 Task: Add Organic Mushroom Nutrition Brain Fuel+ Mocha Mushroom Superfood Drink Stick to the cart.
Action: Mouse moved to (268, 116)
Screenshot: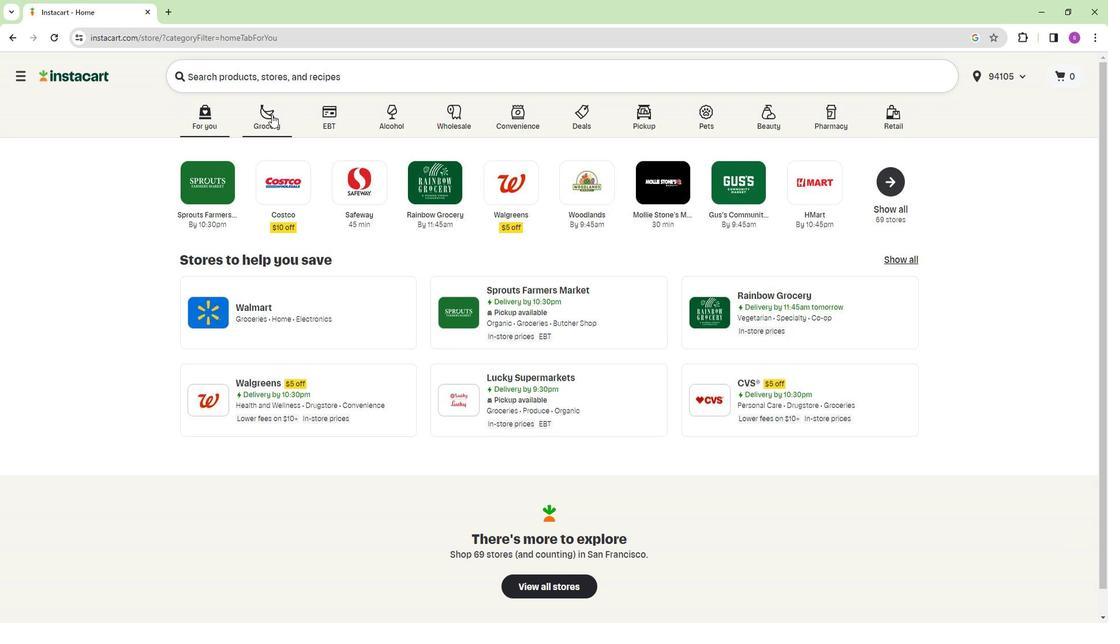 
Action: Mouse pressed left at (268, 116)
Screenshot: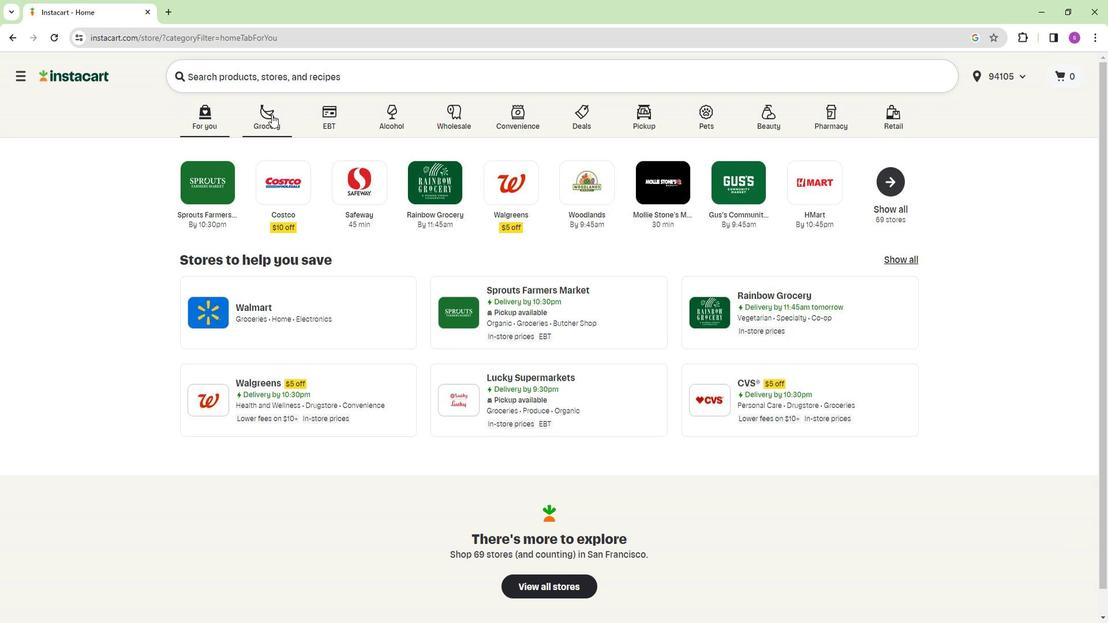 
Action: Mouse moved to (712, 185)
Screenshot: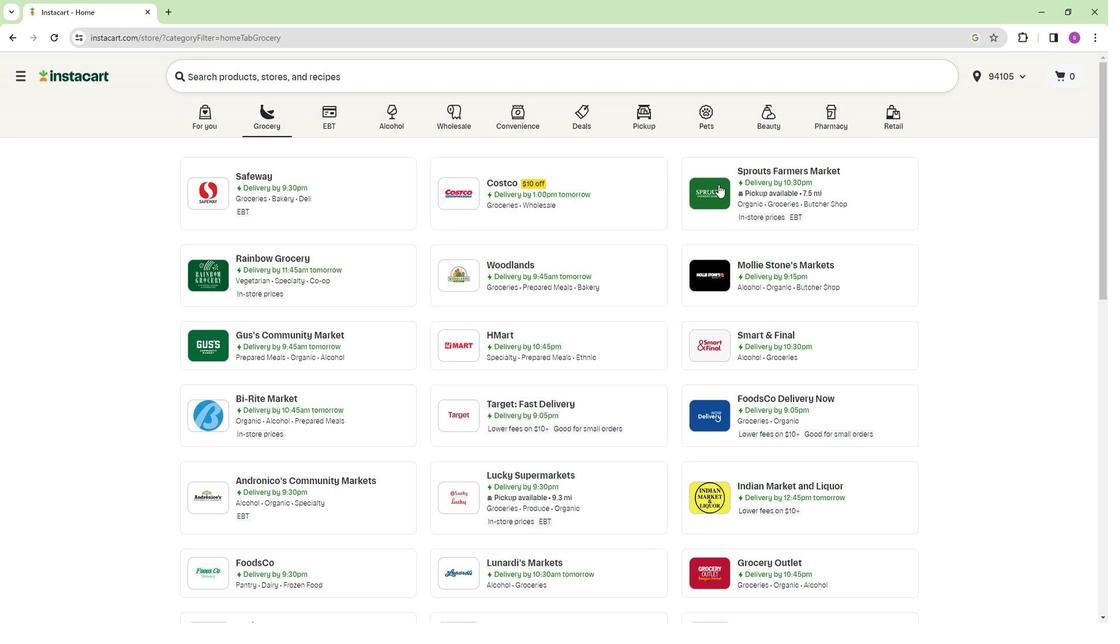 
Action: Mouse pressed left at (712, 185)
Screenshot: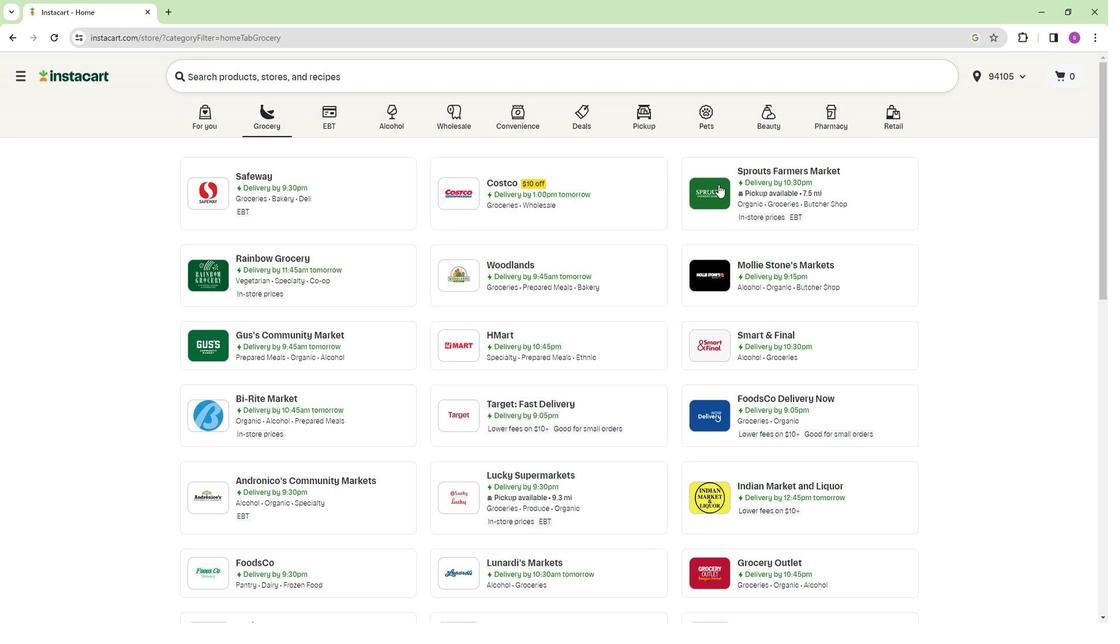 
Action: Mouse moved to (98, 405)
Screenshot: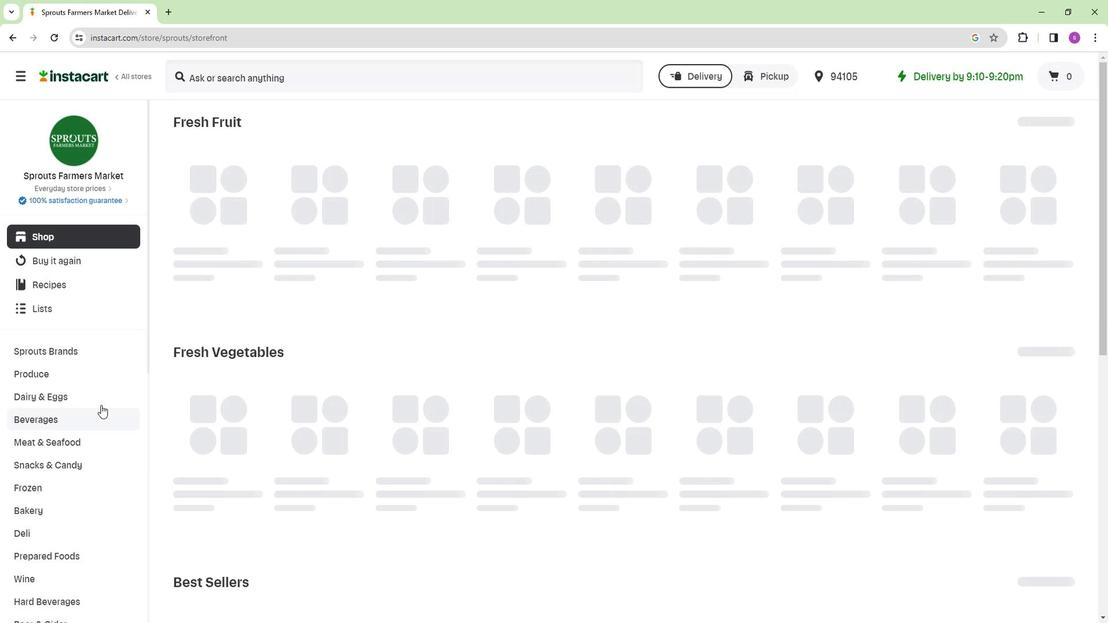 
Action: Mouse scrolled (98, 405) with delta (0, 0)
Screenshot: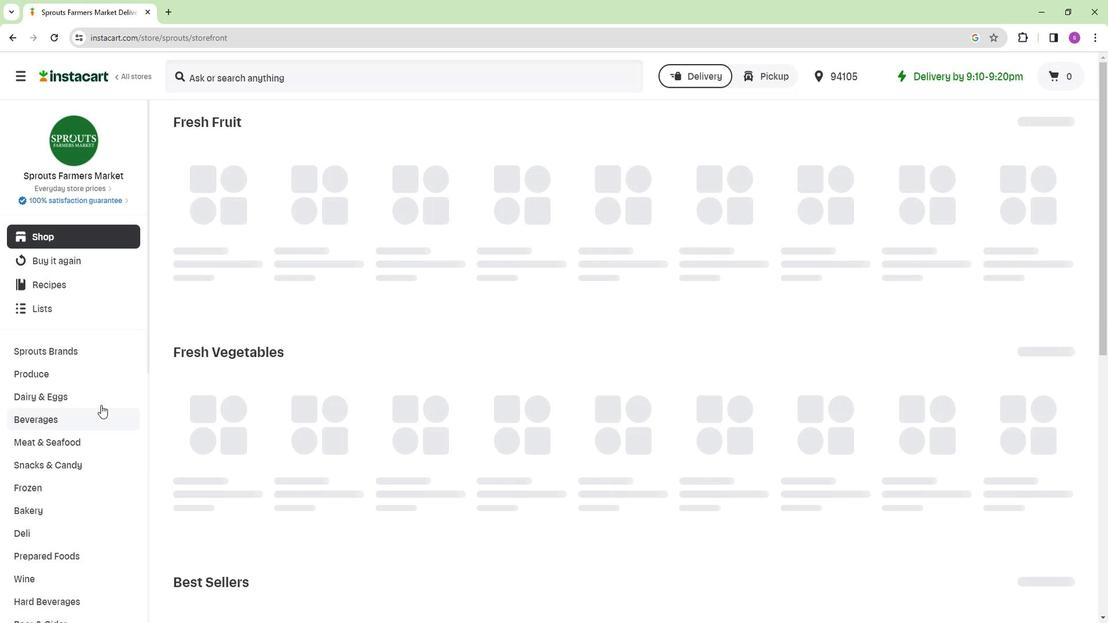 
Action: Mouse moved to (98, 404)
Screenshot: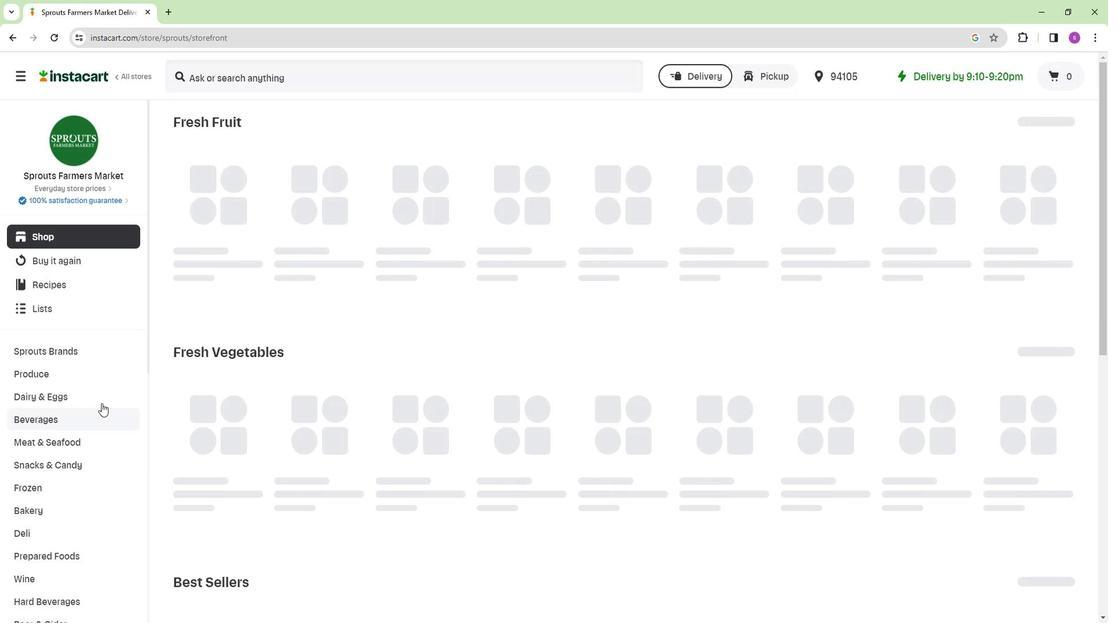 
Action: Mouse scrolled (98, 403) with delta (0, 0)
Screenshot: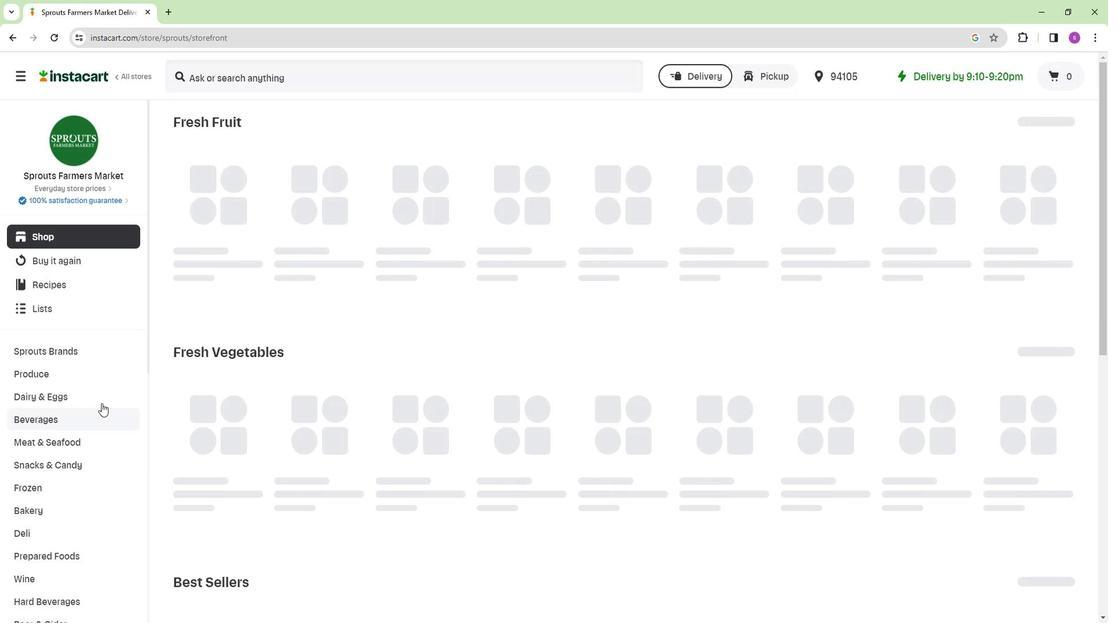 
Action: Mouse moved to (99, 397)
Screenshot: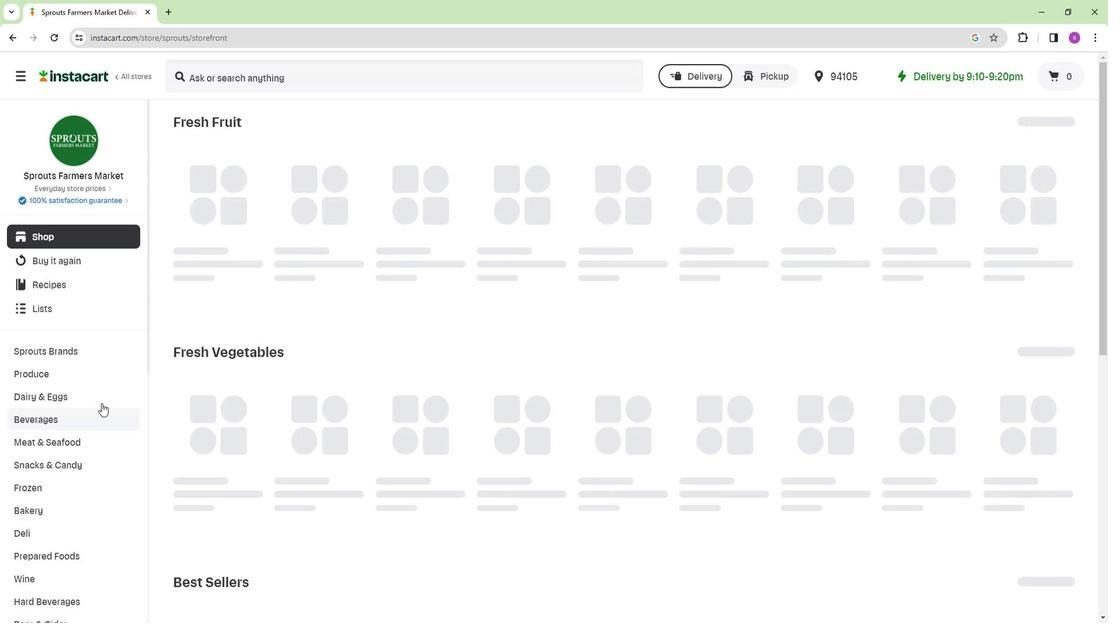 
Action: Mouse scrolled (99, 397) with delta (0, 0)
Screenshot: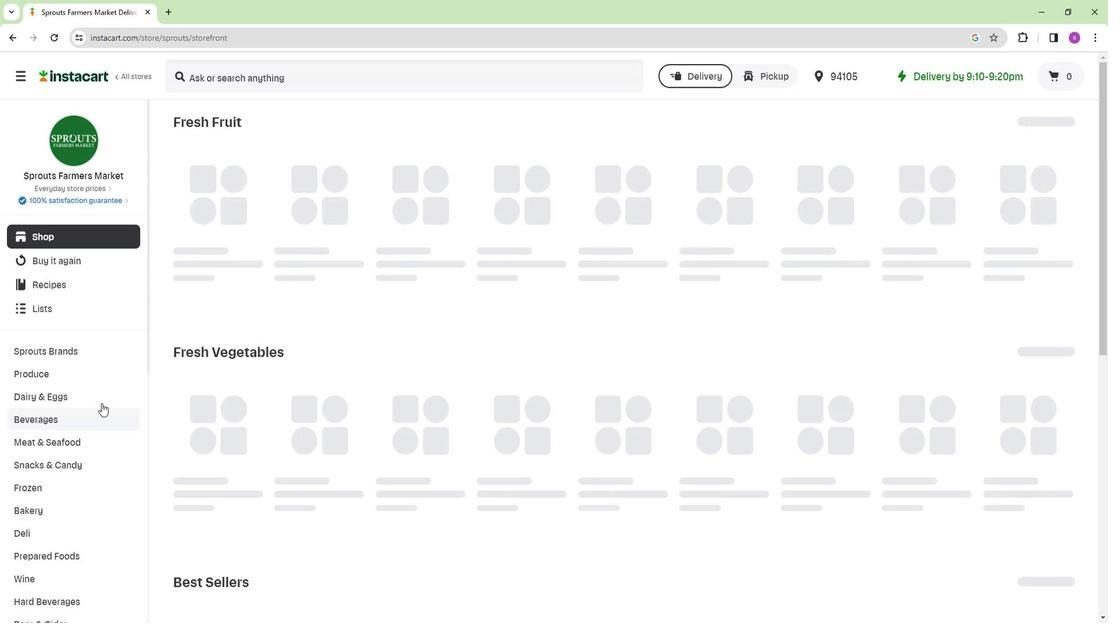 
Action: Mouse moved to (99, 388)
Screenshot: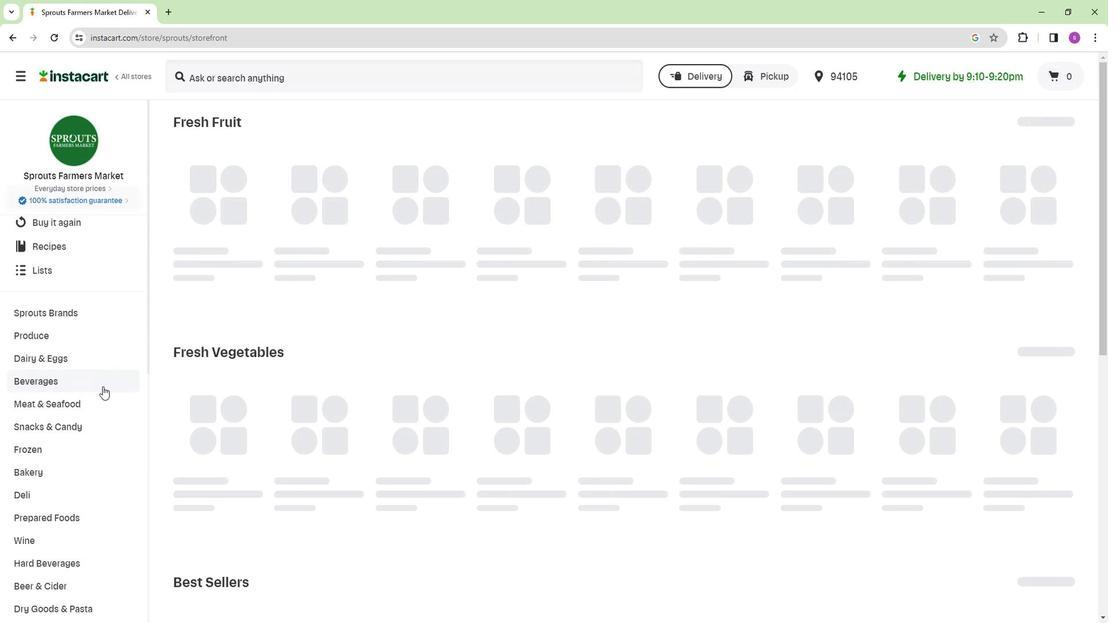 
Action: Mouse scrolled (99, 387) with delta (0, 0)
Screenshot: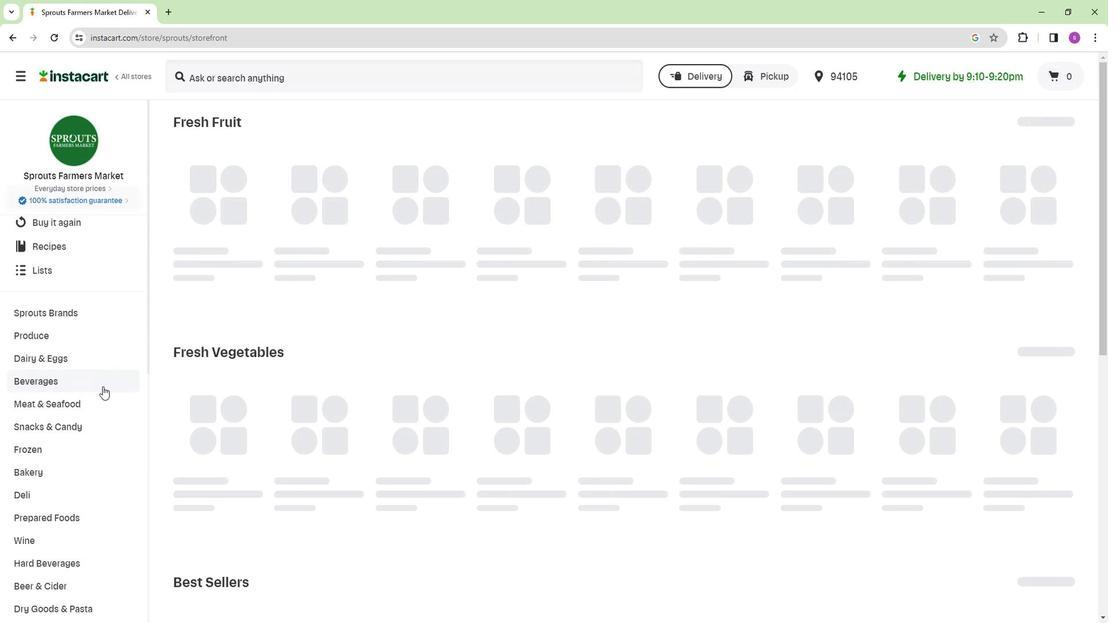
Action: Mouse moved to (105, 377)
Screenshot: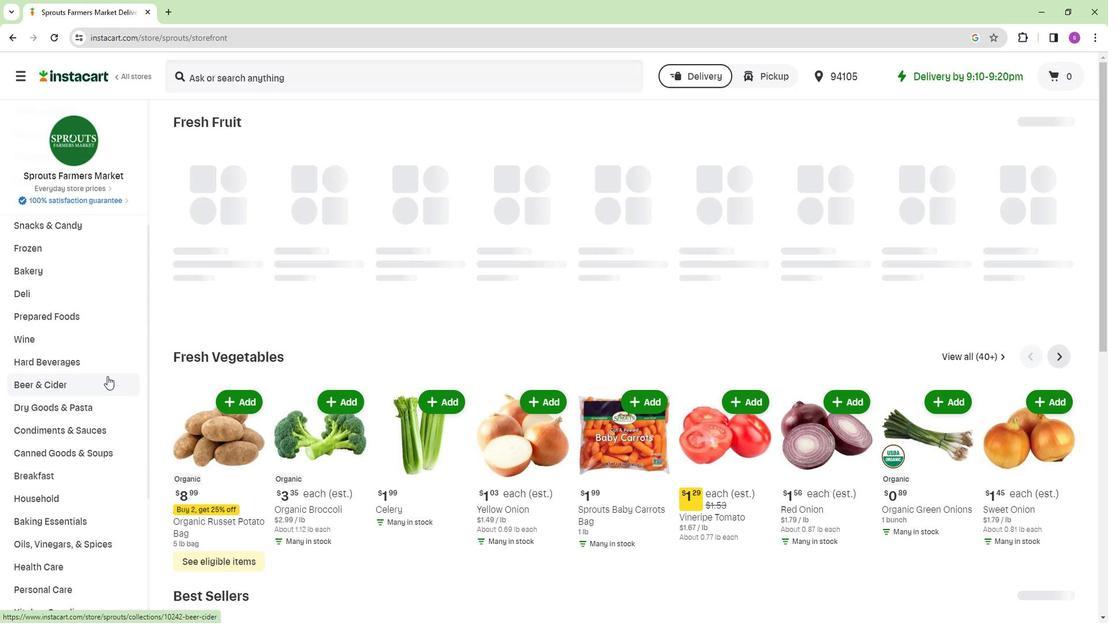 
Action: Mouse scrolled (105, 376) with delta (0, 0)
Screenshot: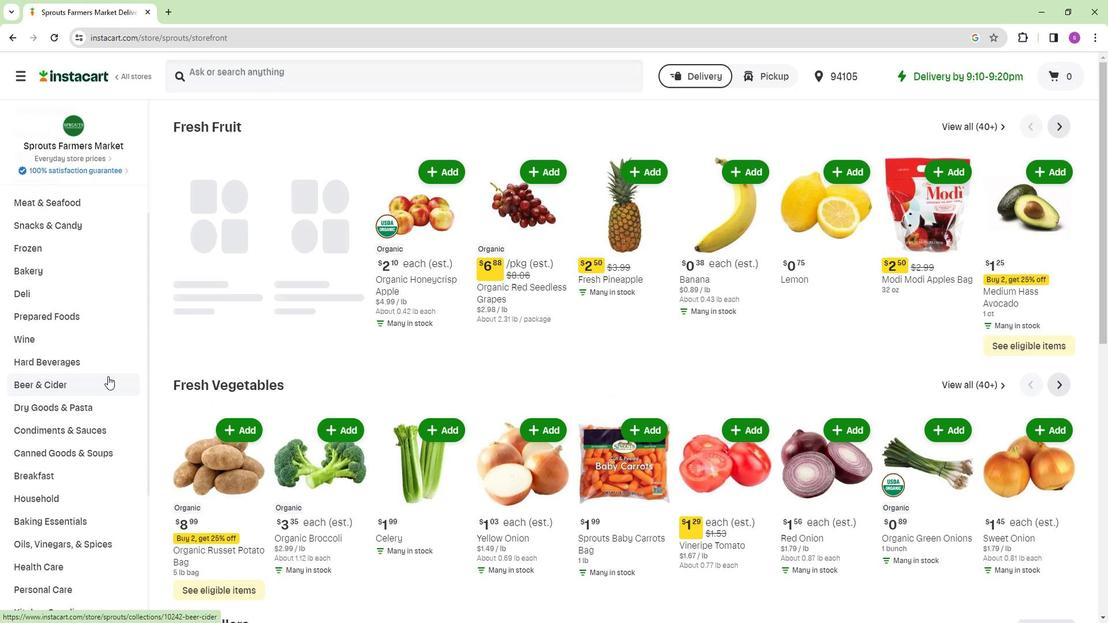 
Action: Mouse moved to (84, 510)
Screenshot: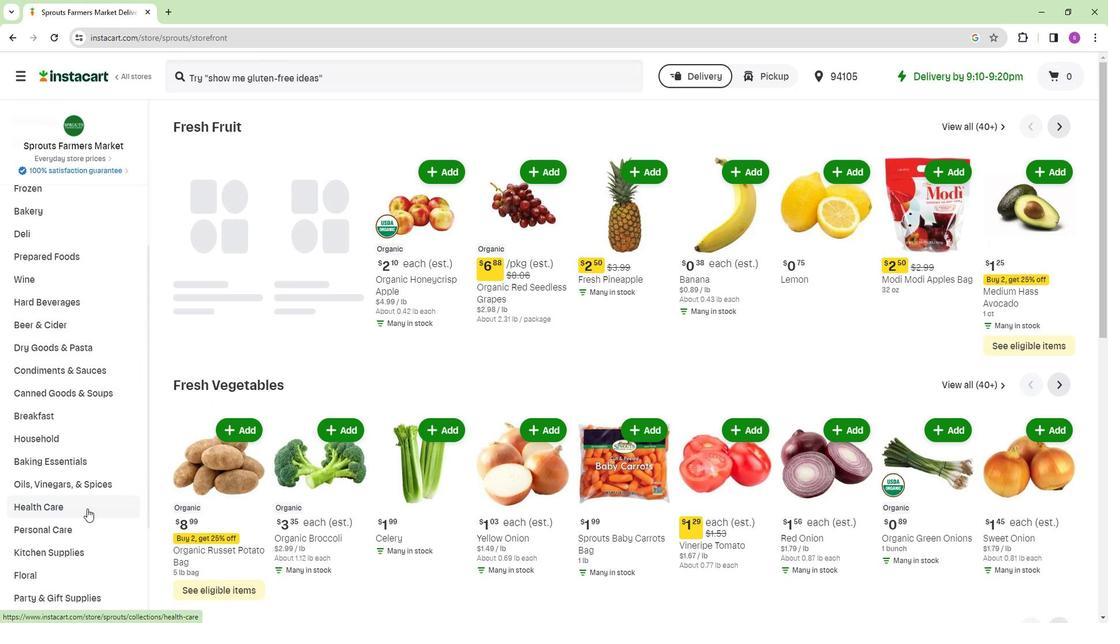 
Action: Mouse pressed left at (84, 510)
Screenshot: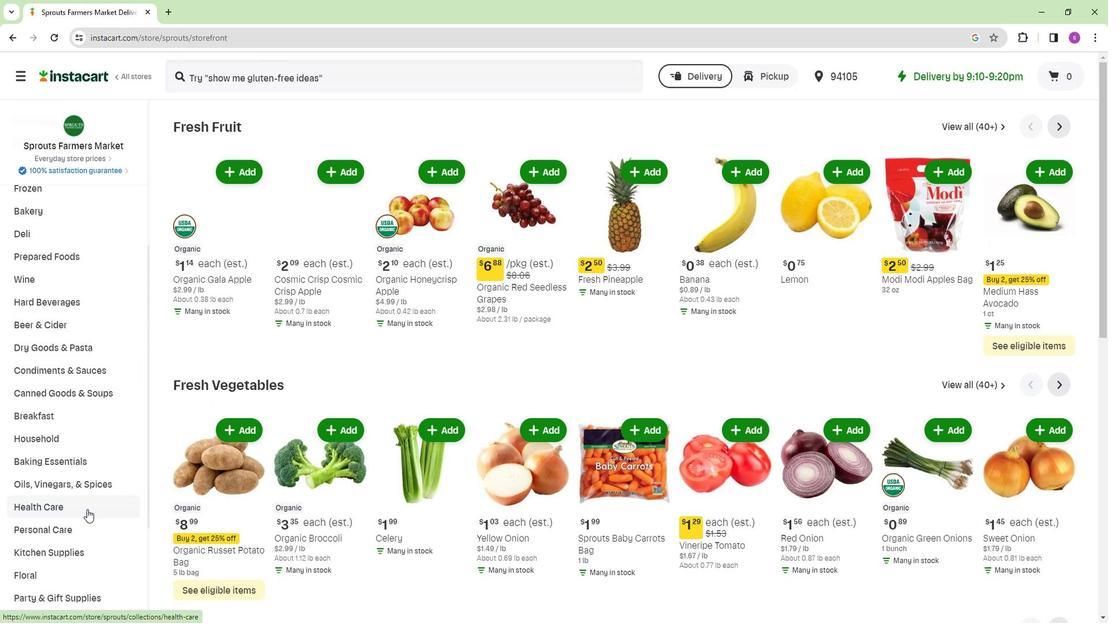 
Action: Mouse moved to (402, 153)
Screenshot: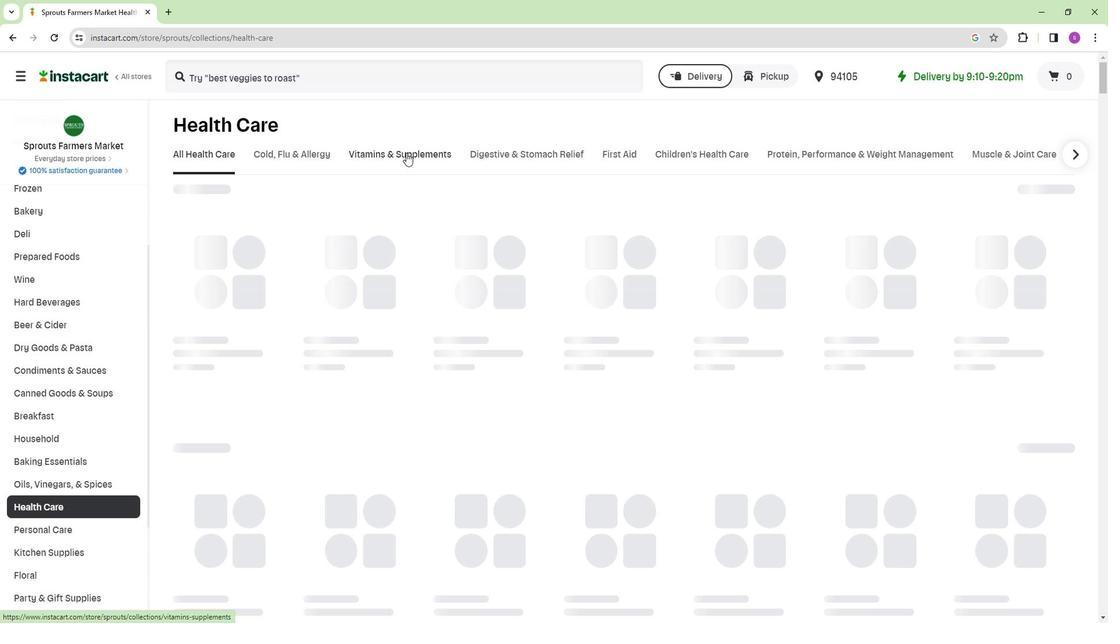 
Action: Mouse pressed left at (402, 153)
Screenshot: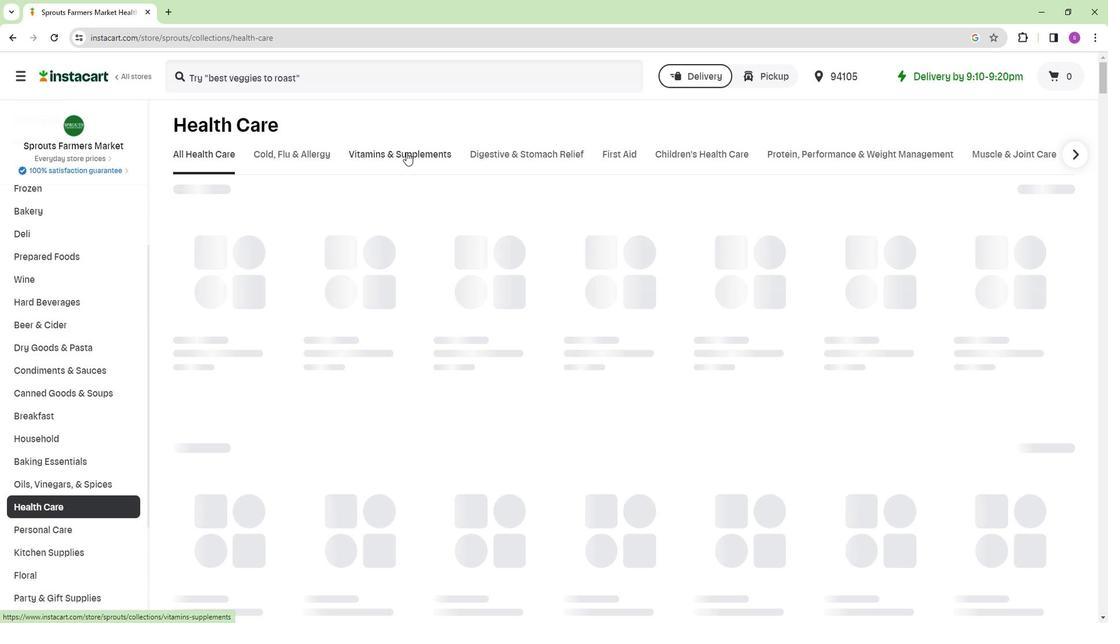 
Action: Mouse moved to (363, 206)
Screenshot: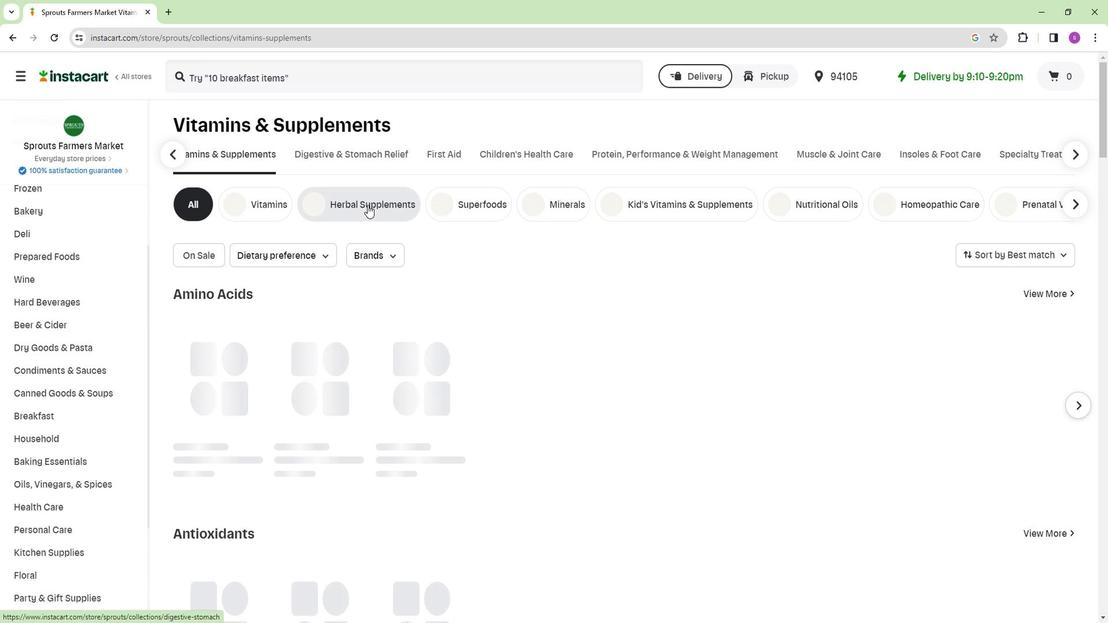 
Action: Mouse pressed left at (363, 206)
Screenshot: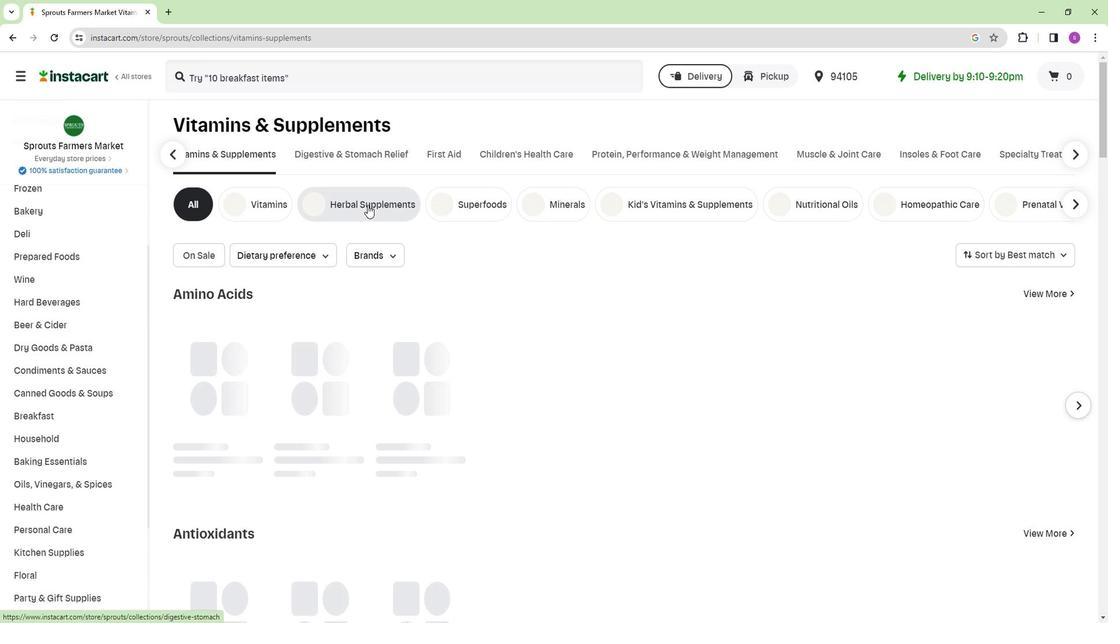 
Action: Mouse moved to (325, 76)
Screenshot: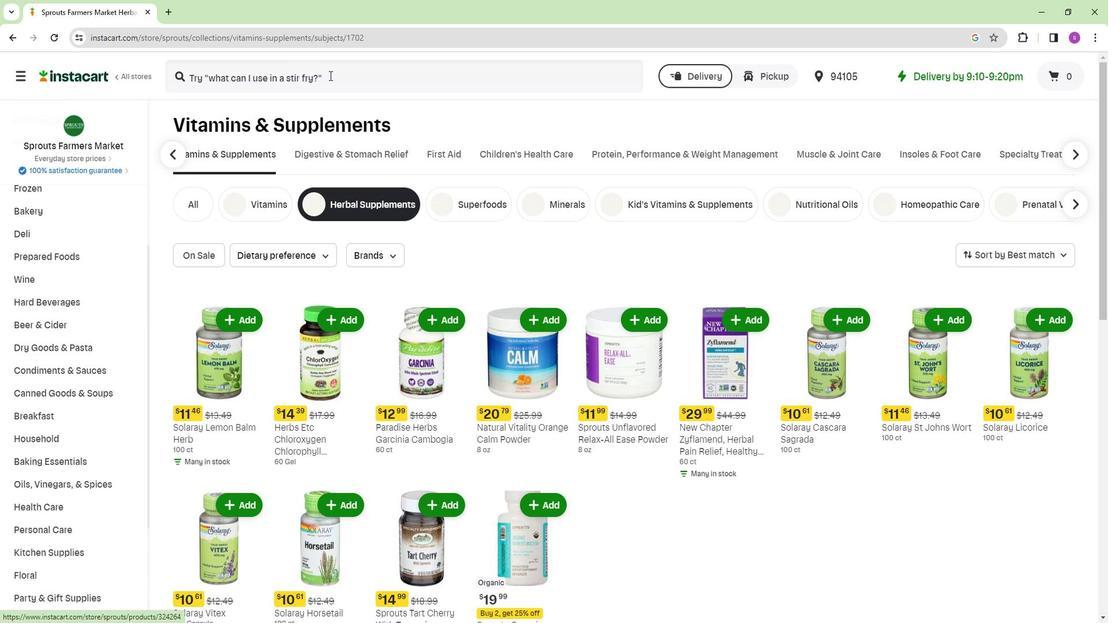 
Action: Mouse pressed left at (325, 76)
Screenshot: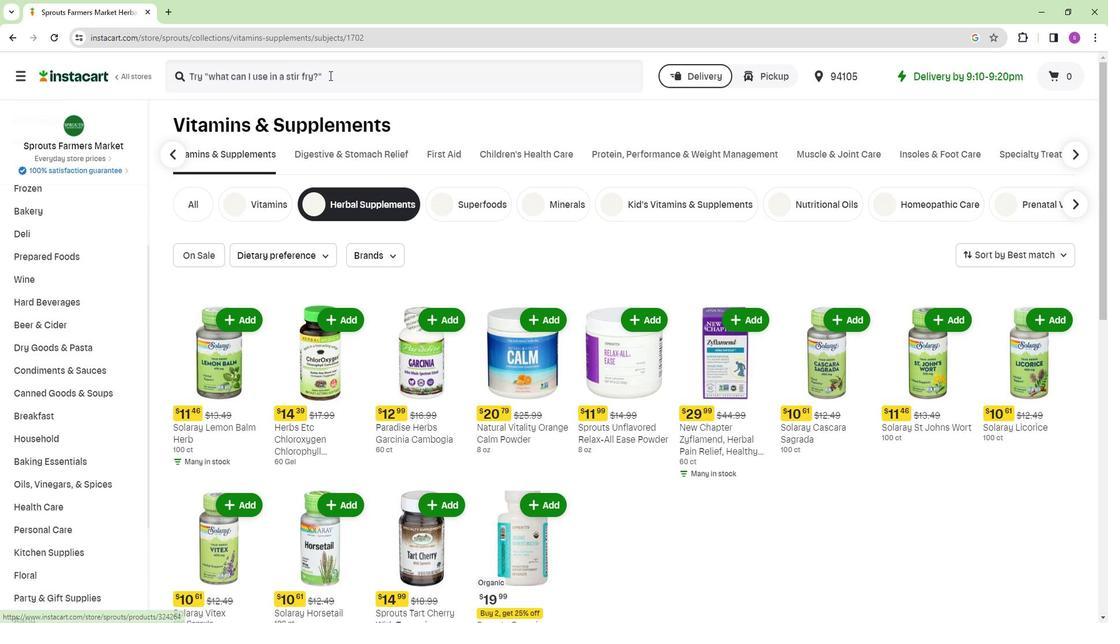 
Action: Key pressed <Key.shift>Organic<Key.space><Key.shift>Mushroom<Key.space><Key.shift>Nutrition<Key.space><Key.shift>Brain<Key.space><Key.shift>Fuel+<Key.backspace><Key.space>+<Key.space><Key.shift>Mocha<Key.space><Key.shift>Mushroom<Key.space><Key.shift>Superfood<Key.space><Key.shift>Drink<Key.space><Key.shift>Stick<Key.enter>
Screenshot: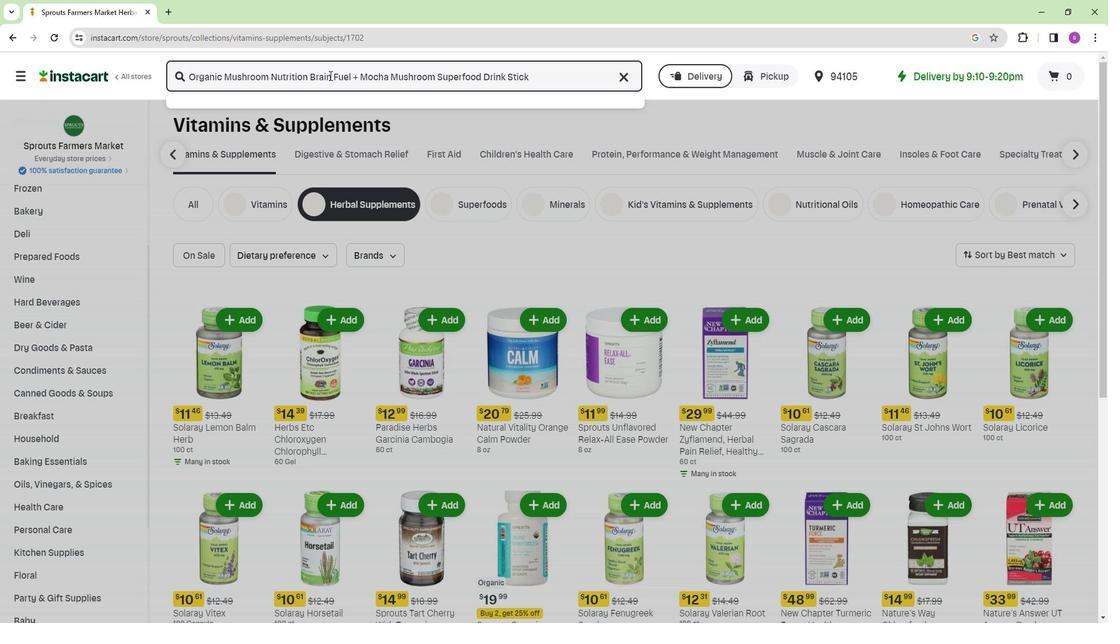 
Action: Mouse moved to (442, 265)
Screenshot: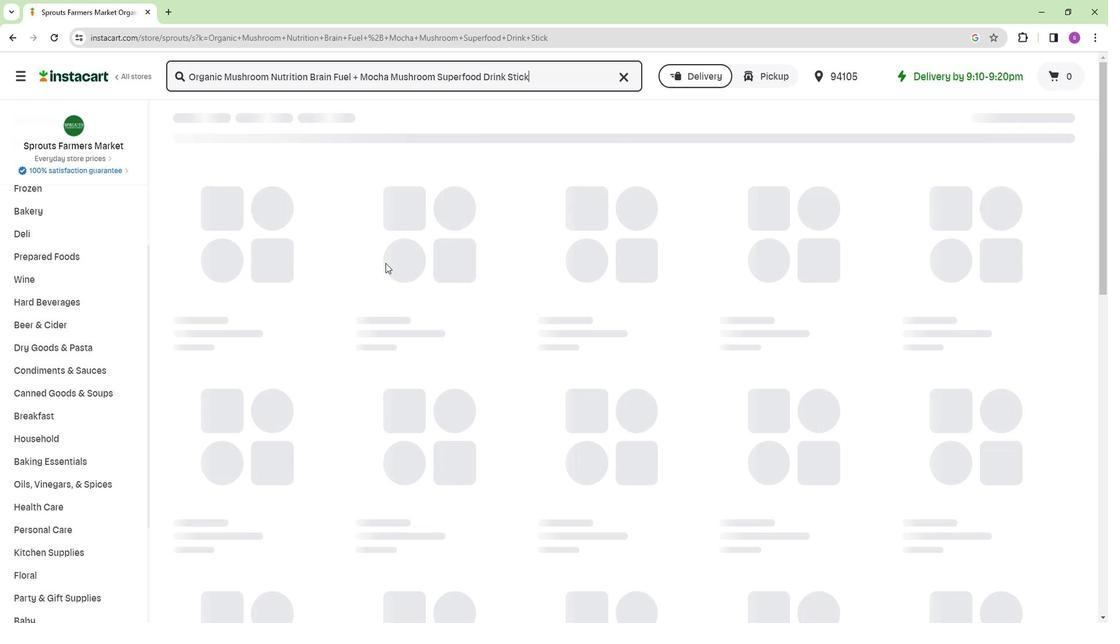 
Action: Mouse scrolled (442, 264) with delta (0, 0)
Screenshot: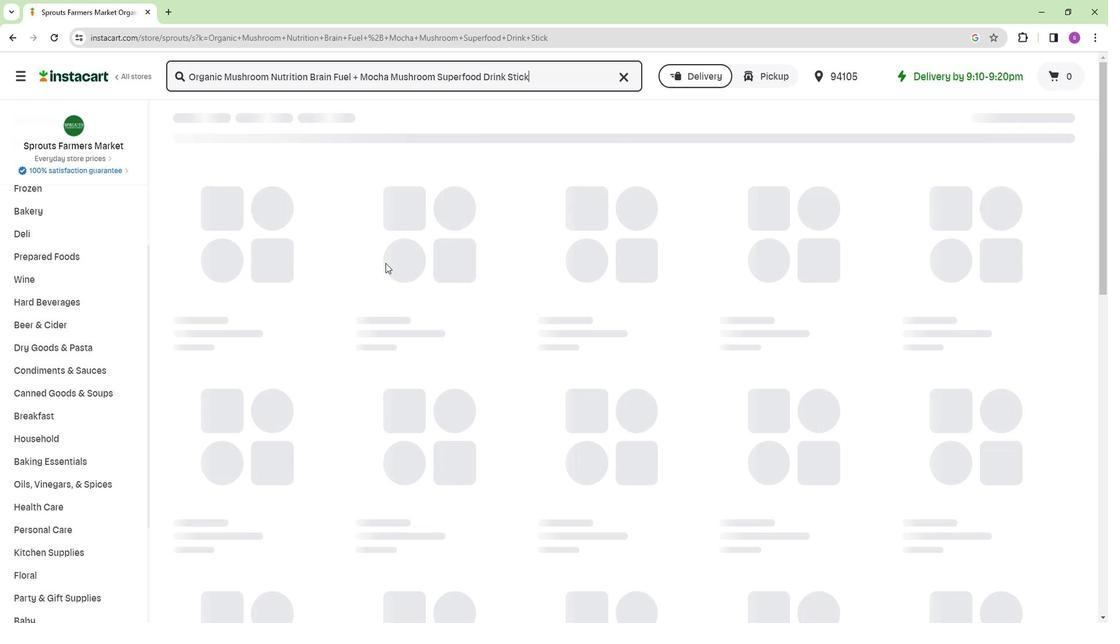 
Action: Mouse moved to (445, 260)
Screenshot: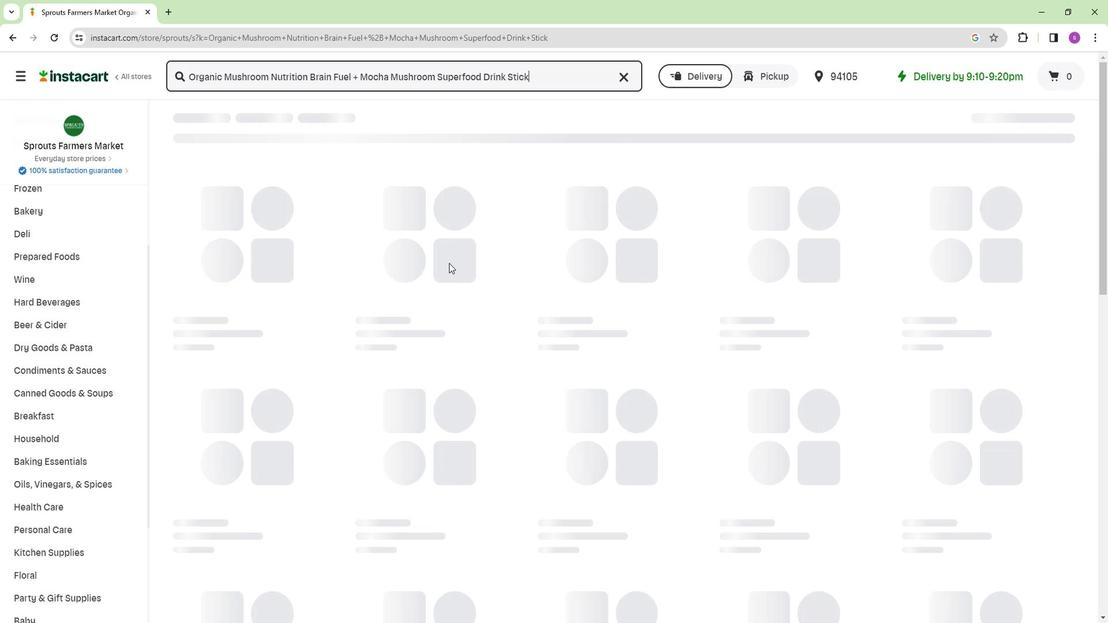 
Action: Mouse scrolled (445, 260) with delta (0, 0)
Screenshot: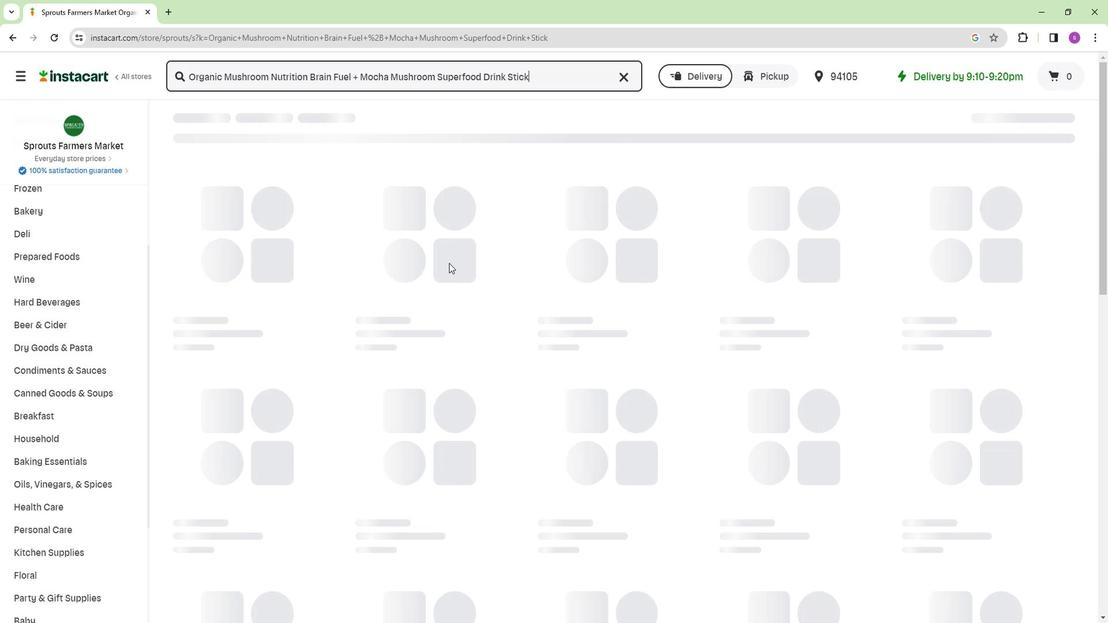 
Action: Mouse moved to (447, 255)
Screenshot: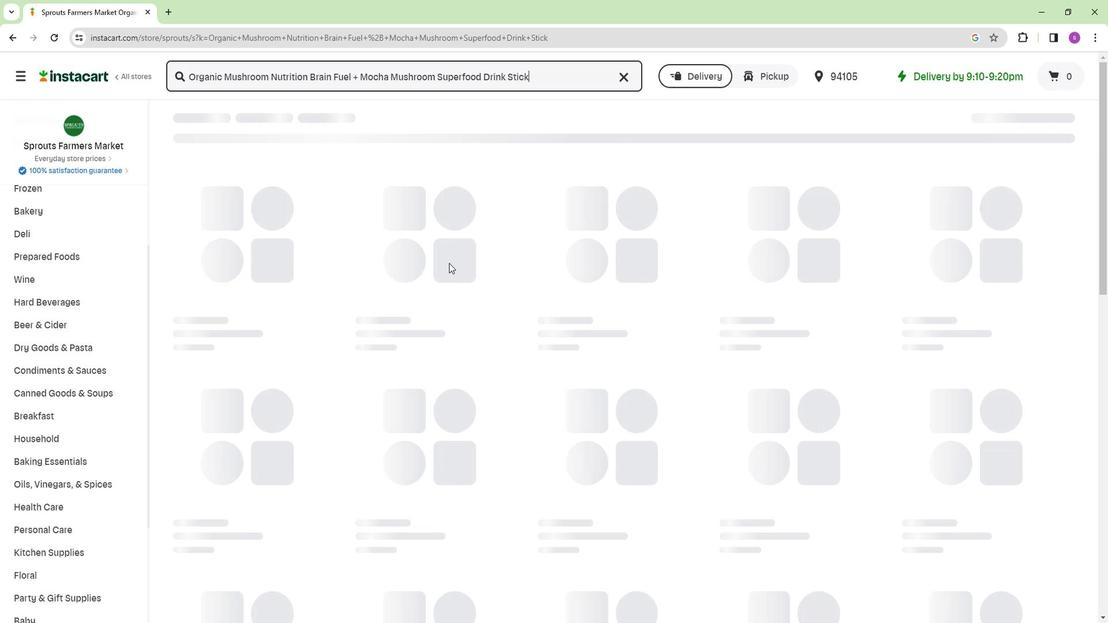 
Action: Mouse scrolled (447, 254) with delta (0, 0)
Screenshot: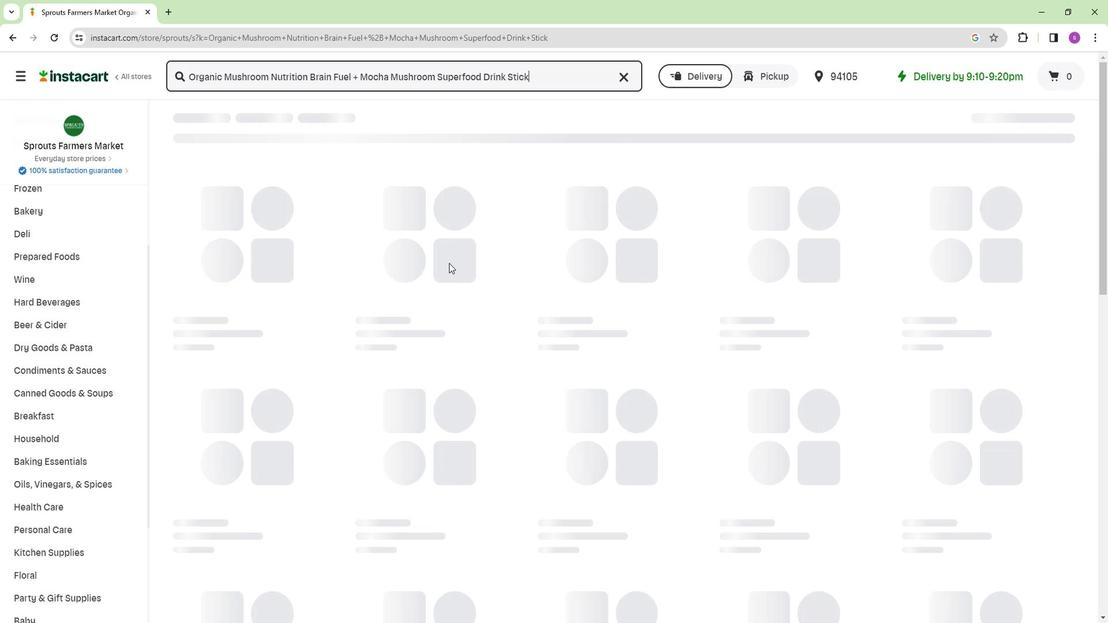 
Action: Mouse moved to (449, 249)
Screenshot: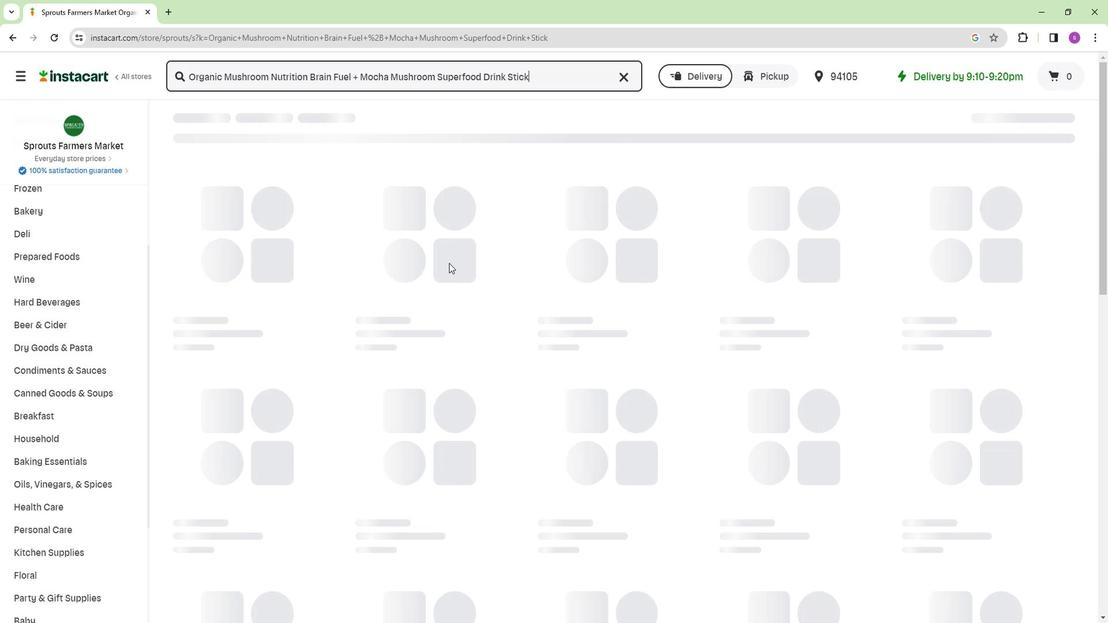 
Action: Mouse scrolled (449, 249) with delta (0, 0)
Screenshot: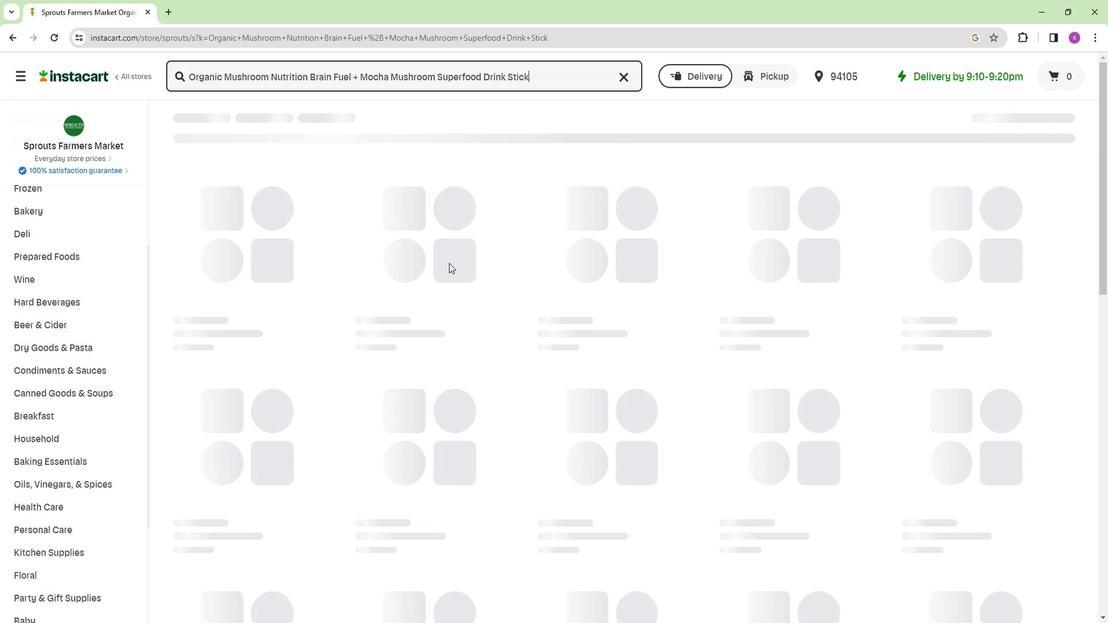 
Action: Mouse moved to (451, 241)
Screenshot: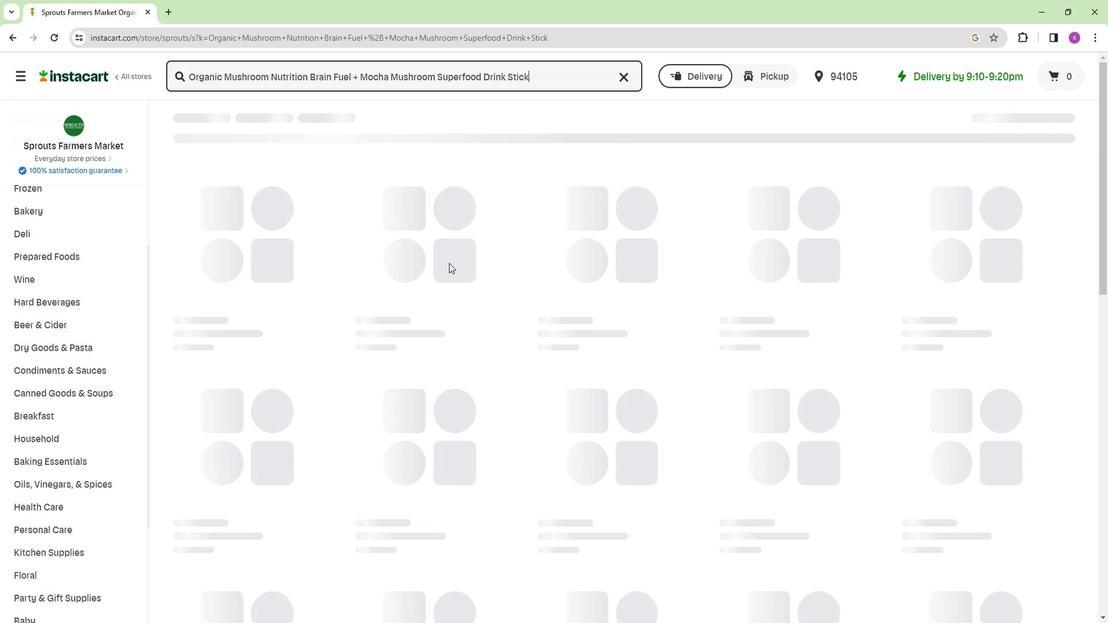 
Action: Mouse scrolled (451, 240) with delta (0, 0)
Screenshot: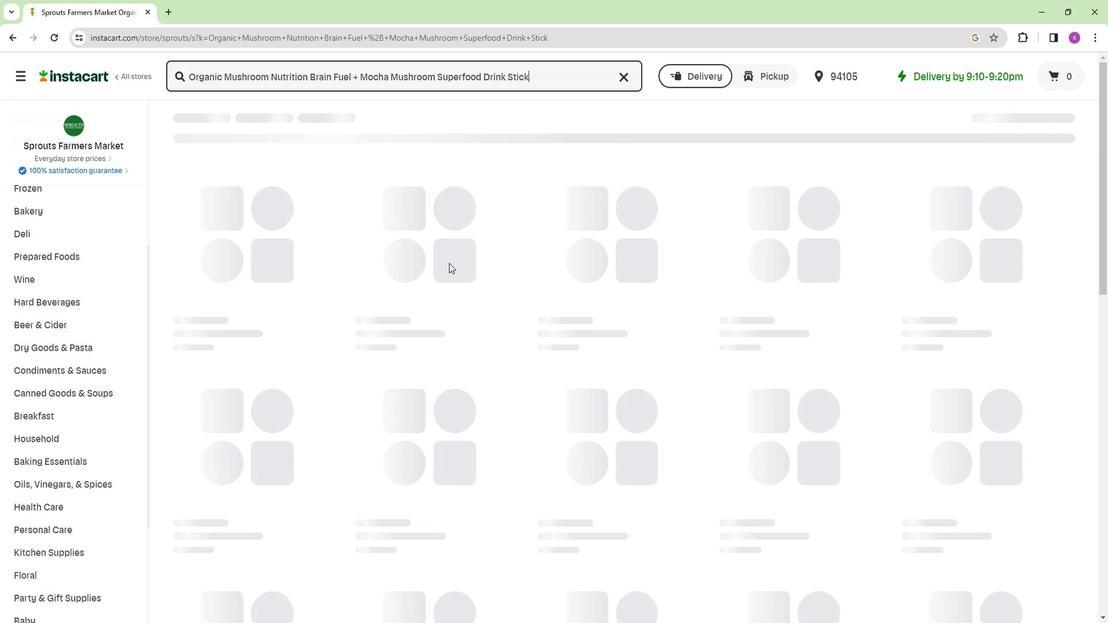
Action: Mouse moved to (453, 233)
Screenshot: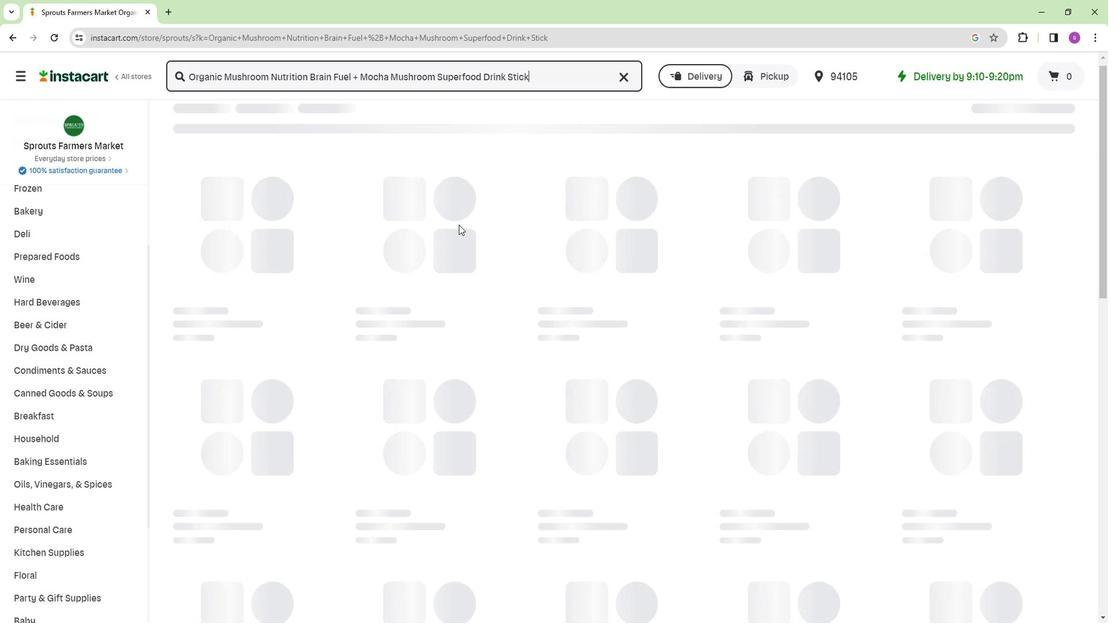 
Action: Mouse scrolled (453, 232) with delta (0, 0)
Screenshot: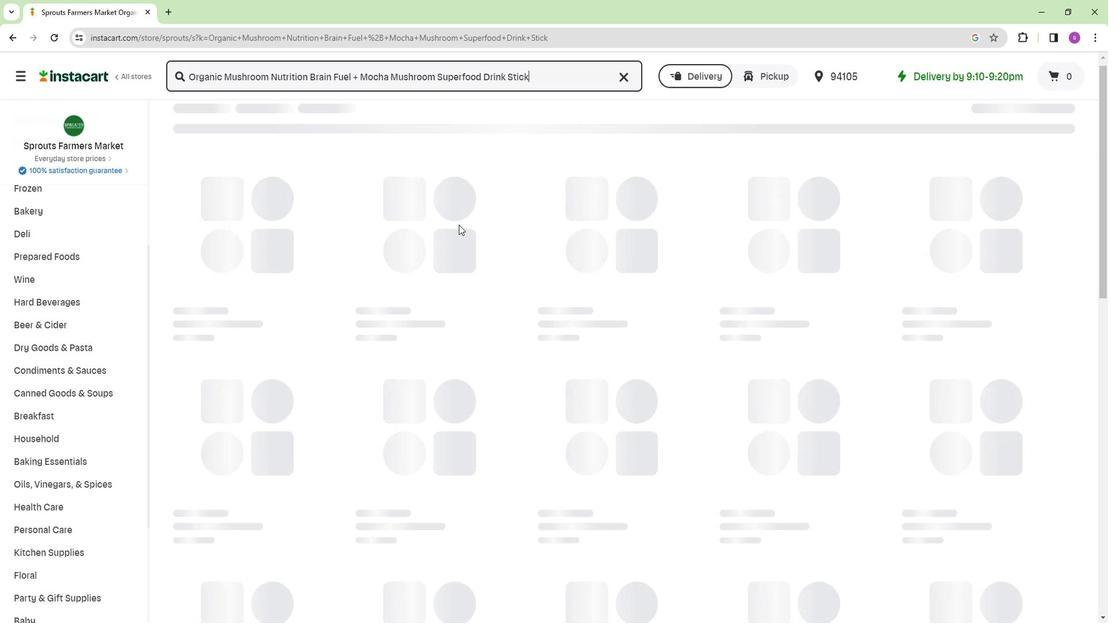 
Action: Mouse moved to (461, 225)
Screenshot: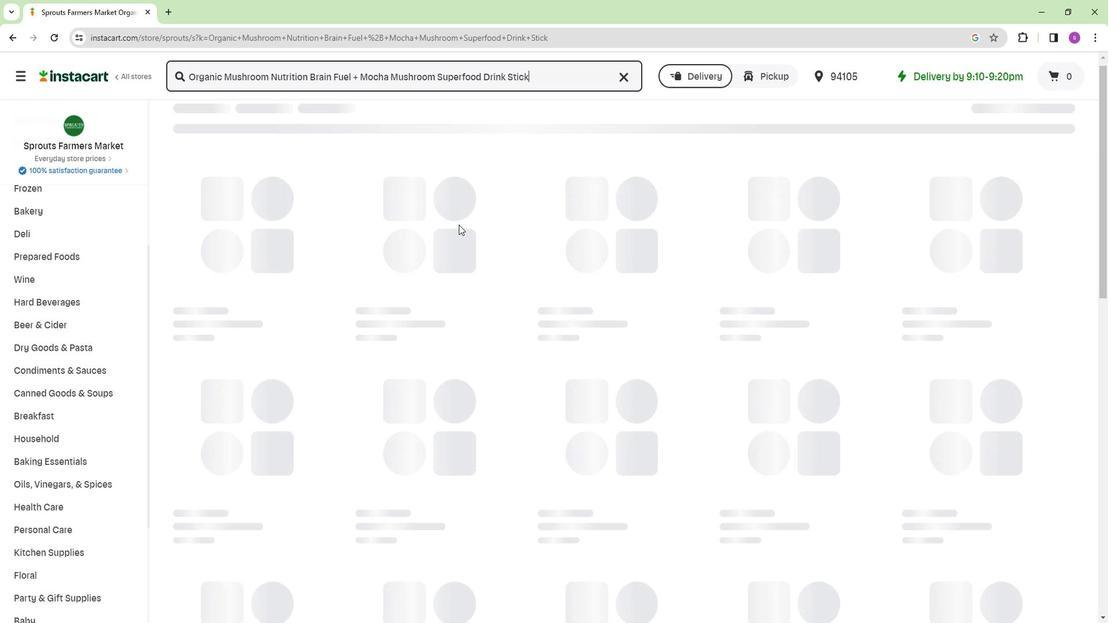 
Action: Mouse scrolled (461, 225) with delta (0, 0)
Screenshot: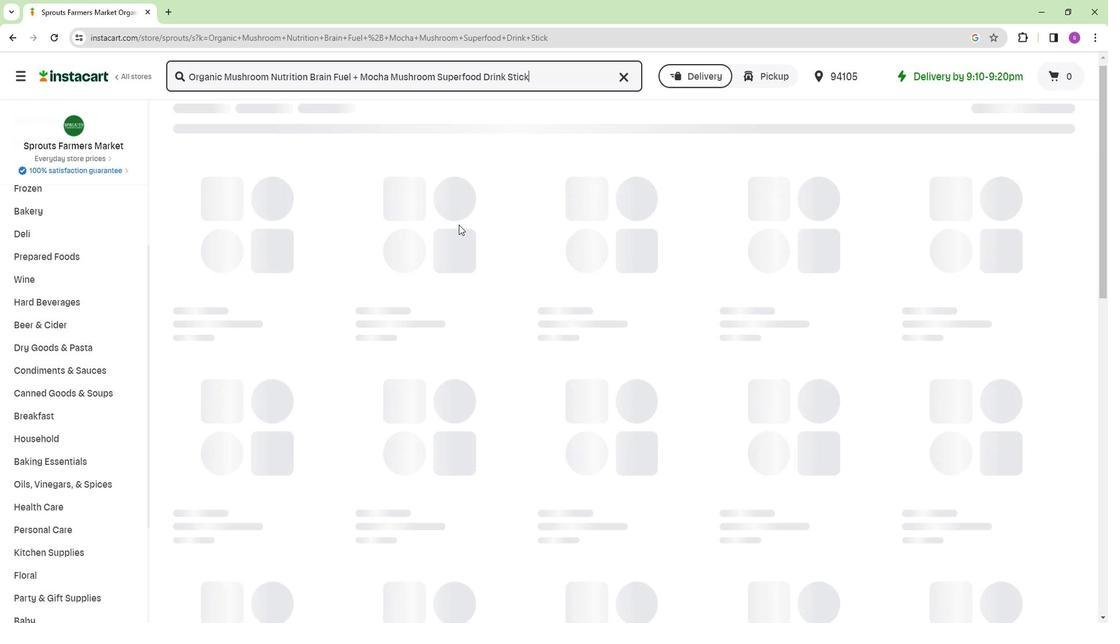 
Action: Mouse moved to (470, 234)
Screenshot: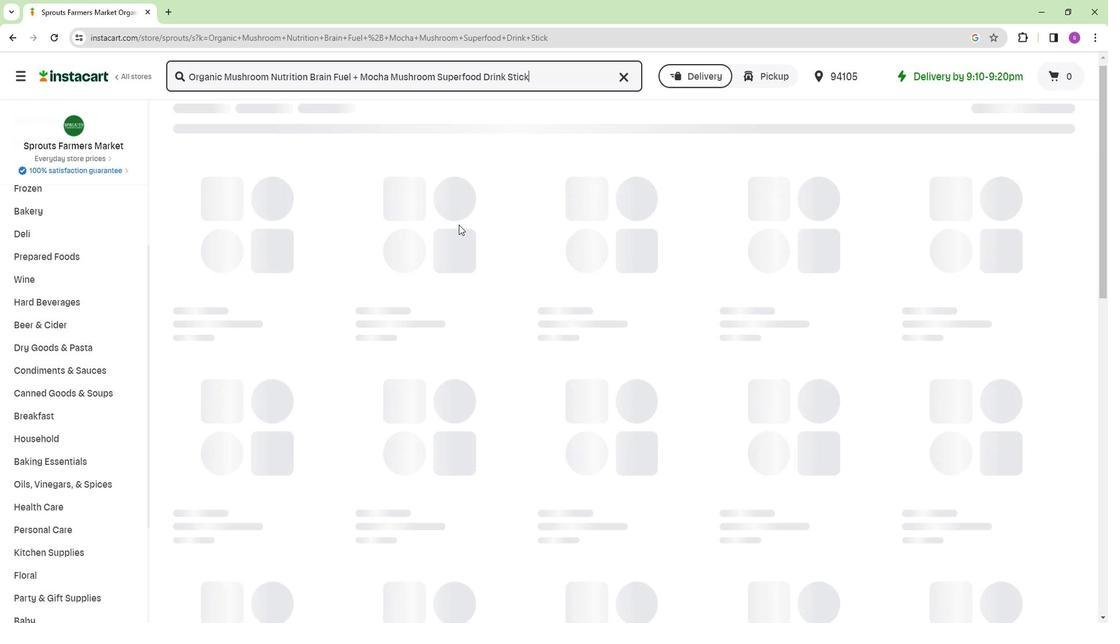 
Action: Mouse scrolled (470, 234) with delta (0, 0)
Screenshot: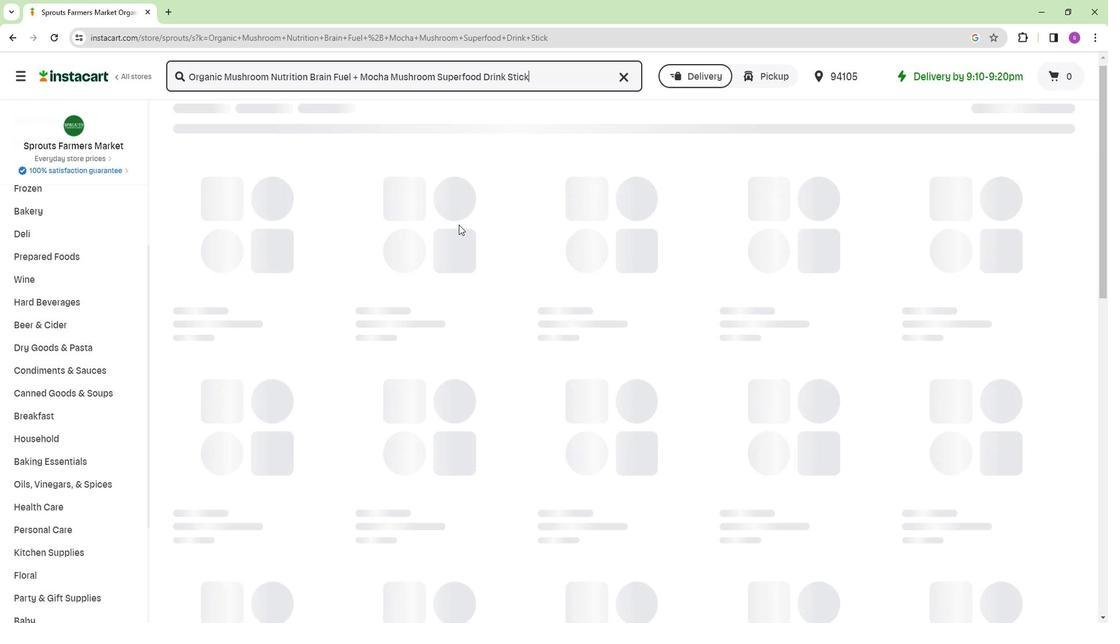 
Action: Mouse moved to (479, 246)
Screenshot: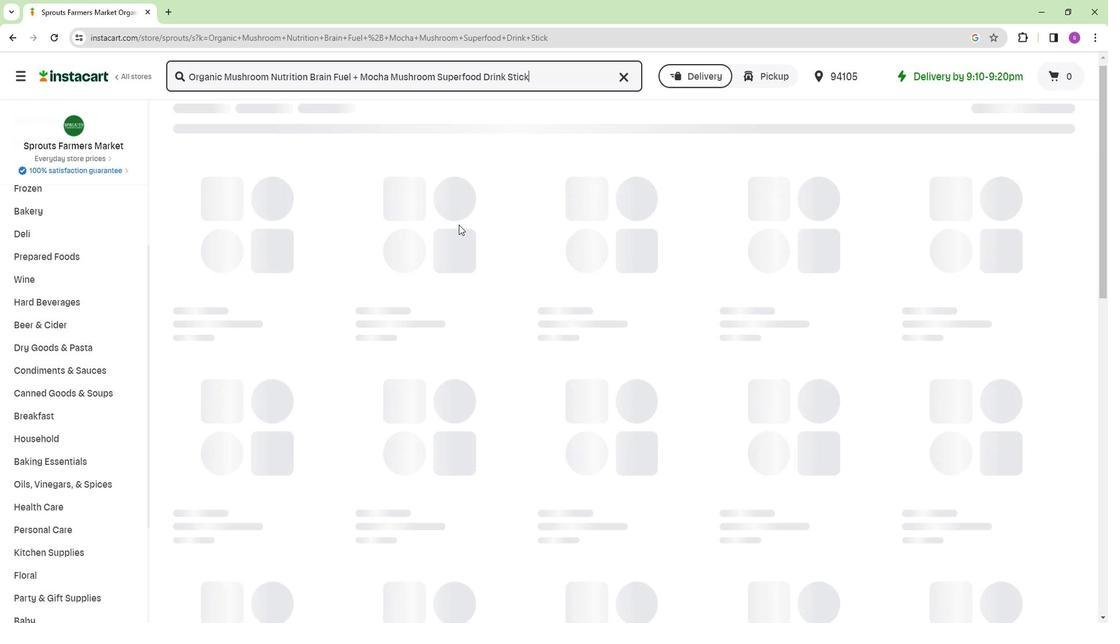 
Action: Mouse scrolled (479, 247) with delta (0, 0)
Screenshot: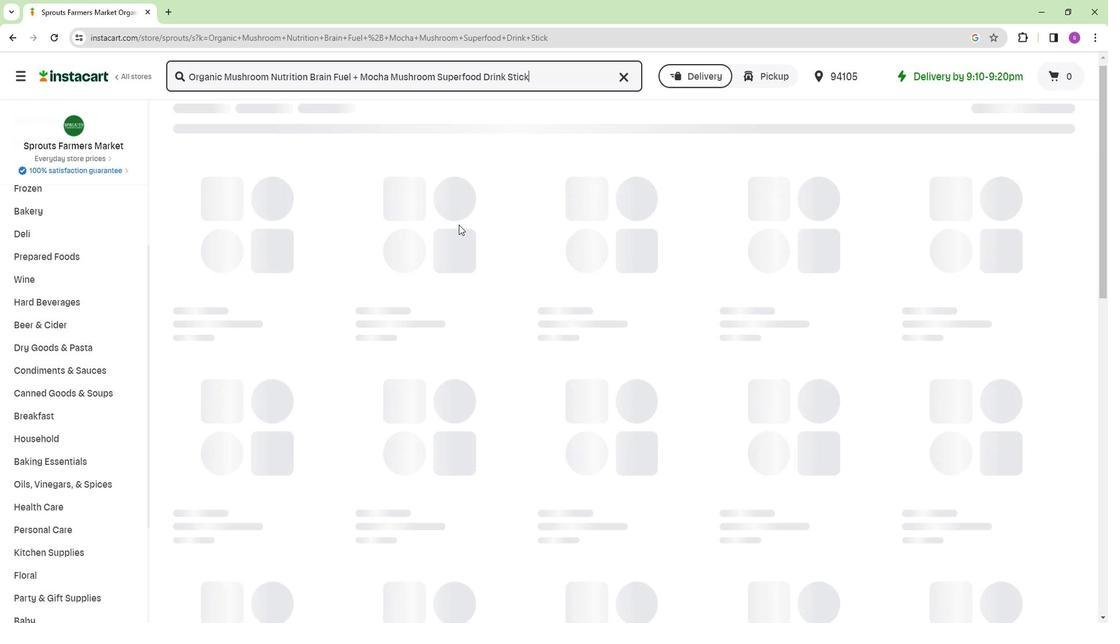 
Action: Mouse moved to (491, 262)
Screenshot: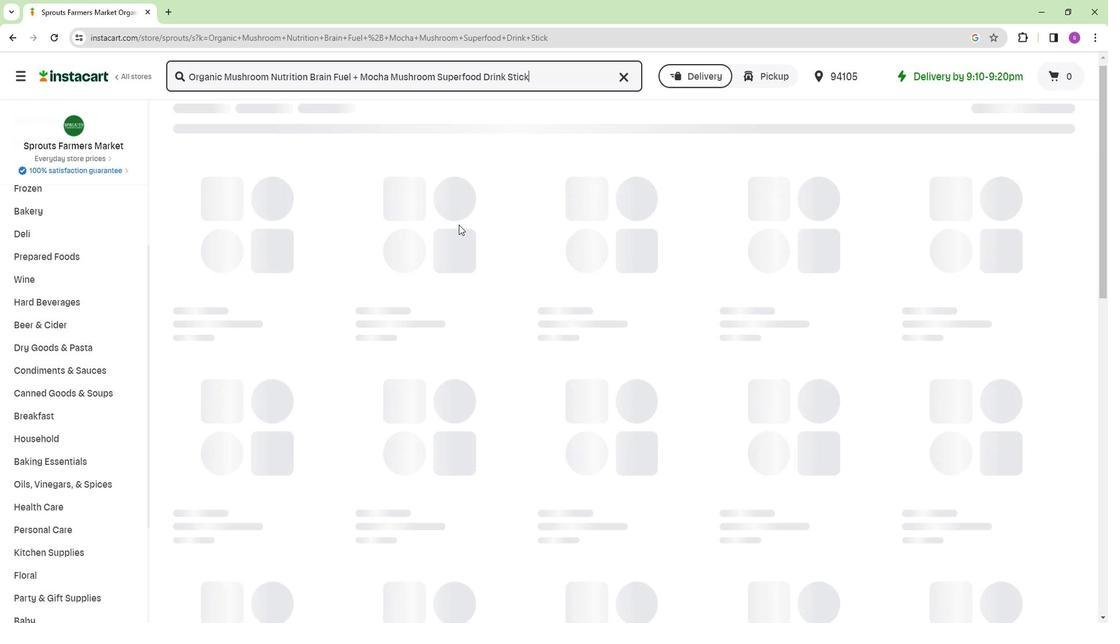 
Action: Mouse scrolled (491, 263) with delta (0, 0)
Screenshot: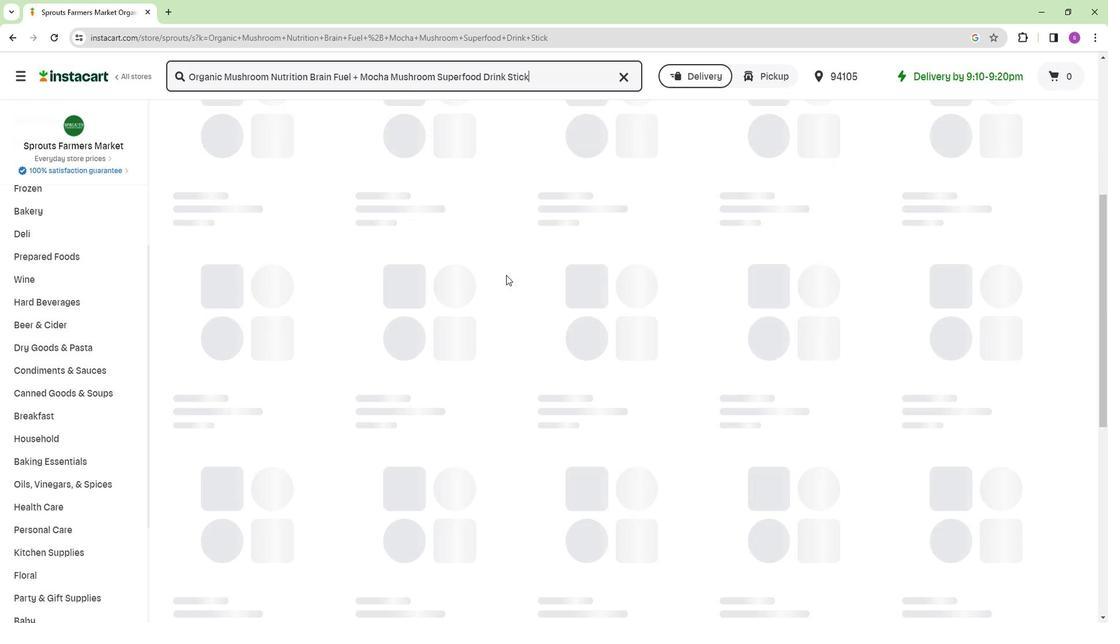 
Action: Mouse moved to (512, 289)
Screenshot: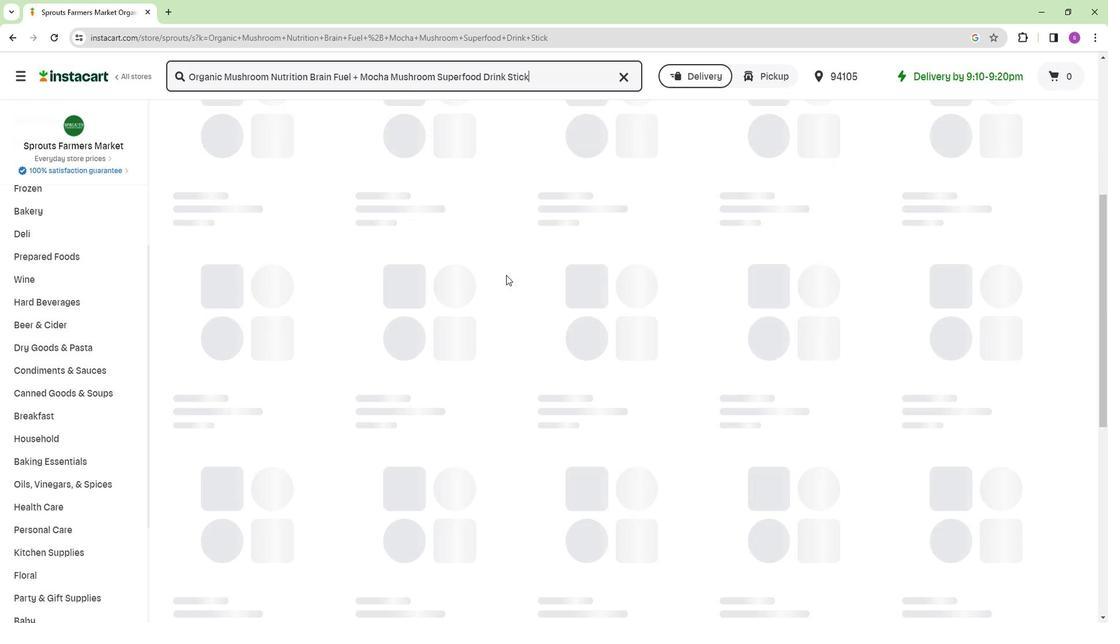 
Action: Mouse scrolled (512, 290) with delta (0, 0)
Screenshot: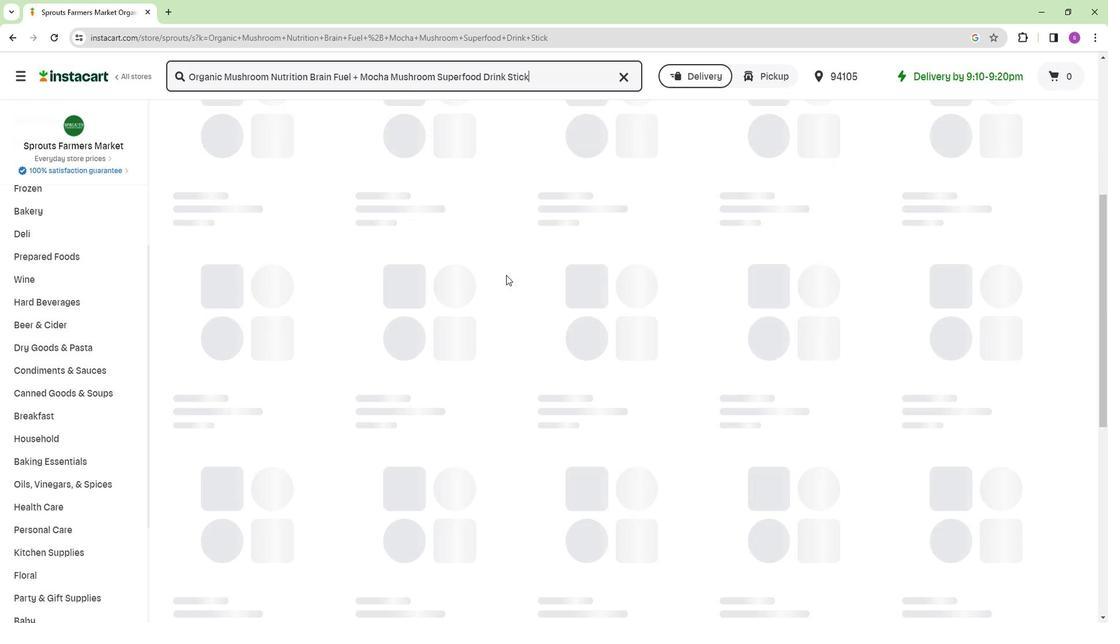
Action: Mouse moved to (519, 297)
Screenshot: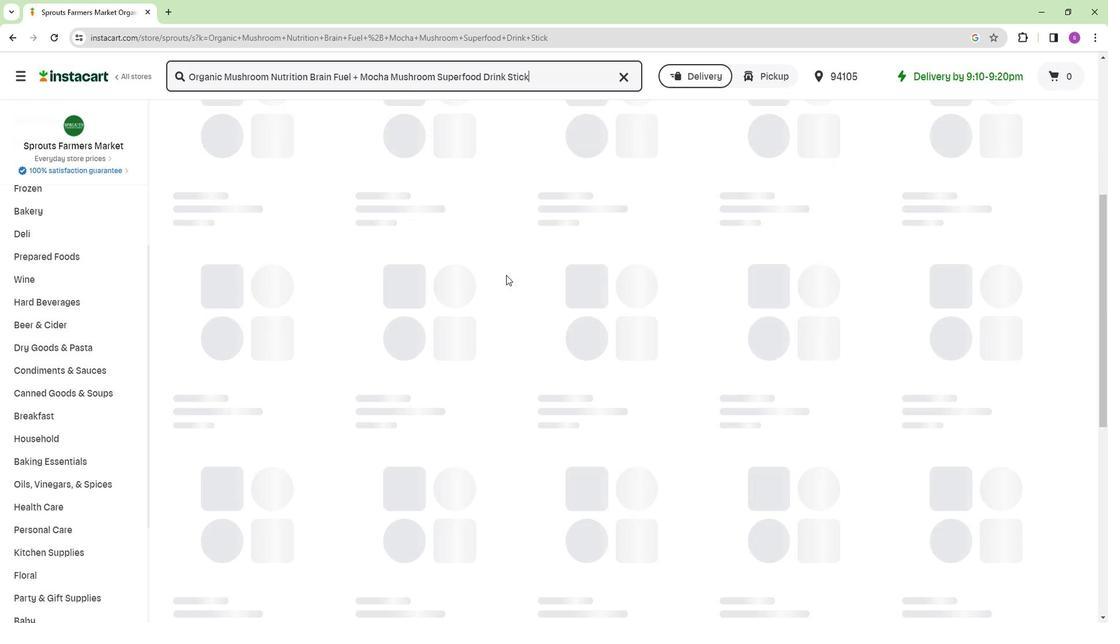 
Action: Mouse scrolled (519, 298) with delta (0, 0)
Screenshot: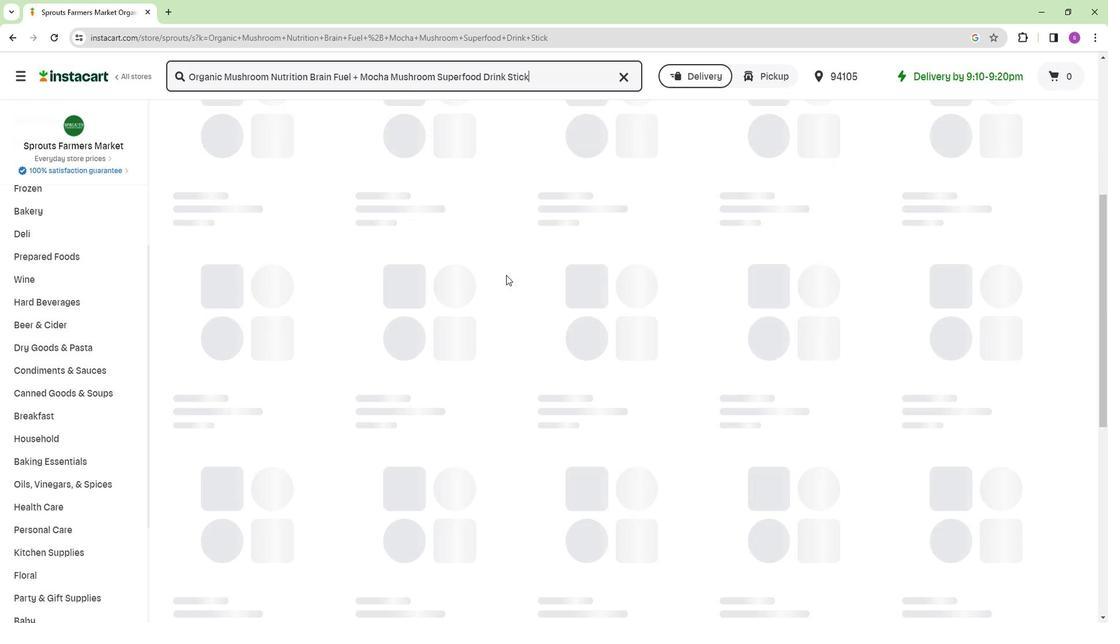 
Action: Mouse moved to (532, 308)
Screenshot: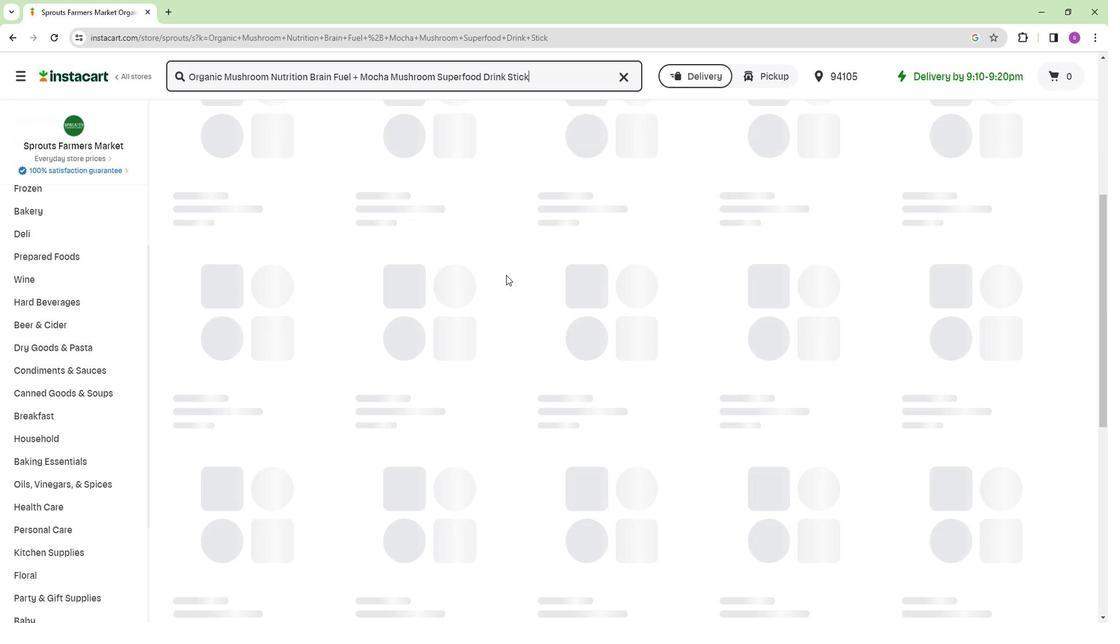 
Action: Mouse scrolled (532, 309) with delta (0, 0)
Screenshot: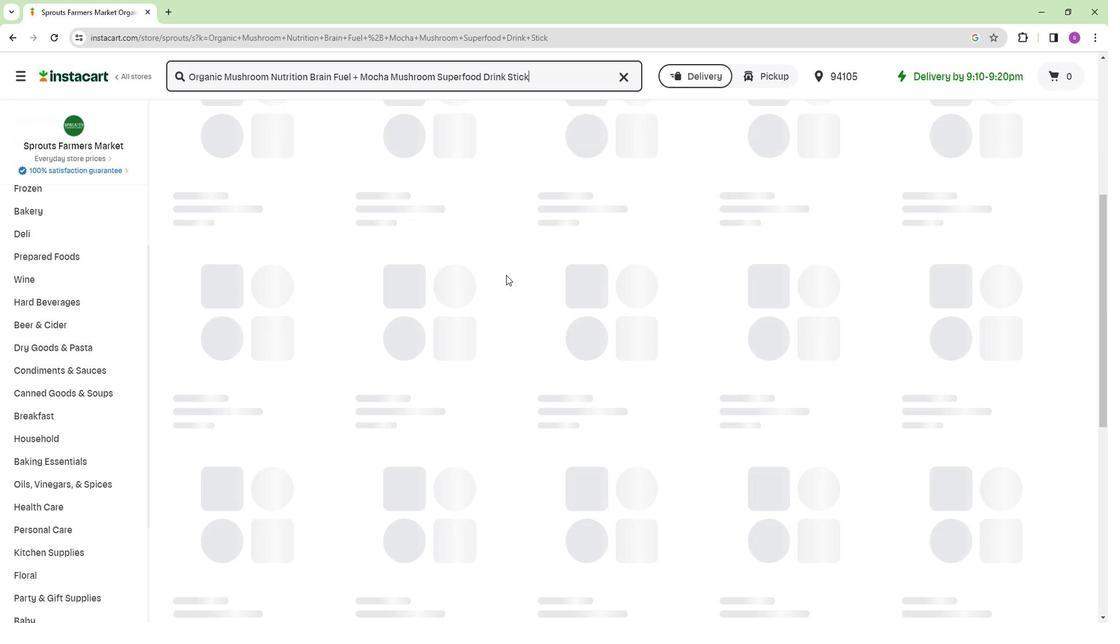 
Action: Mouse moved to (551, 321)
Screenshot: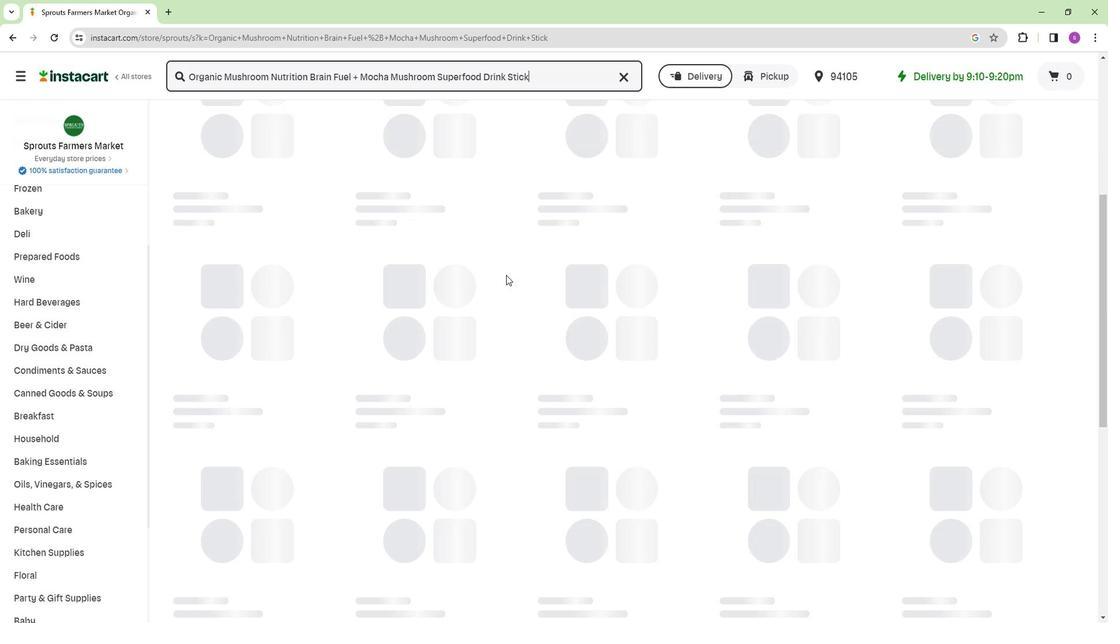 
Action: Mouse scrolled (551, 322) with delta (0, 0)
Screenshot: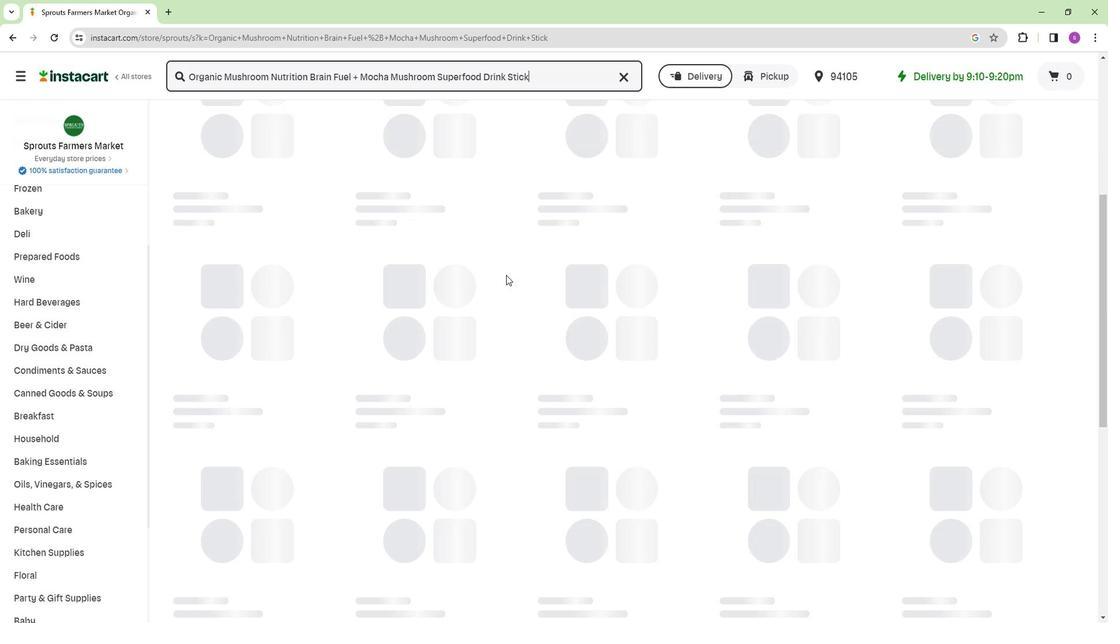 
Action: Mouse moved to (304, 223)
Screenshot: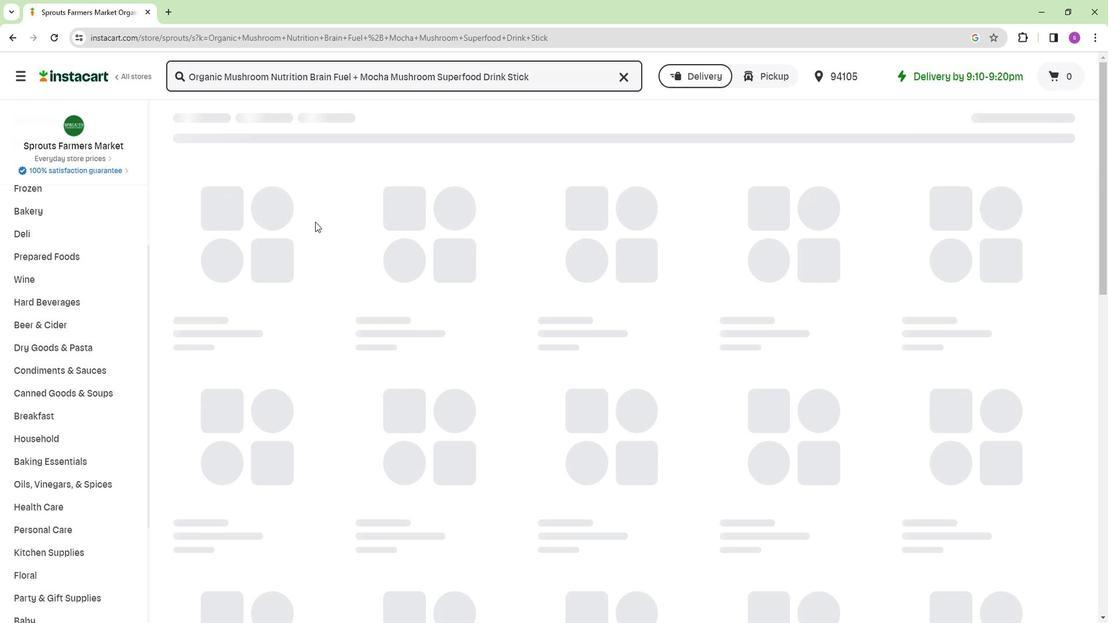 
Action: Mouse scrolled (304, 223) with delta (0, 0)
Screenshot: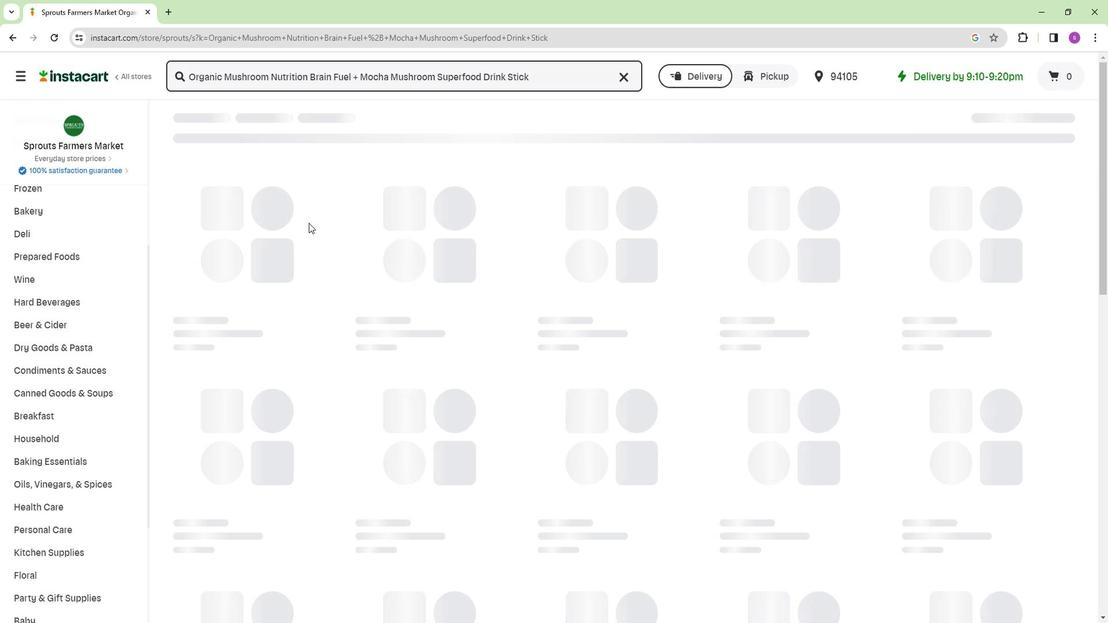 
Action: Mouse moved to (304, 223)
Screenshot: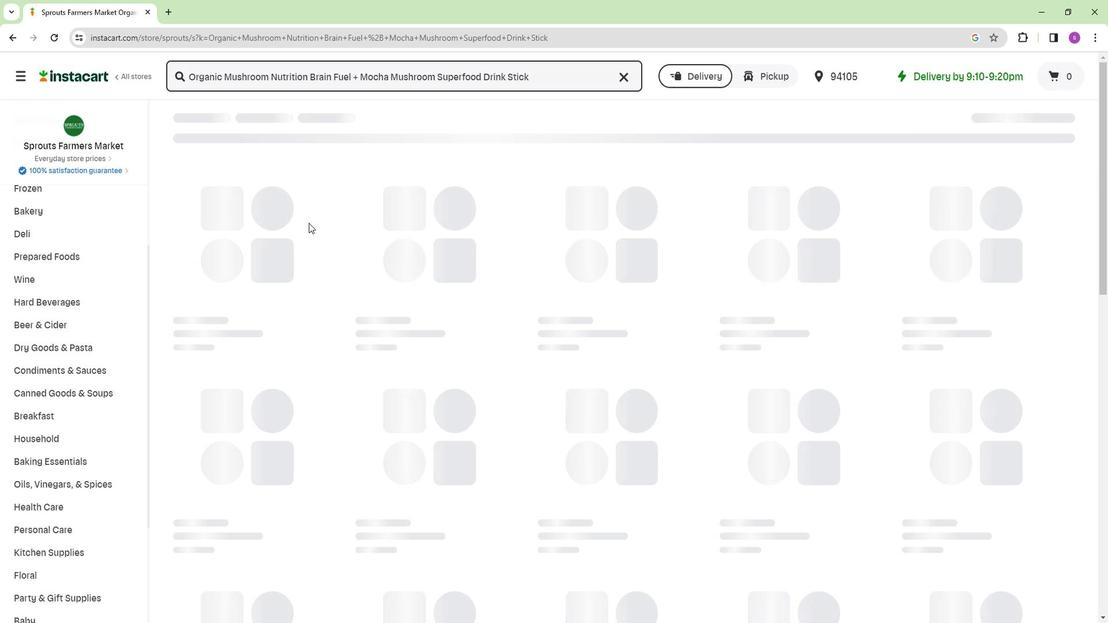 
Action: Mouse scrolled (304, 223) with delta (0, 0)
Screenshot: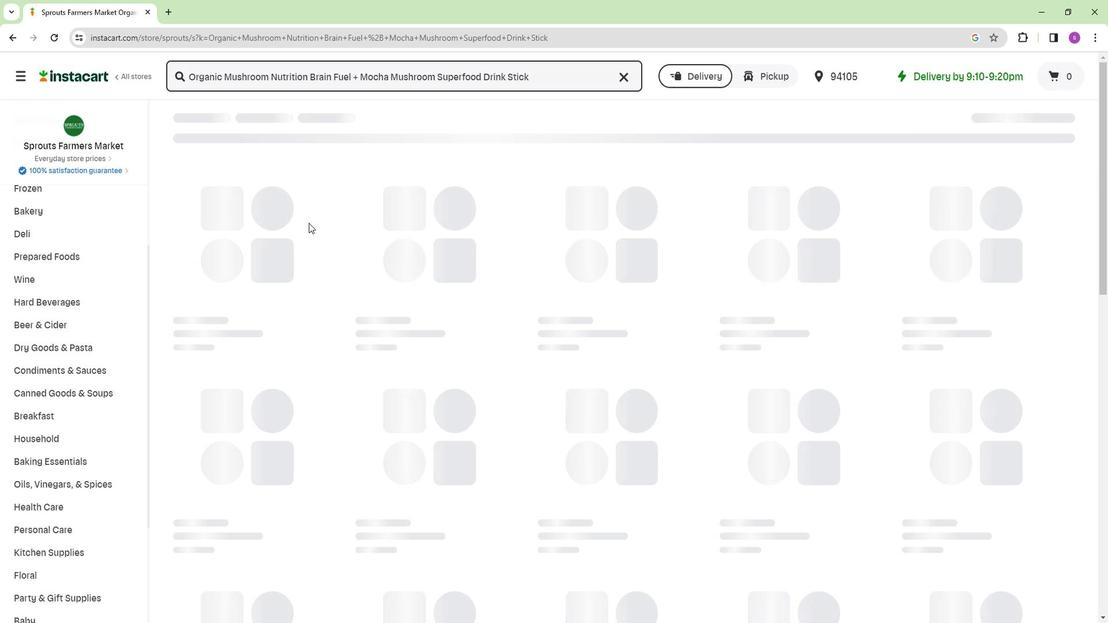 
Action: Mouse moved to (330, 249)
Screenshot: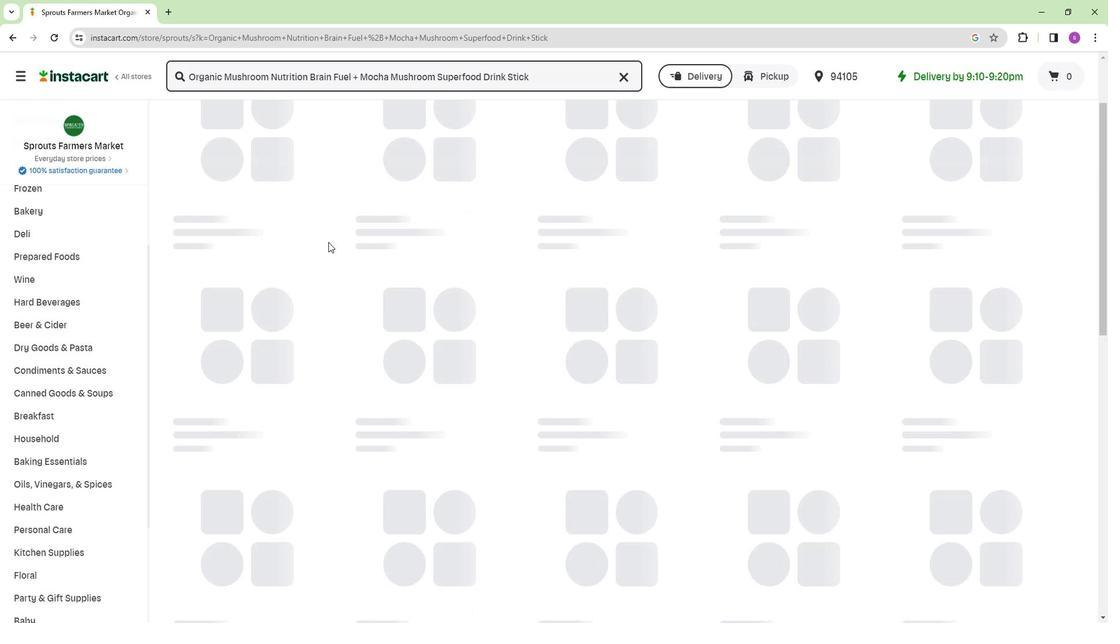 
Action: Mouse scrolled (330, 249) with delta (0, 0)
Screenshot: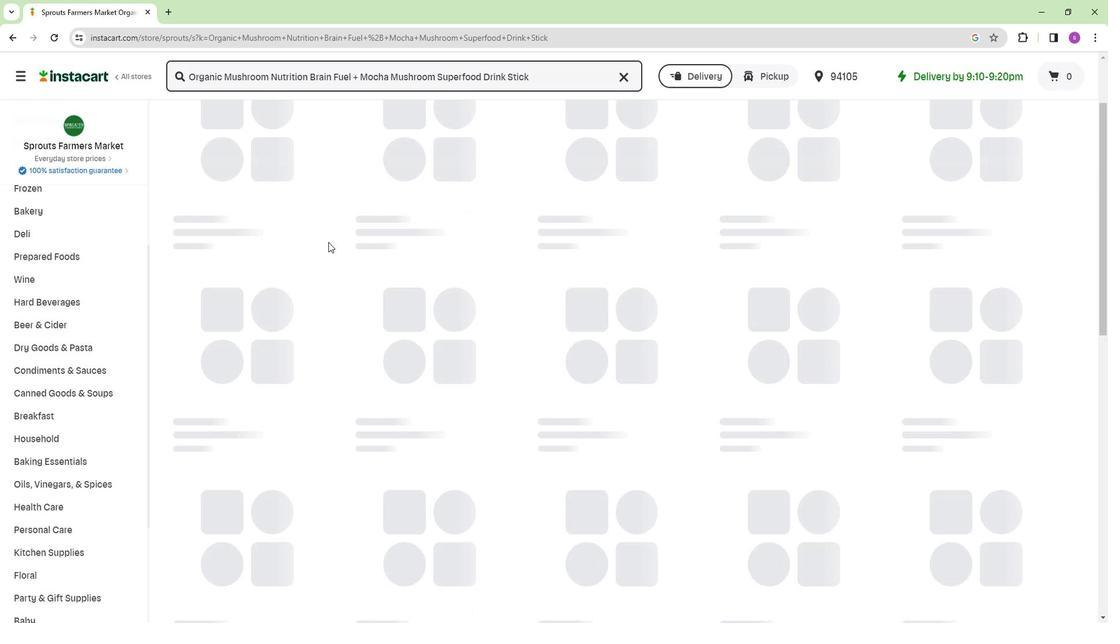 
Action: Mouse moved to (343, 271)
Screenshot: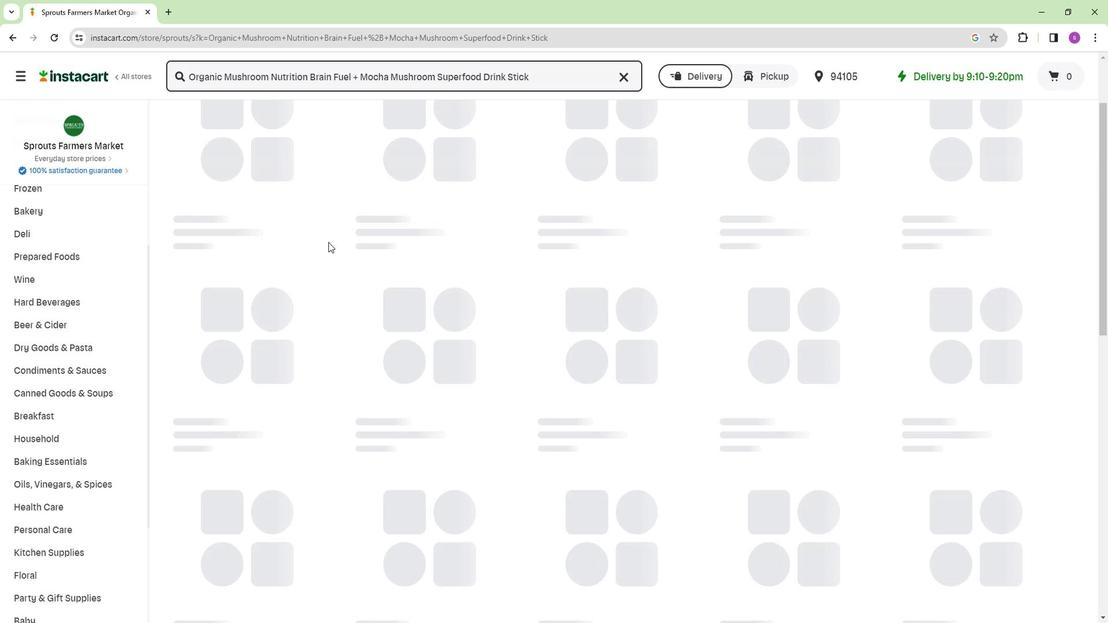 
Action: Mouse scrolled (343, 272) with delta (0, 0)
Screenshot: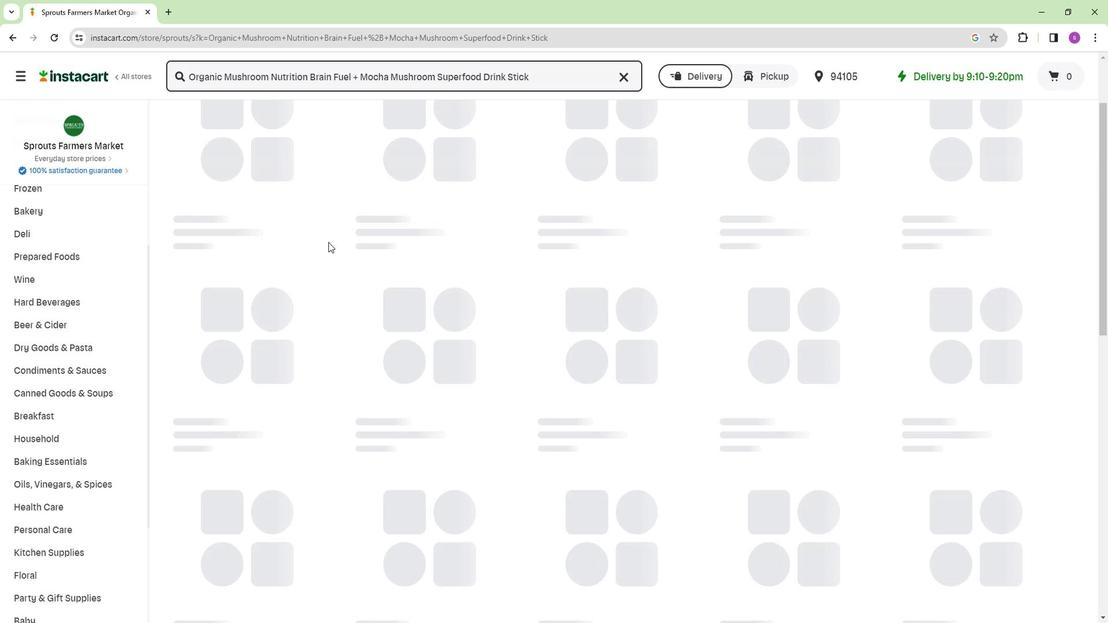 
Action: Mouse moved to (351, 283)
Screenshot: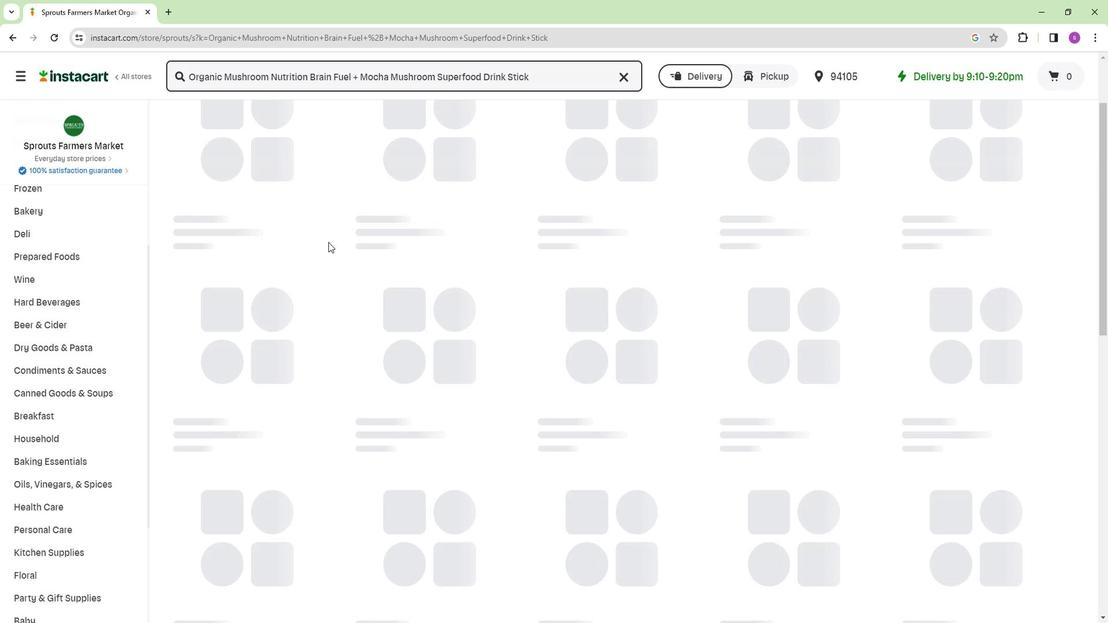 
Action: Mouse scrolled (351, 284) with delta (0, 0)
Screenshot: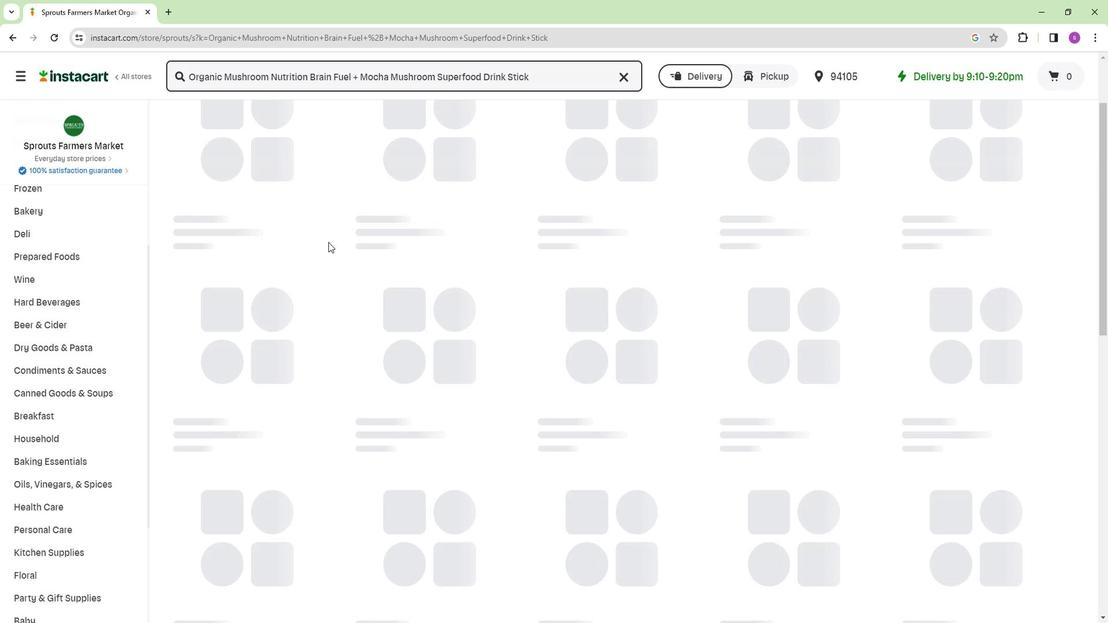 
Action: Mouse moved to (363, 300)
Screenshot: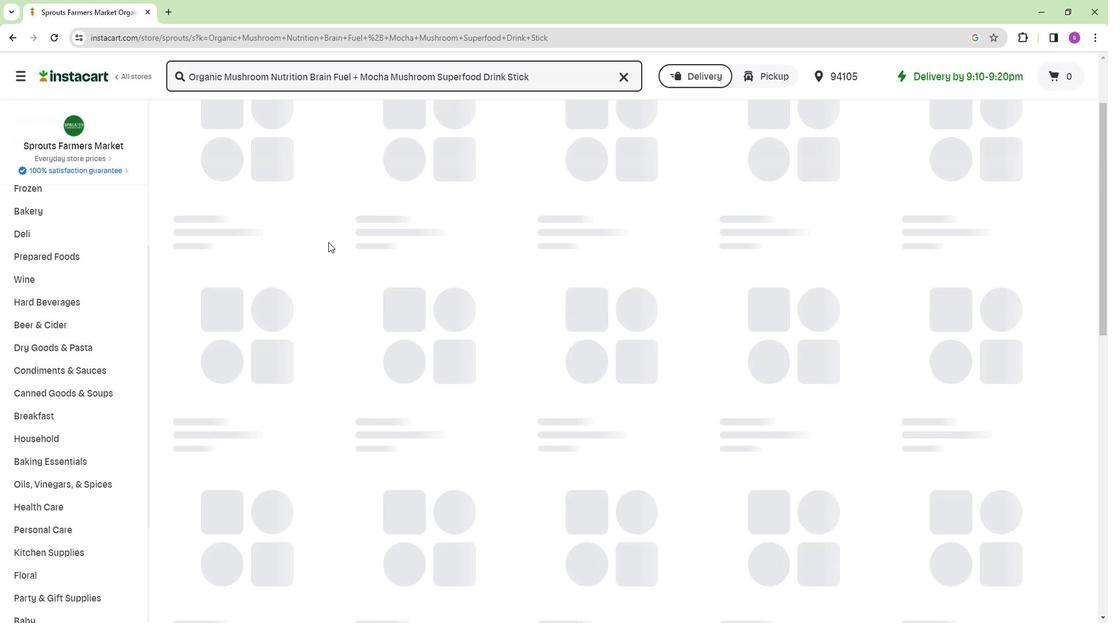 
Action: Mouse scrolled (363, 301) with delta (0, 0)
Screenshot: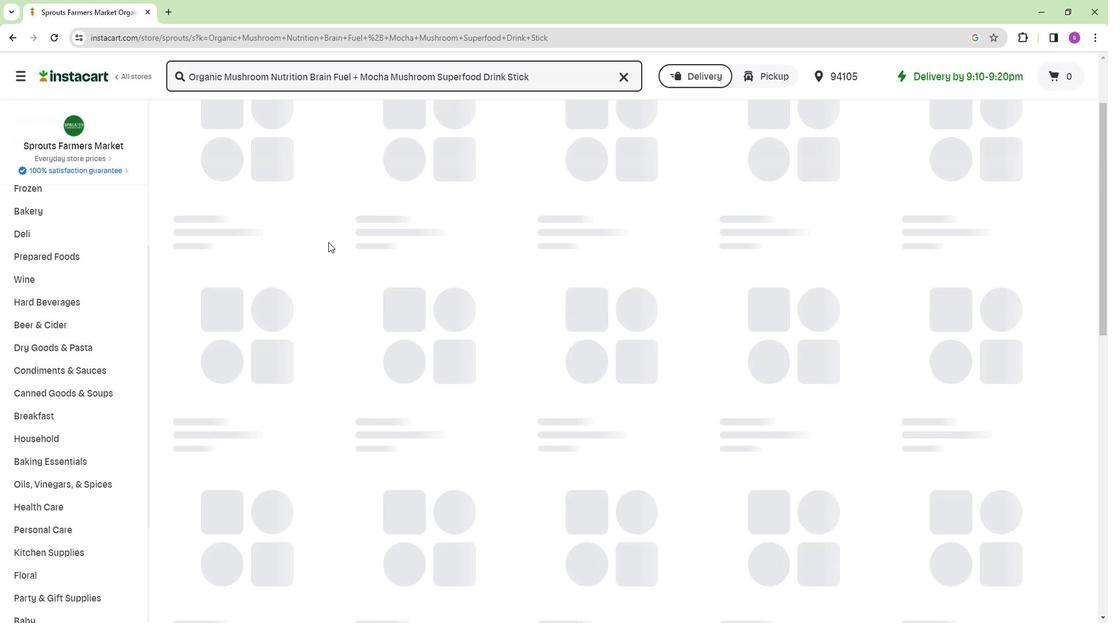 
Action: Mouse moved to (366, 305)
Screenshot: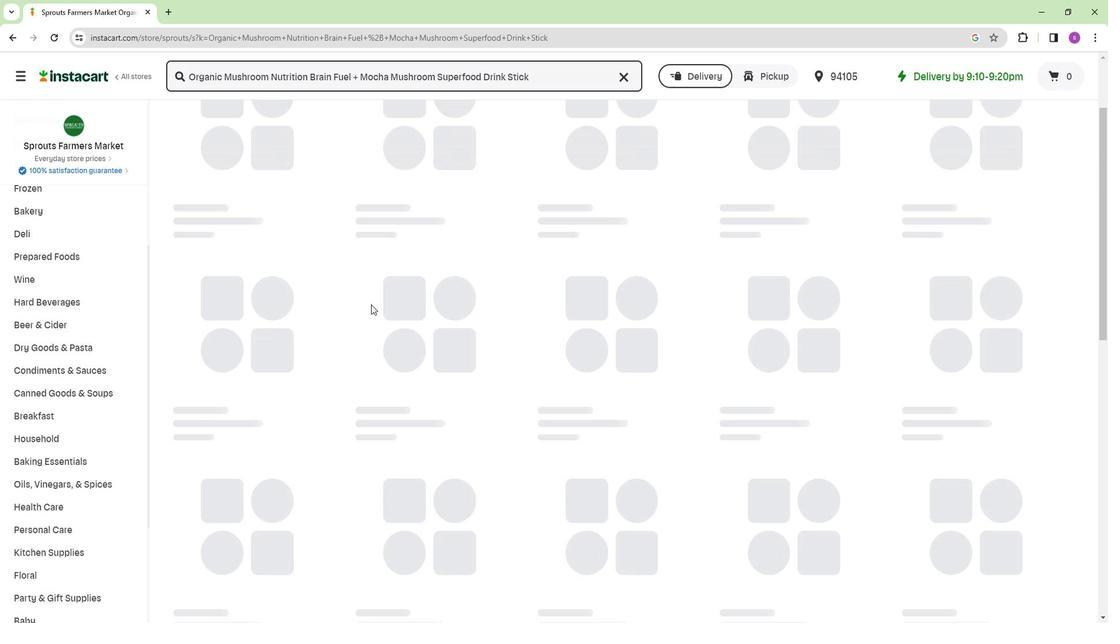 
Action: Mouse scrolled (366, 305) with delta (0, 0)
Screenshot: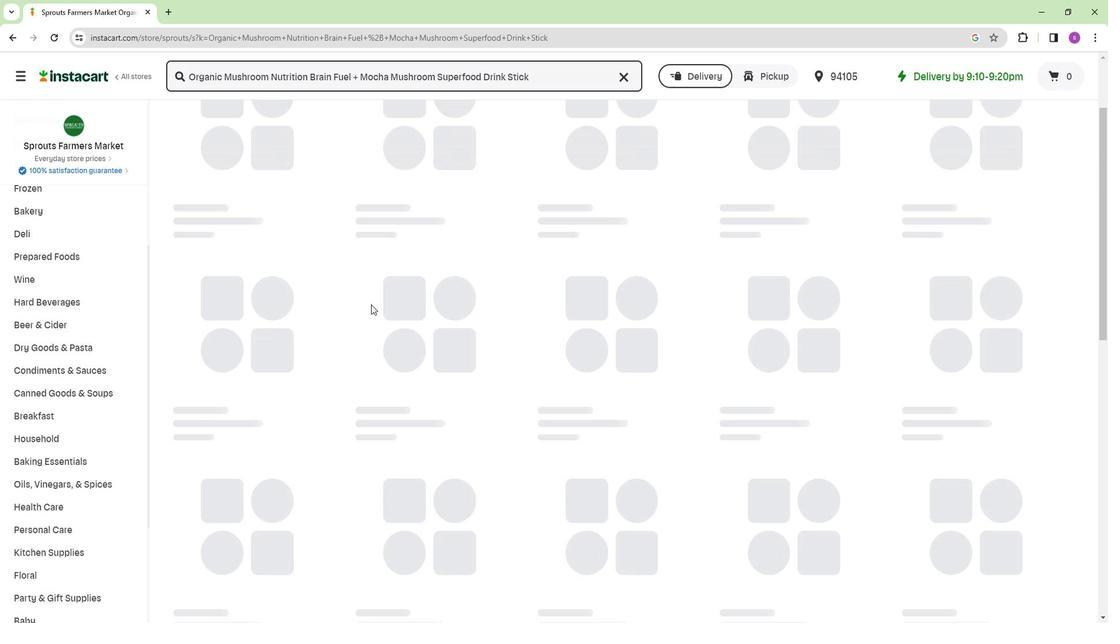 
Action: Mouse moved to (368, 306)
Screenshot: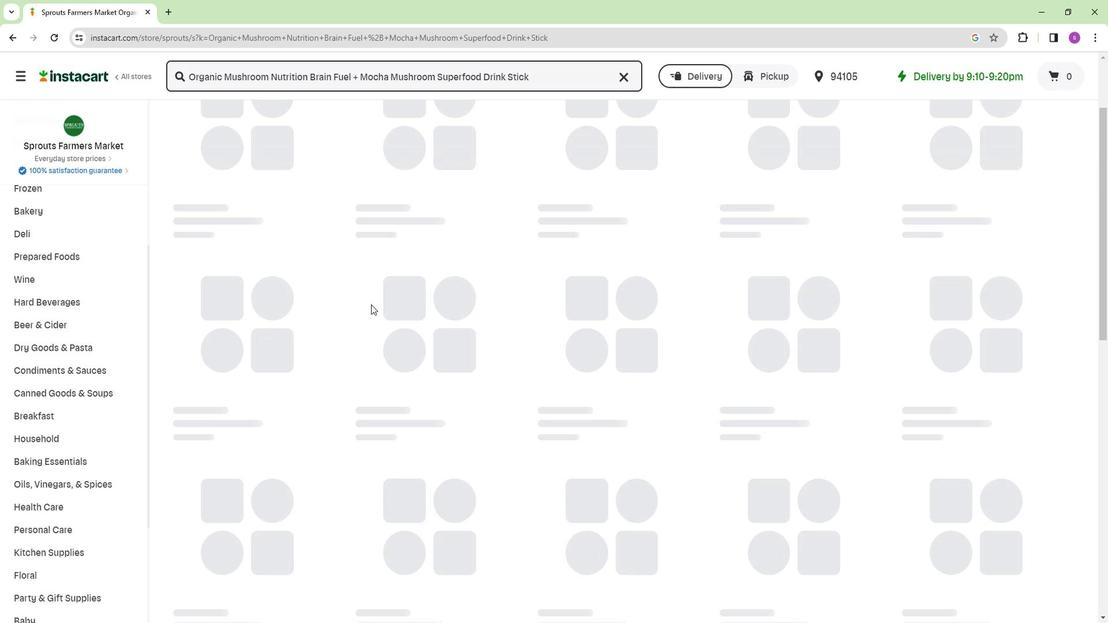 
Action: Mouse scrolled (368, 307) with delta (0, 0)
Screenshot: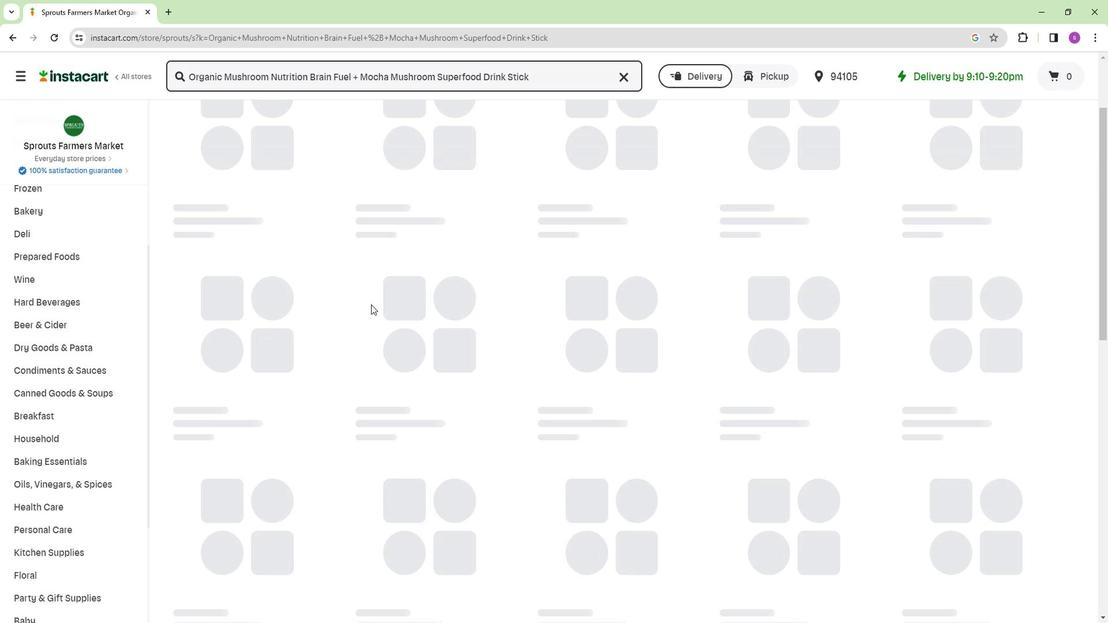 
Action: Mouse moved to (344, 258)
Screenshot: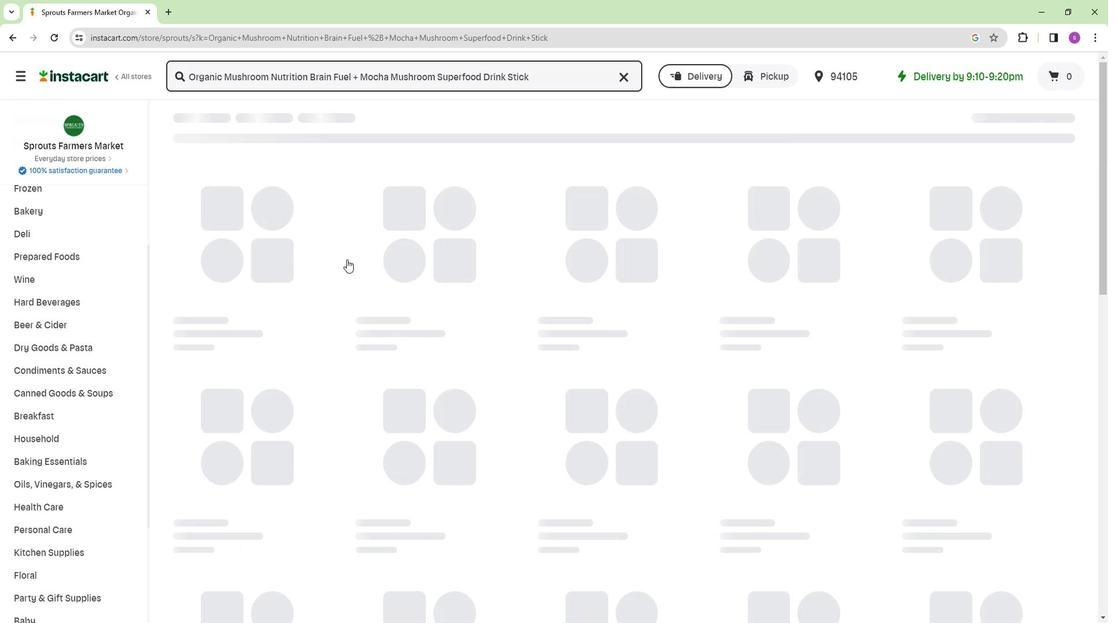 
Action: Mouse scrolled (344, 258) with delta (0, 0)
Screenshot: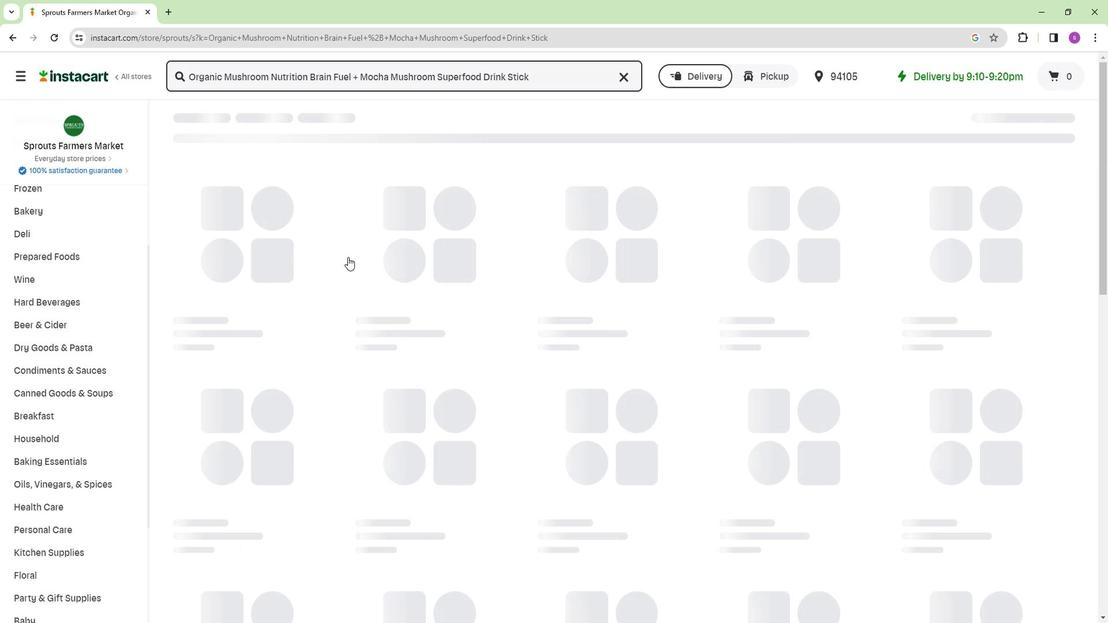 
Action: Mouse moved to (344, 258)
Screenshot: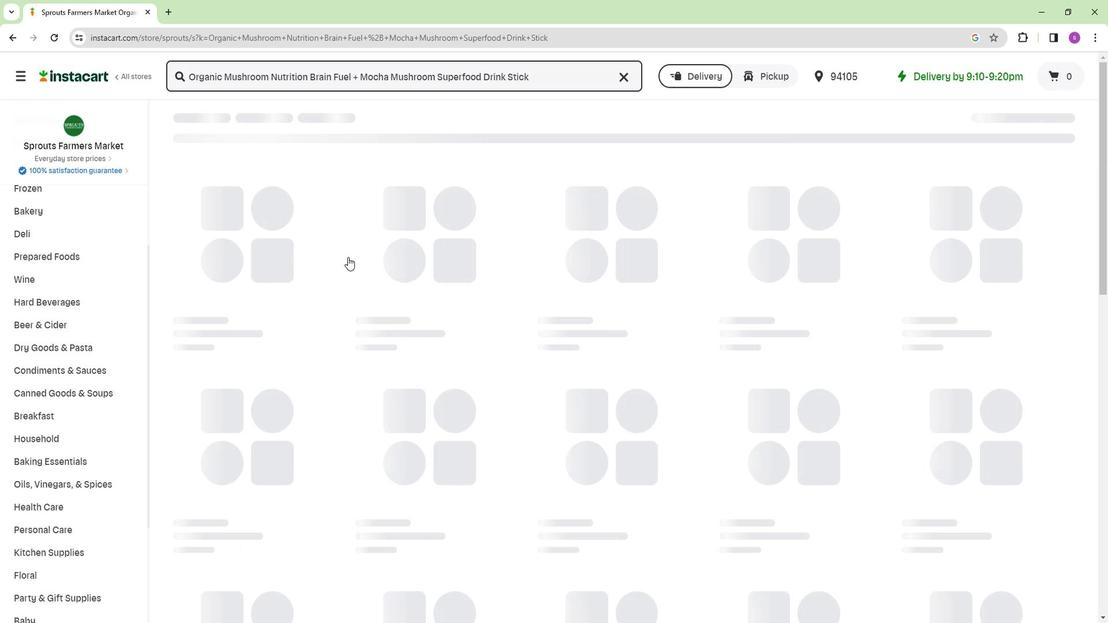 
Action: Mouse scrolled (344, 258) with delta (0, 0)
Screenshot: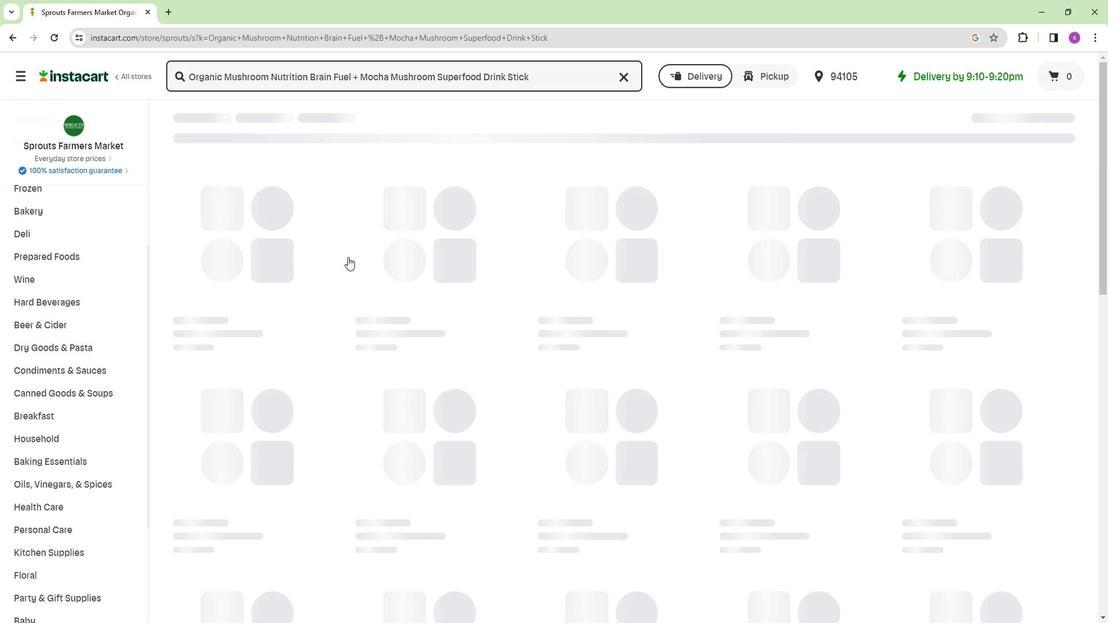 
Action: Mouse scrolled (344, 257) with delta (0, 0)
Screenshot: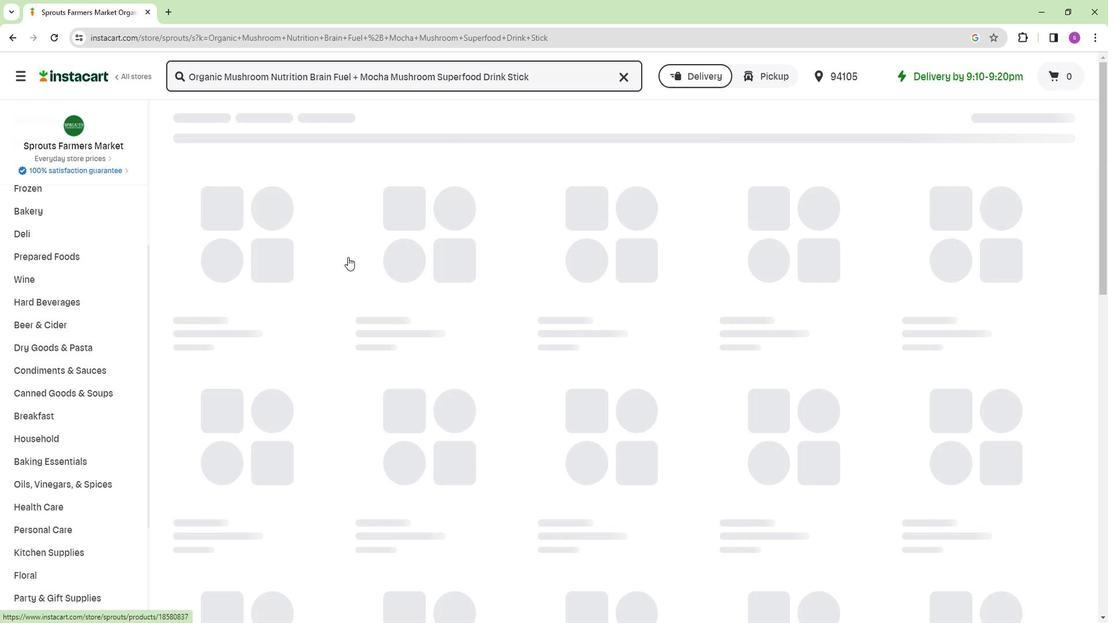 
Action: Mouse scrolled (344, 257) with delta (0, 0)
Screenshot: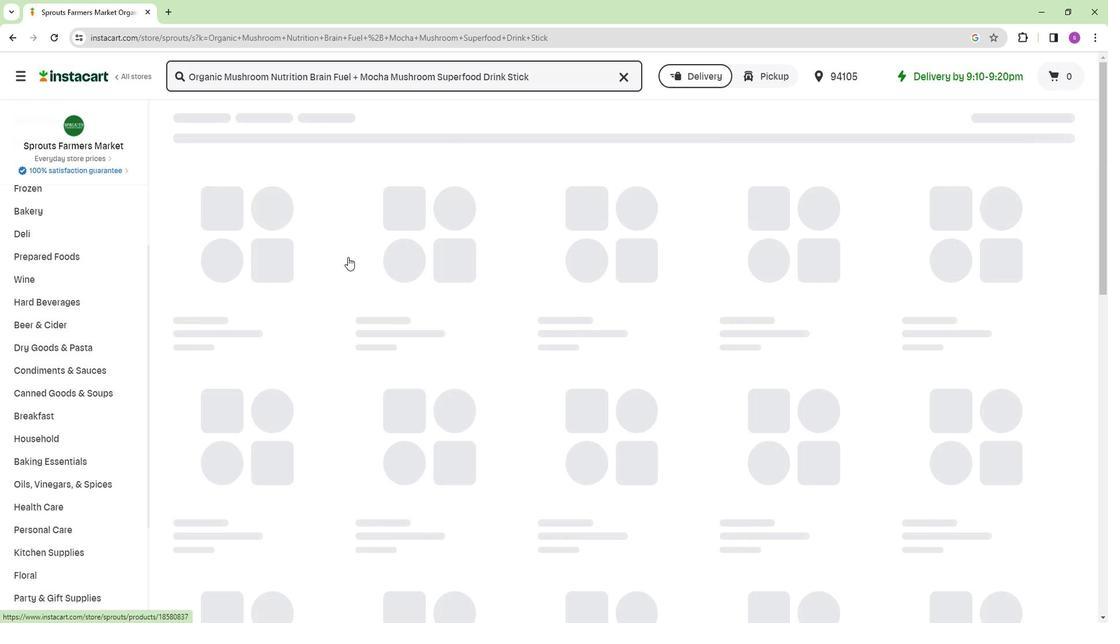 
Action: Mouse scrolled (344, 257) with delta (0, 0)
Screenshot: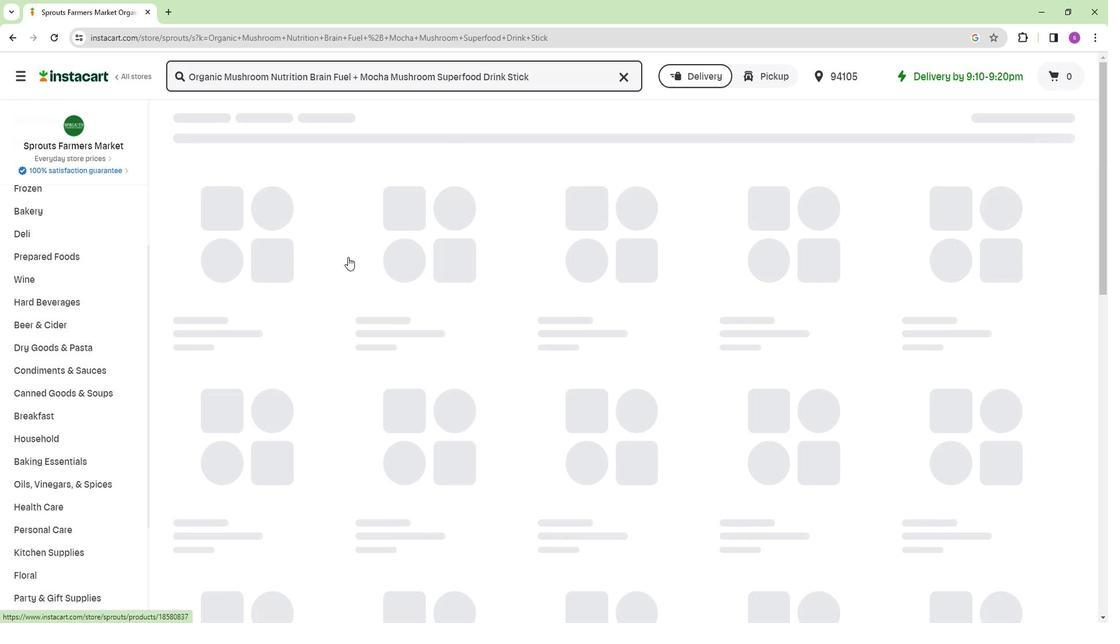 
Action: Mouse moved to (346, 255)
Screenshot: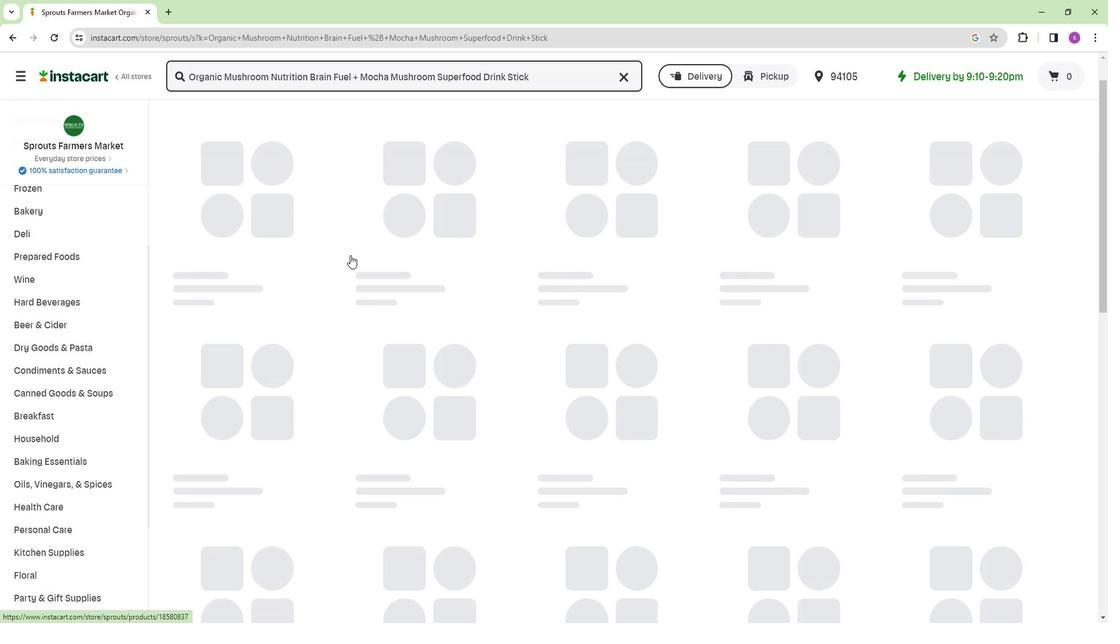 
Action: Mouse scrolled (346, 256) with delta (0, 0)
Screenshot: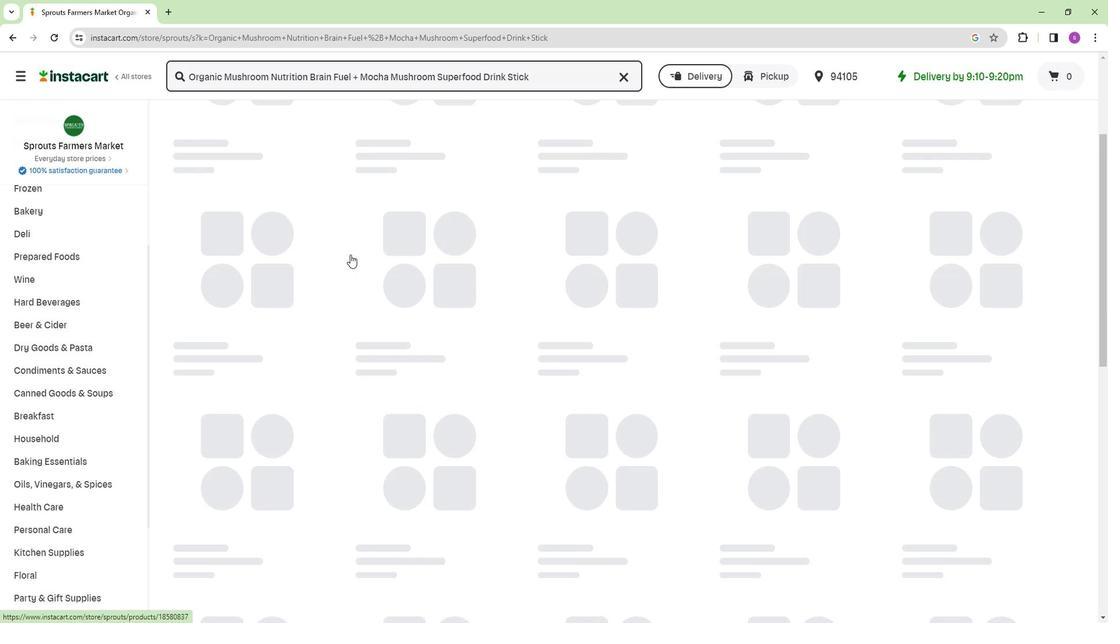 
Action: Mouse moved to (349, 256)
Screenshot: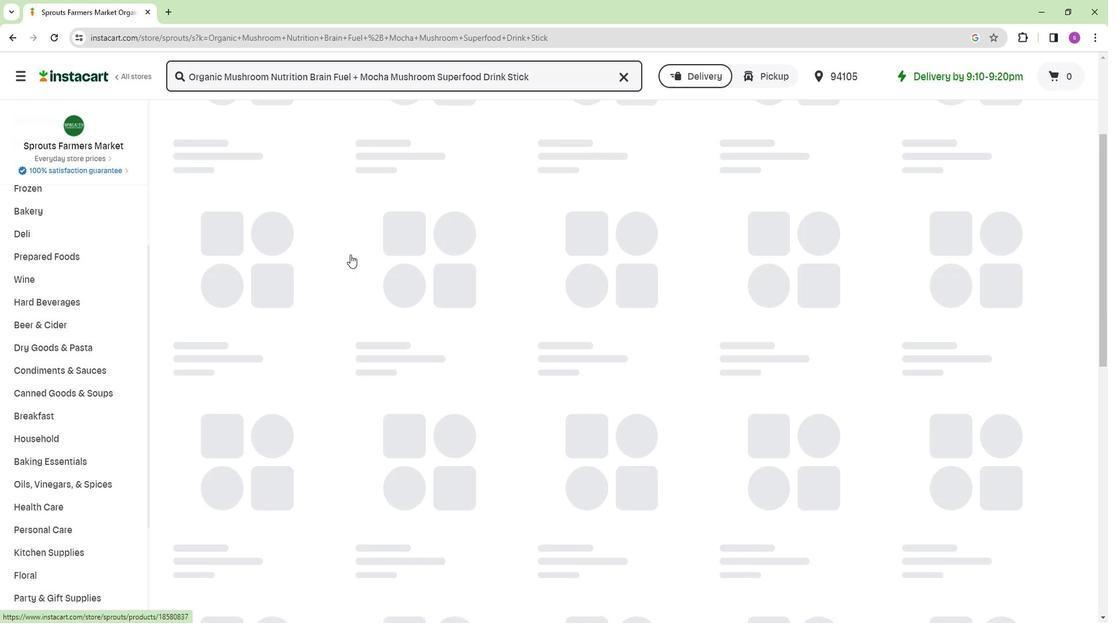 
Action: Mouse scrolled (349, 257) with delta (0, 0)
Screenshot: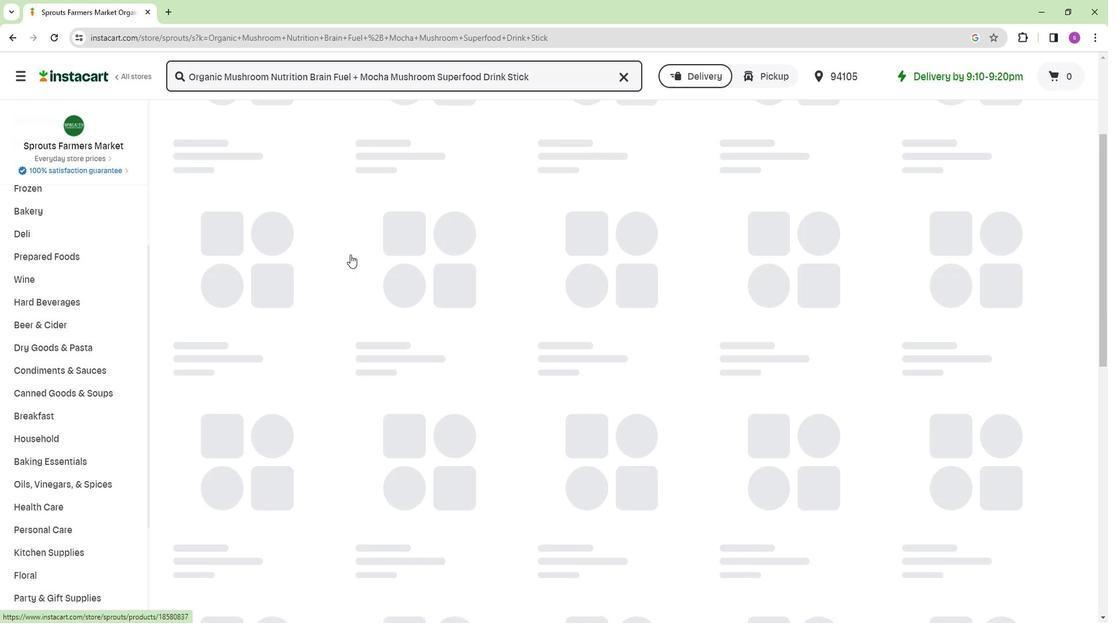 
Action: Mouse moved to (351, 258)
Screenshot: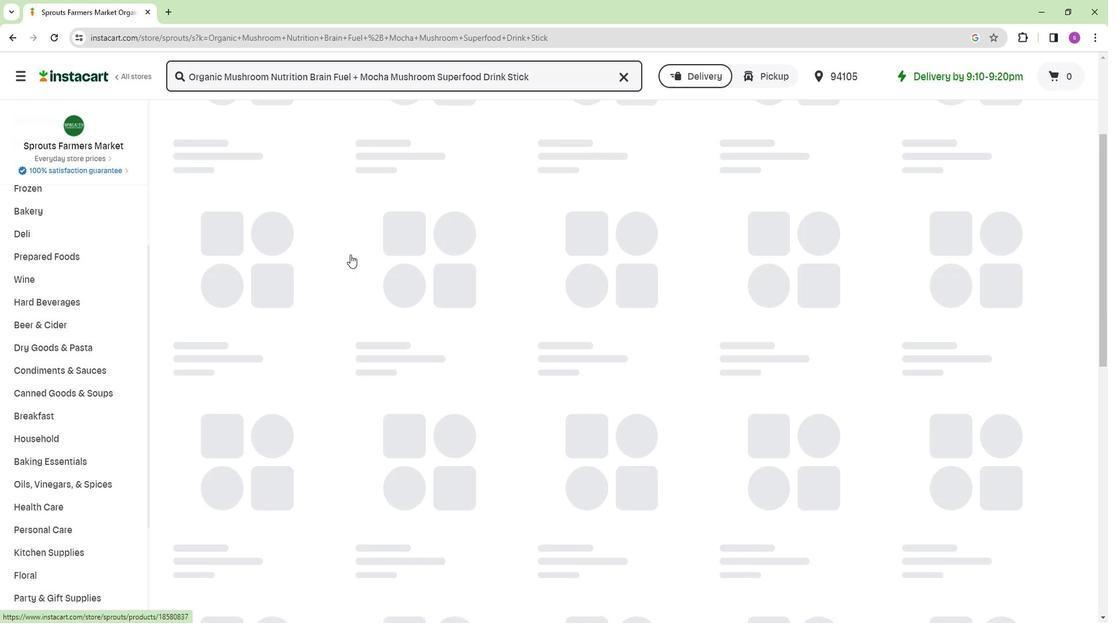 
Action: Mouse scrolled (351, 259) with delta (0, 0)
Screenshot: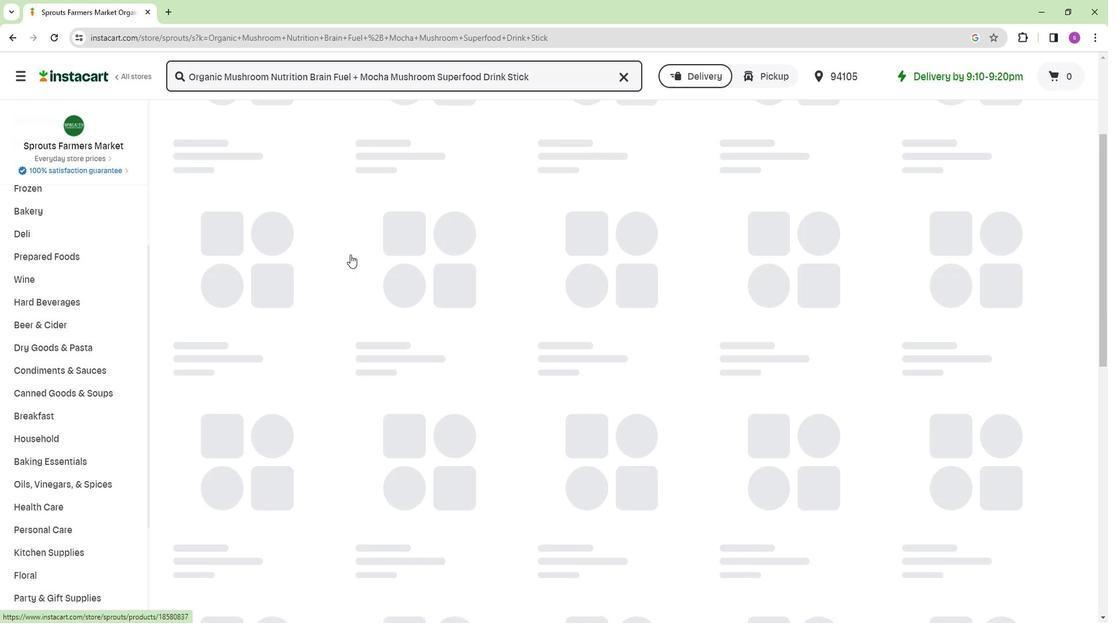 
Action: Mouse moved to (356, 263)
Screenshot: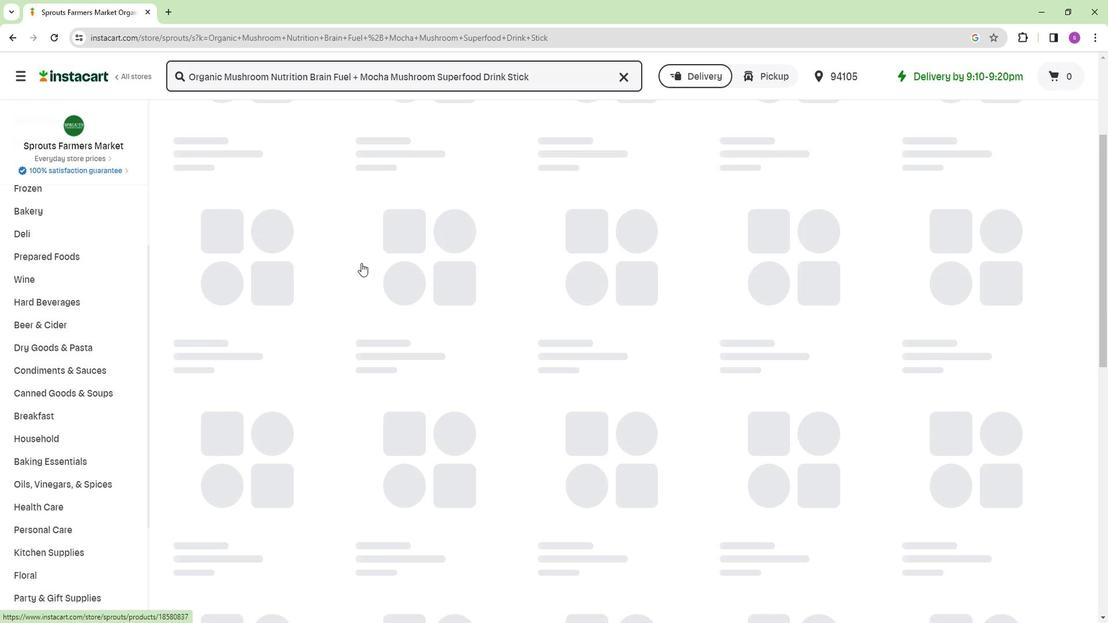 
Action: Mouse scrolled (356, 263) with delta (0, 0)
Screenshot: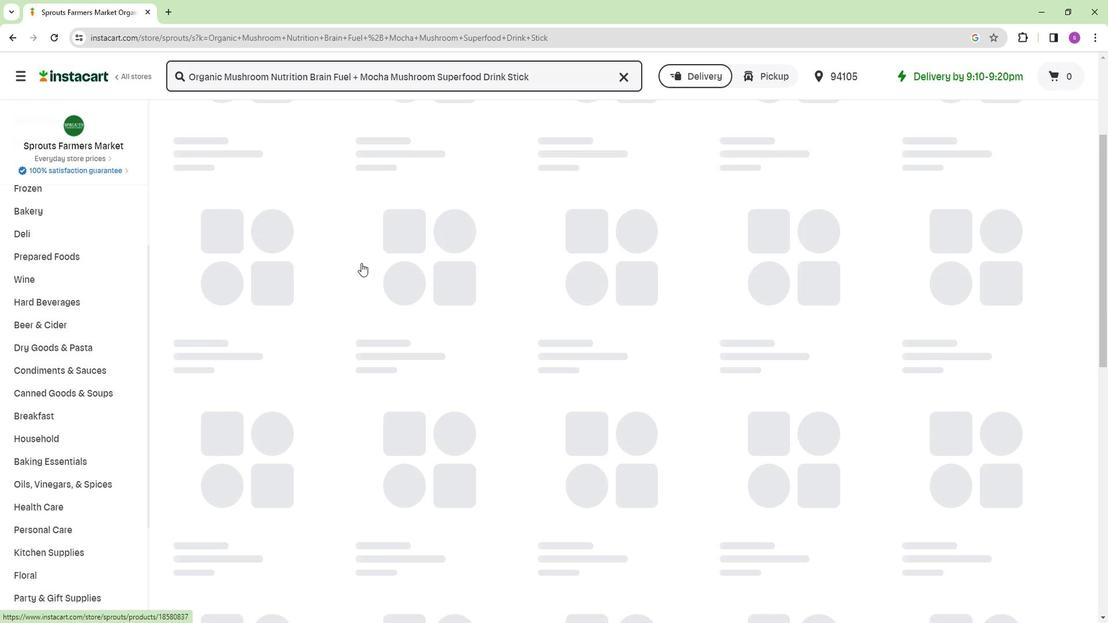 
Action: Mouse moved to (359, 264)
Screenshot: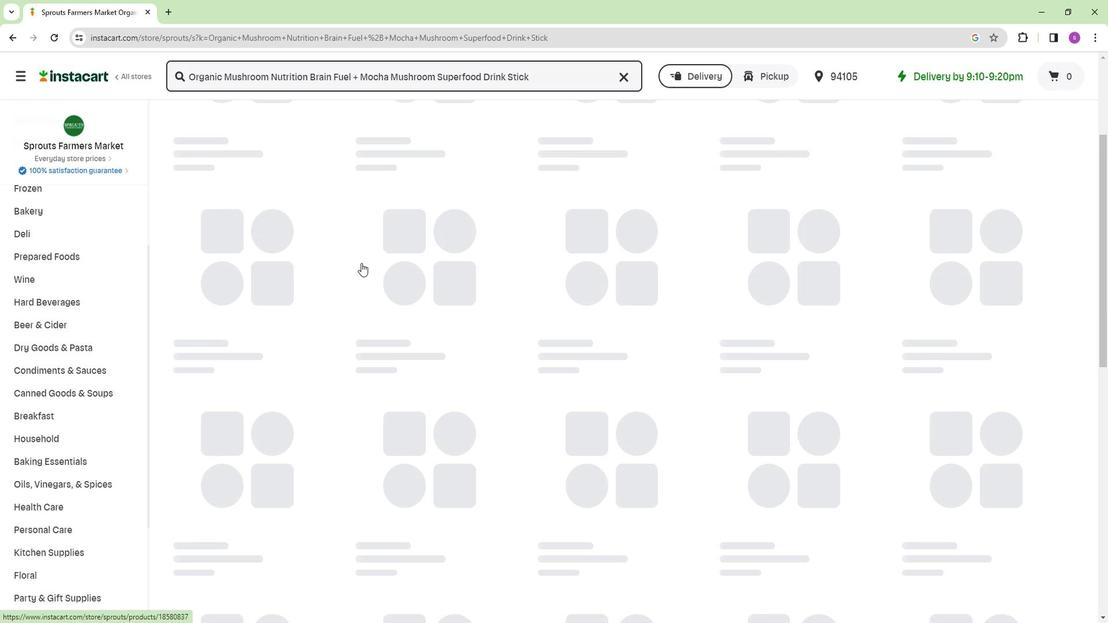 
Action: Mouse scrolled (359, 264) with delta (0, 0)
Screenshot: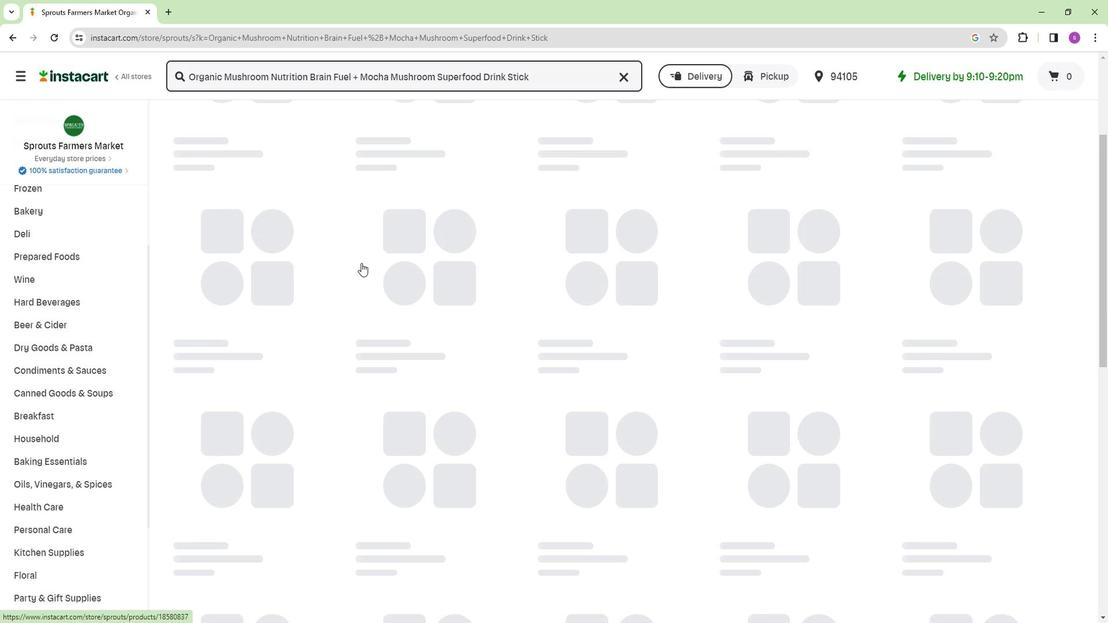 
Action: Mouse moved to (670, 413)
Screenshot: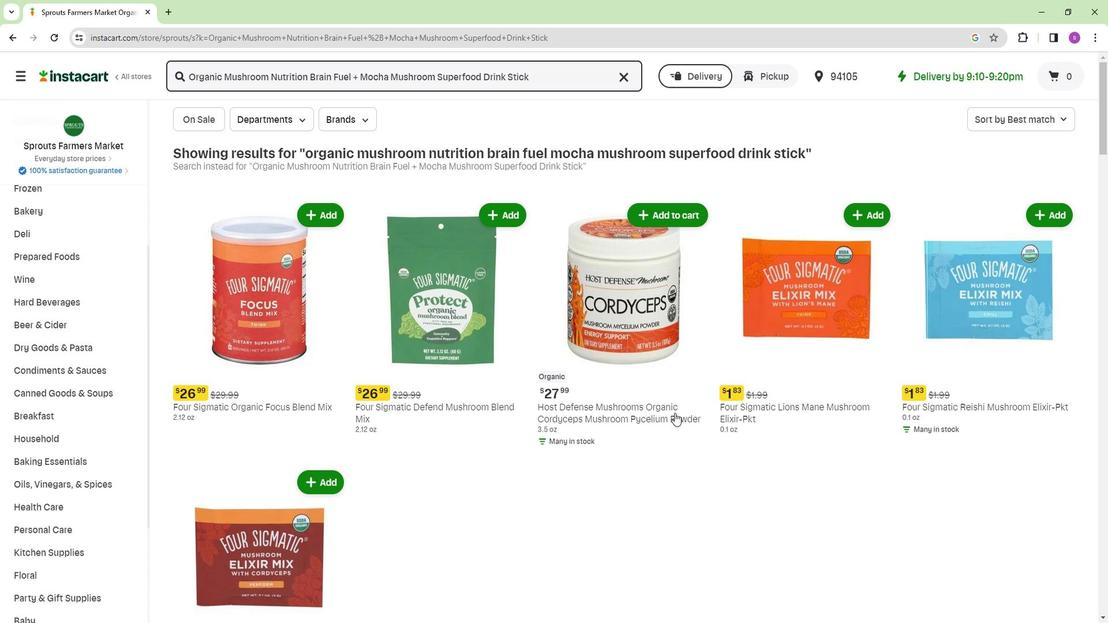 
Action: Mouse scrolled (670, 413) with delta (0, 0)
Screenshot: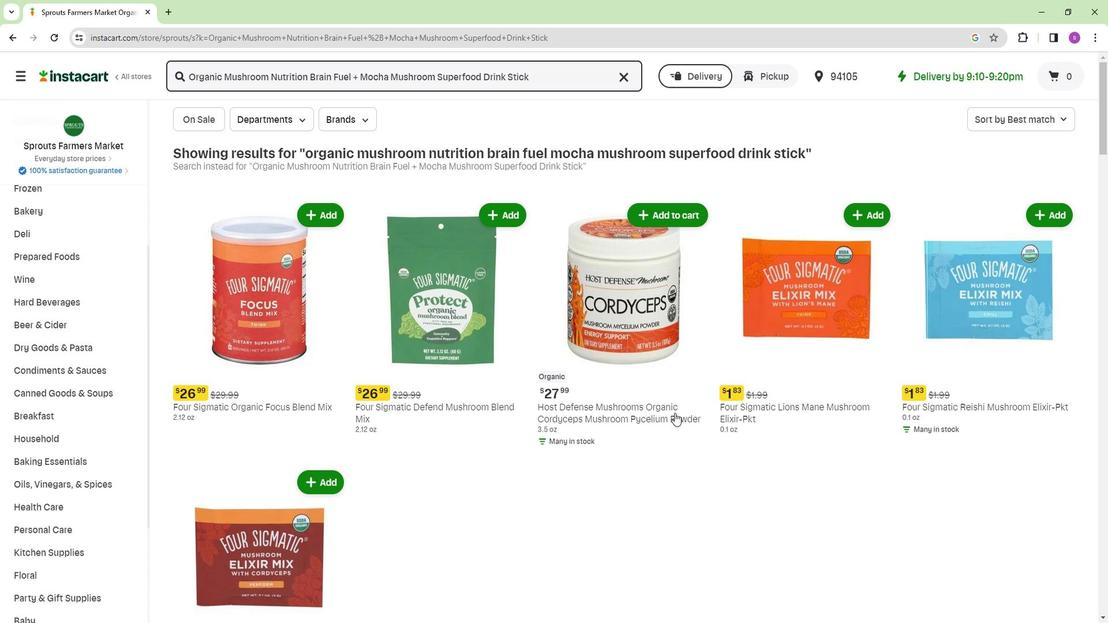 
Action: Mouse scrolled (670, 413) with delta (0, 0)
Screenshot: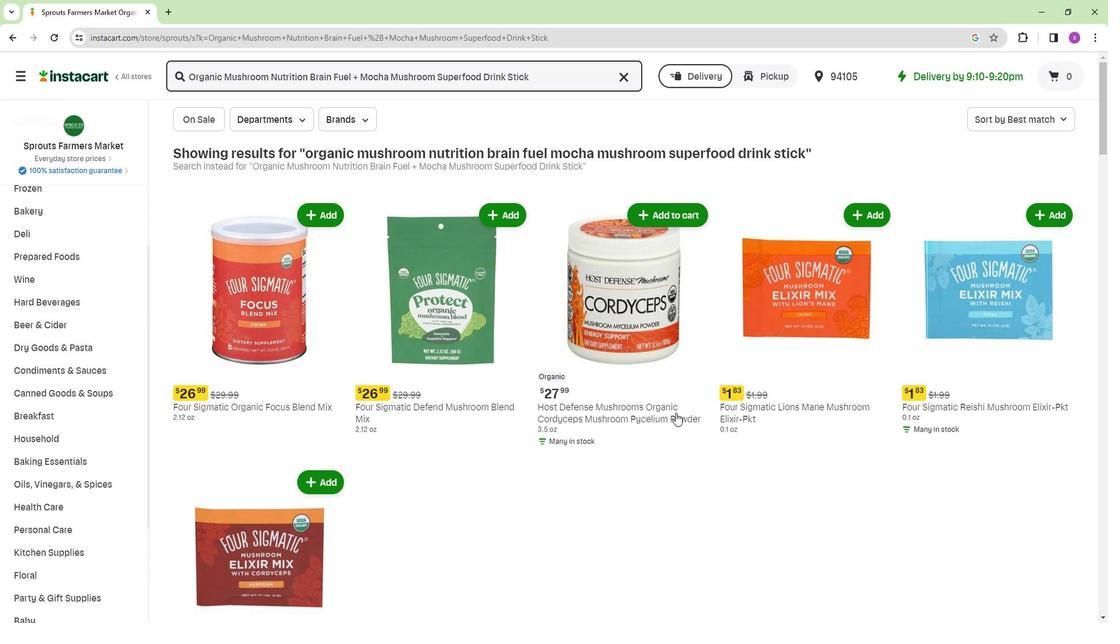 
Action: Mouse moved to (668, 407)
Screenshot: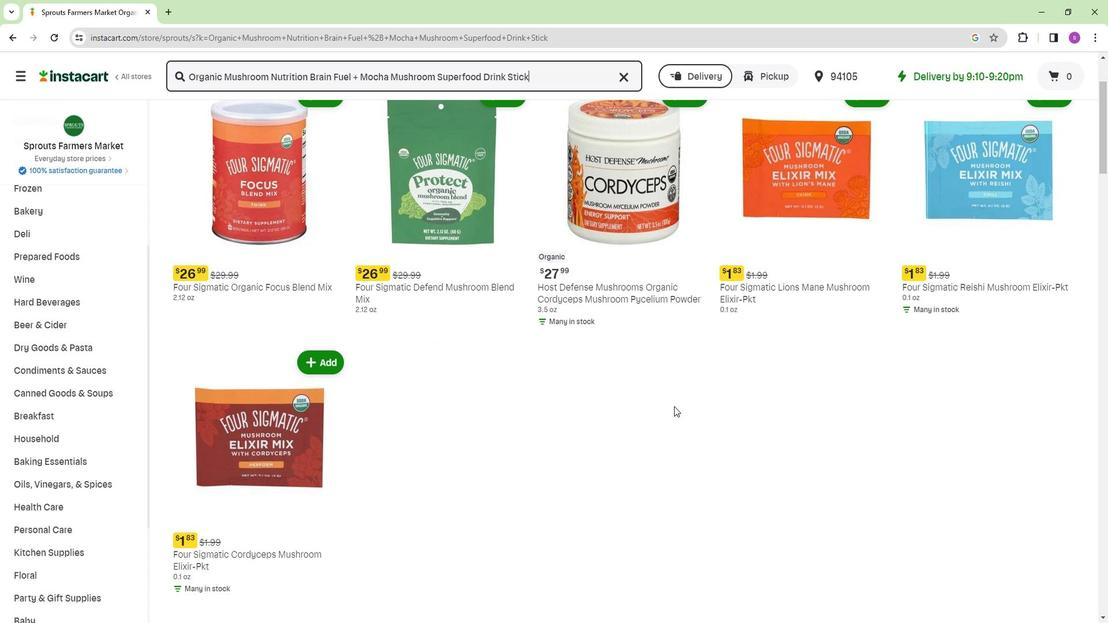 
Action: Mouse scrolled (668, 407) with delta (0, 0)
Screenshot: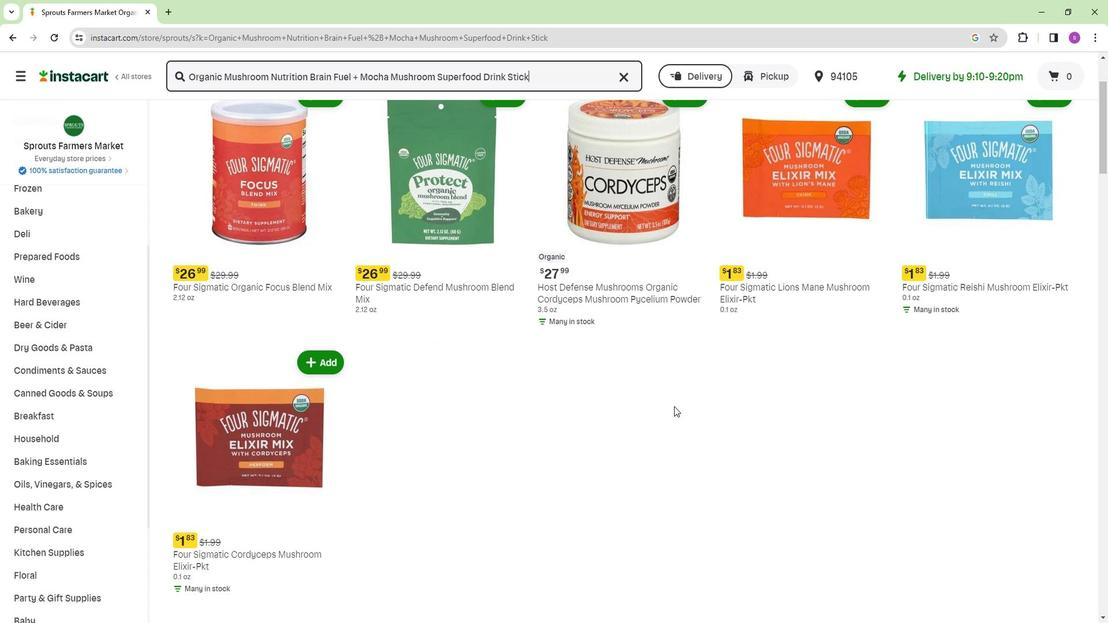 
Action: Mouse scrolled (668, 407) with delta (0, 0)
Screenshot: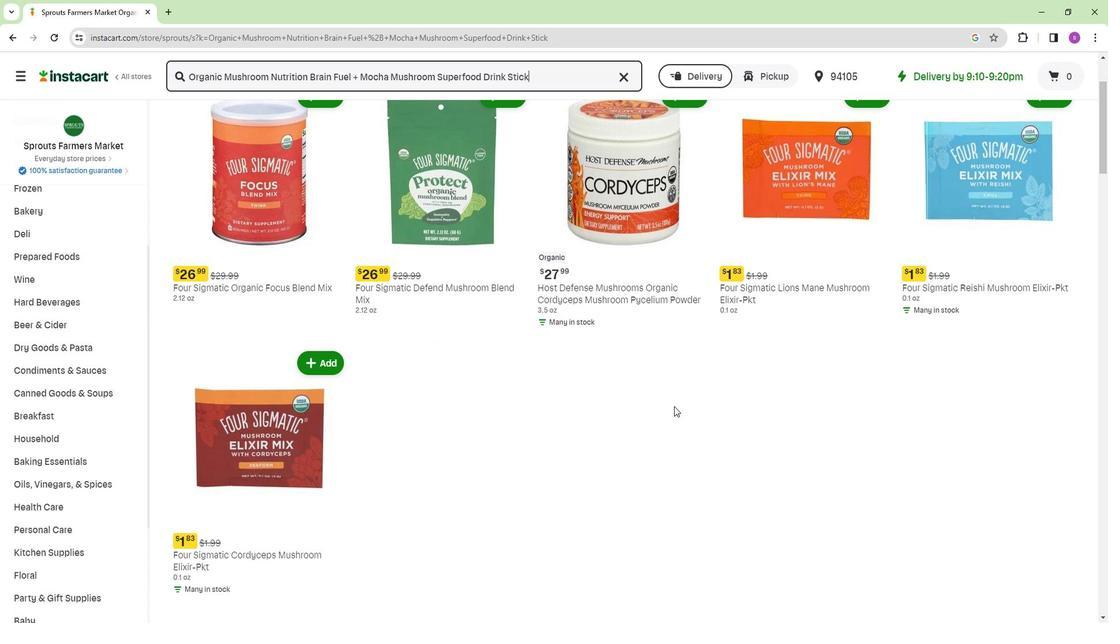 
Action: Mouse moved to (712, 482)
Screenshot: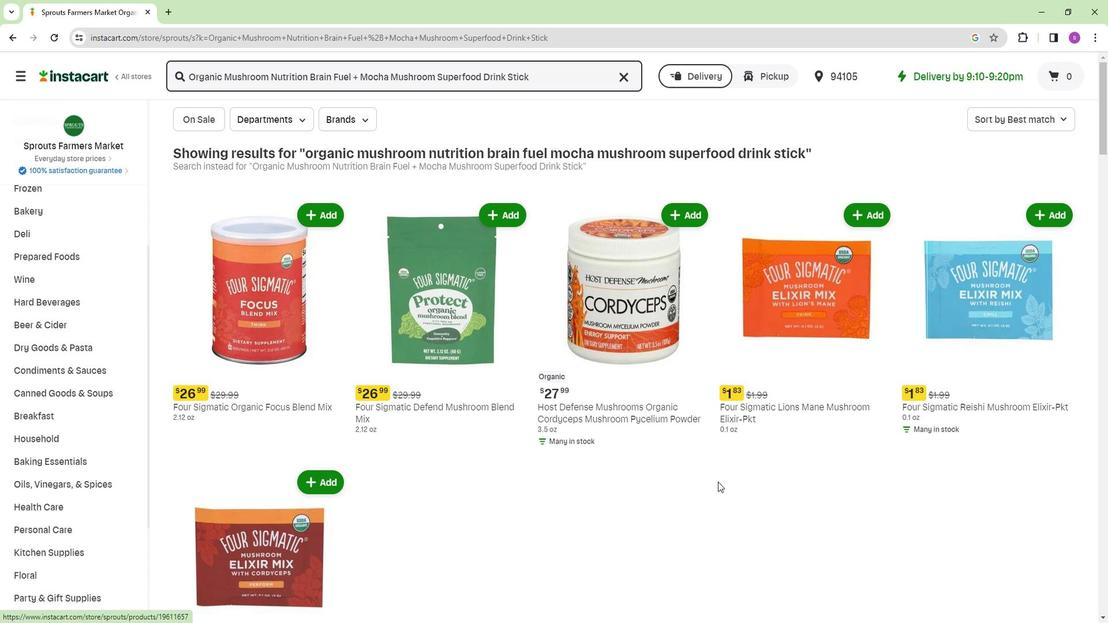 
Action: Mouse scrolled (712, 481) with delta (0, 0)
Screenshot: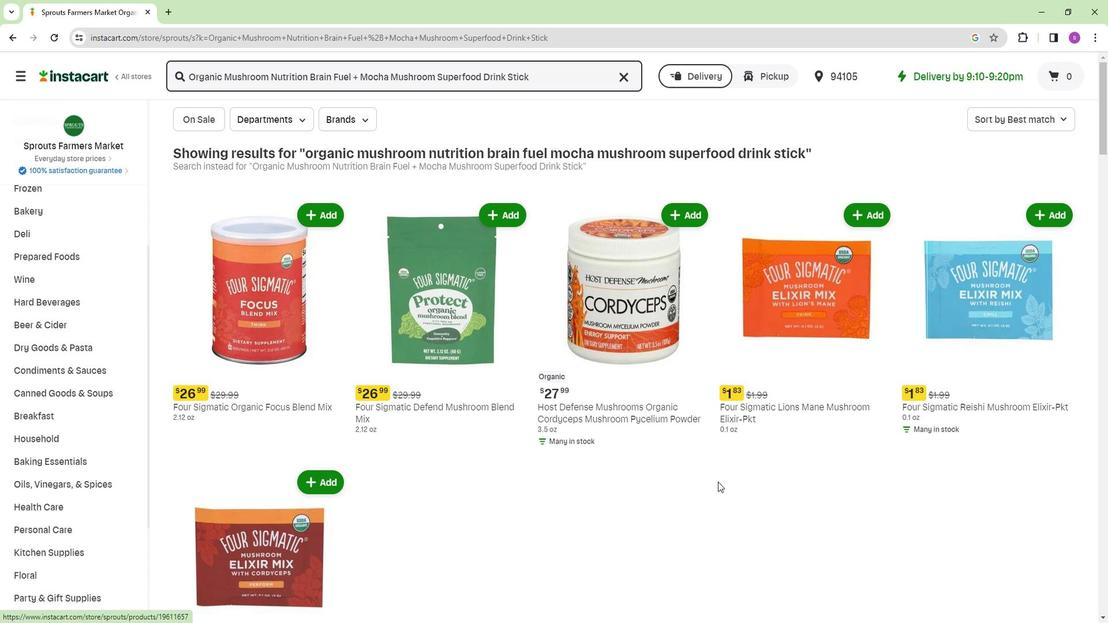 
Action: Mouse moved to (715, 481)
Screenshot: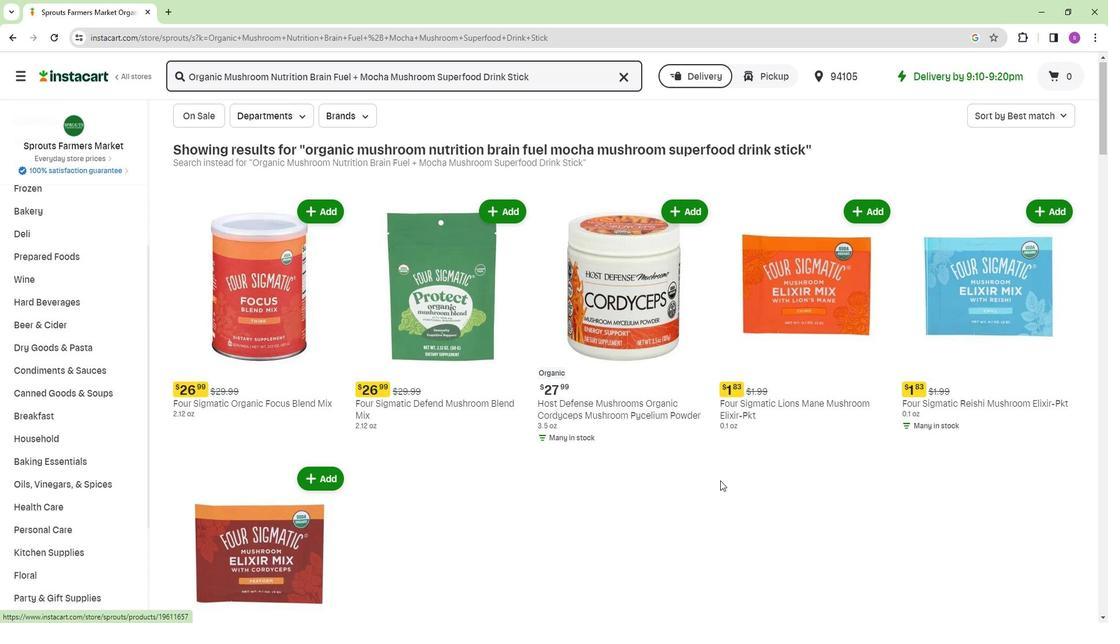
Action: Mouse scrolled (715, 480) with delta (0, 0)
Screenshot: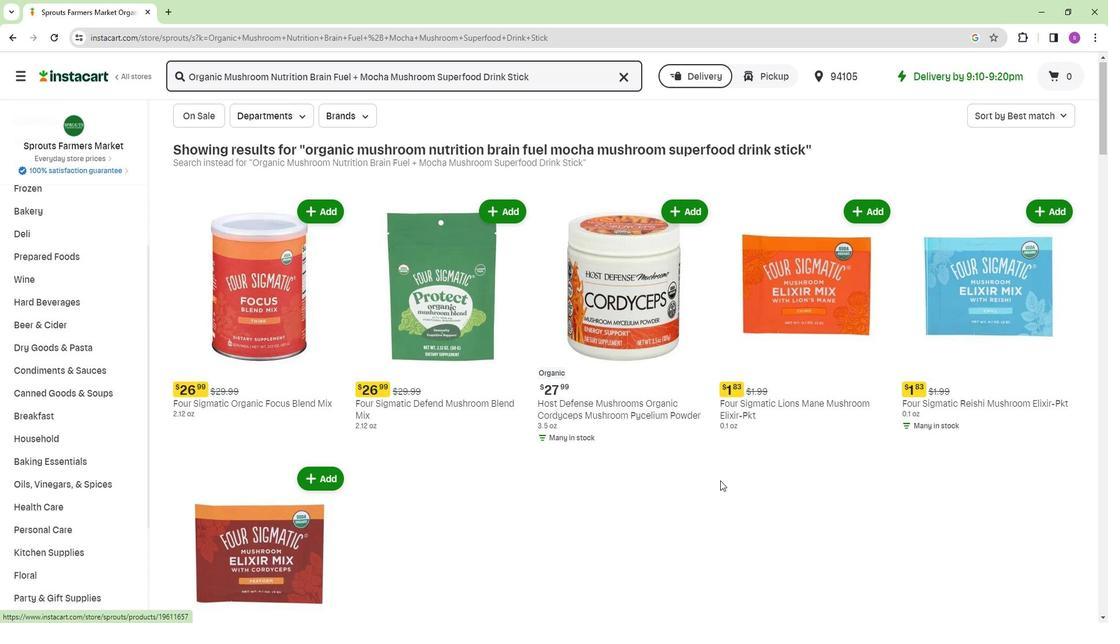 
Action: Mouse moved to (523, 432)
Screenshot: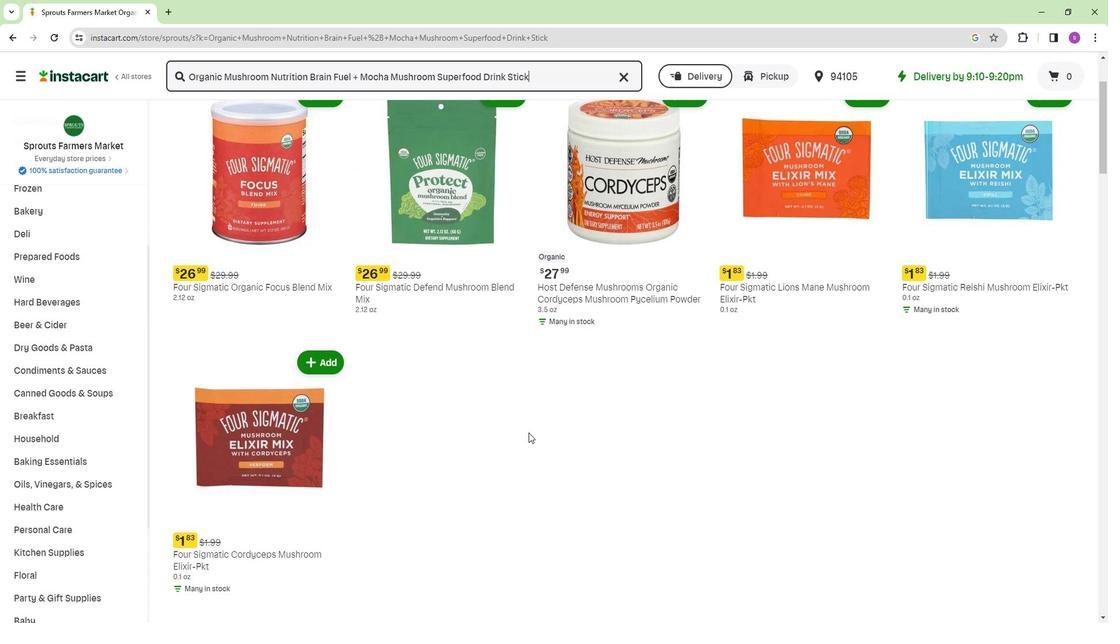 
Action: Mouse scrolled (523, 432) with delta (0, 0)
Screenshot: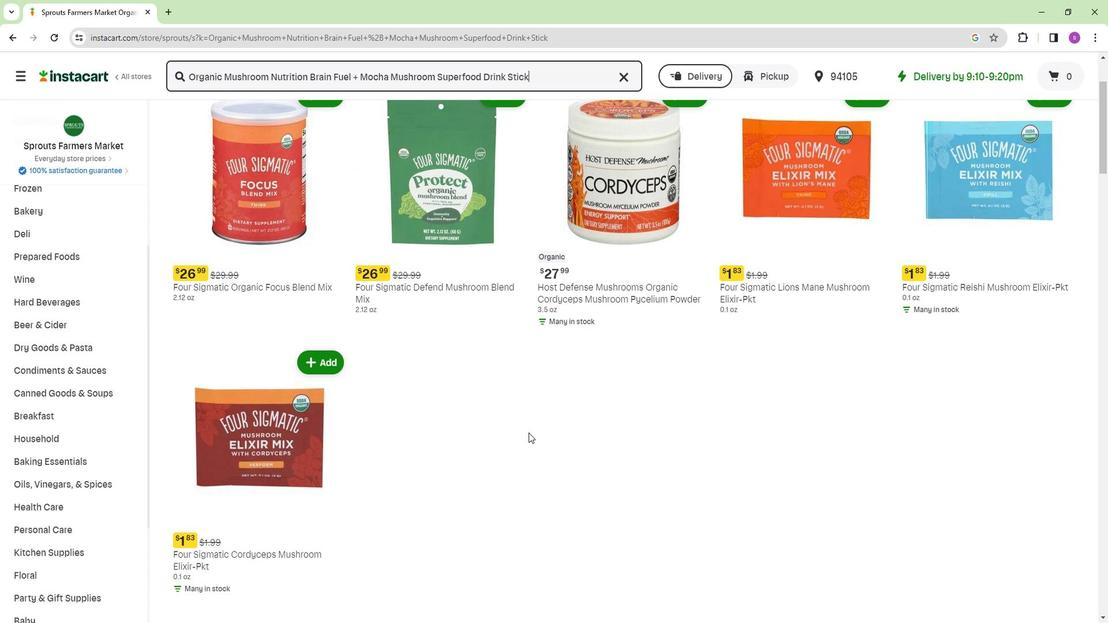 
Action: Mouse moved to (524, 432)
Screenshot: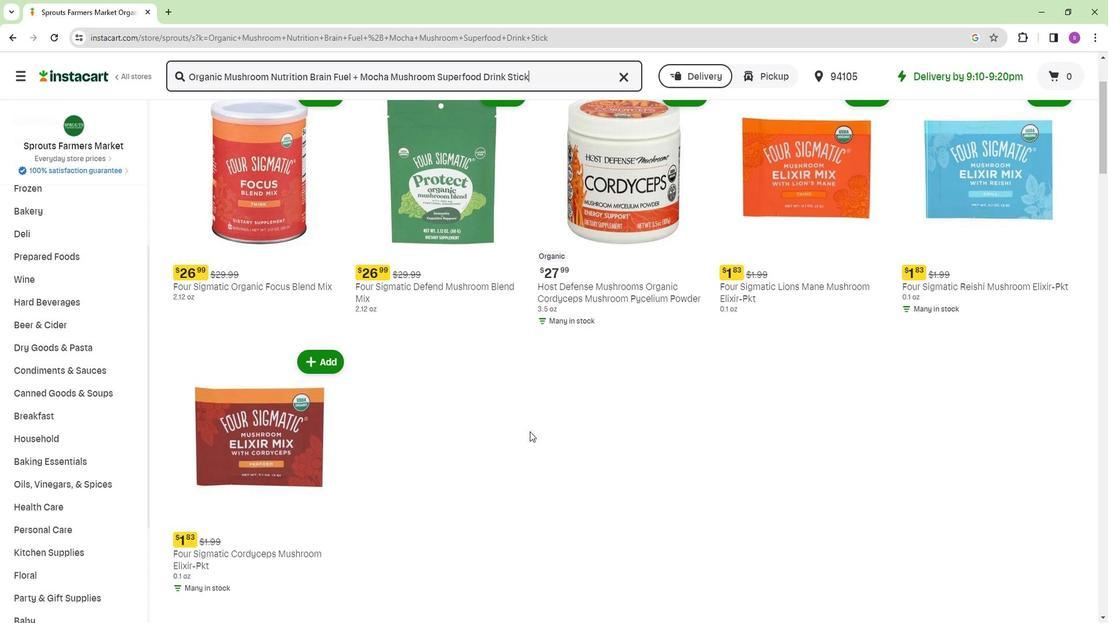 
Action: Mouse scrolled (524, 431) with delta (0, 0)
Screenshot: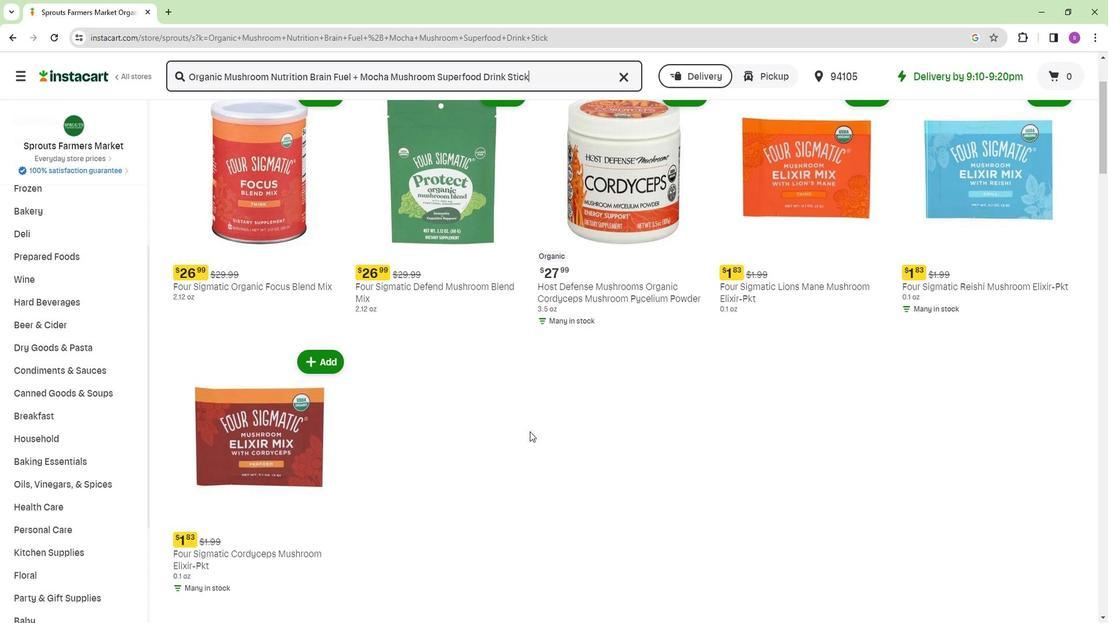 
Action: Mouse moved to (527, 428)
Screenshot: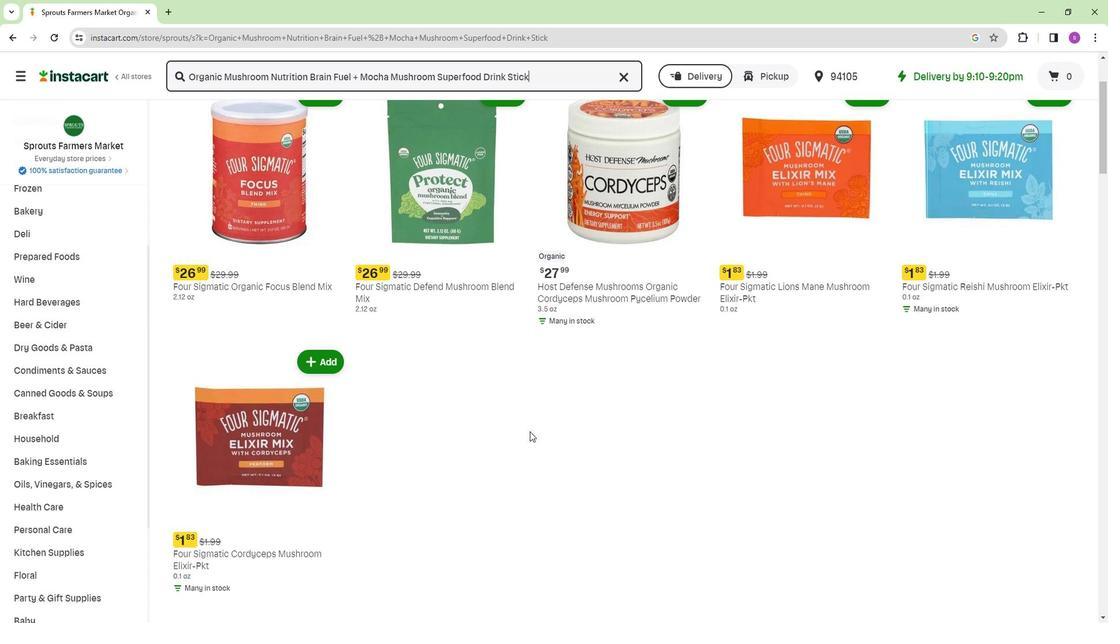 
Action: Mouse scrolled (527, 428) with delta (0, 0)
Screenshot: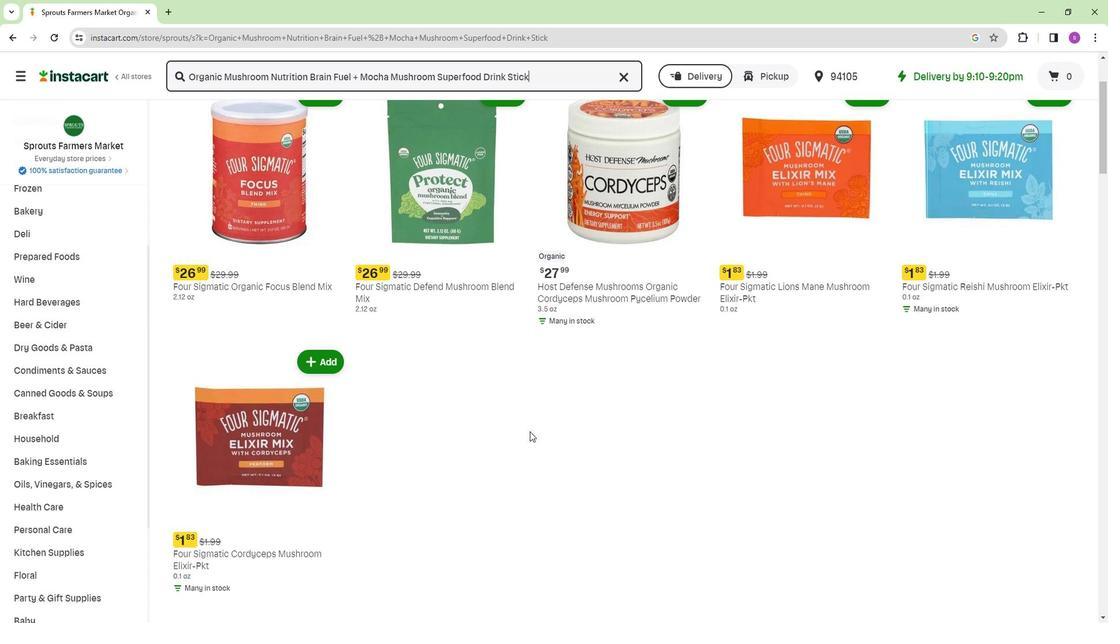 
Action: Mouse moved to (531, 422)
Screenshot: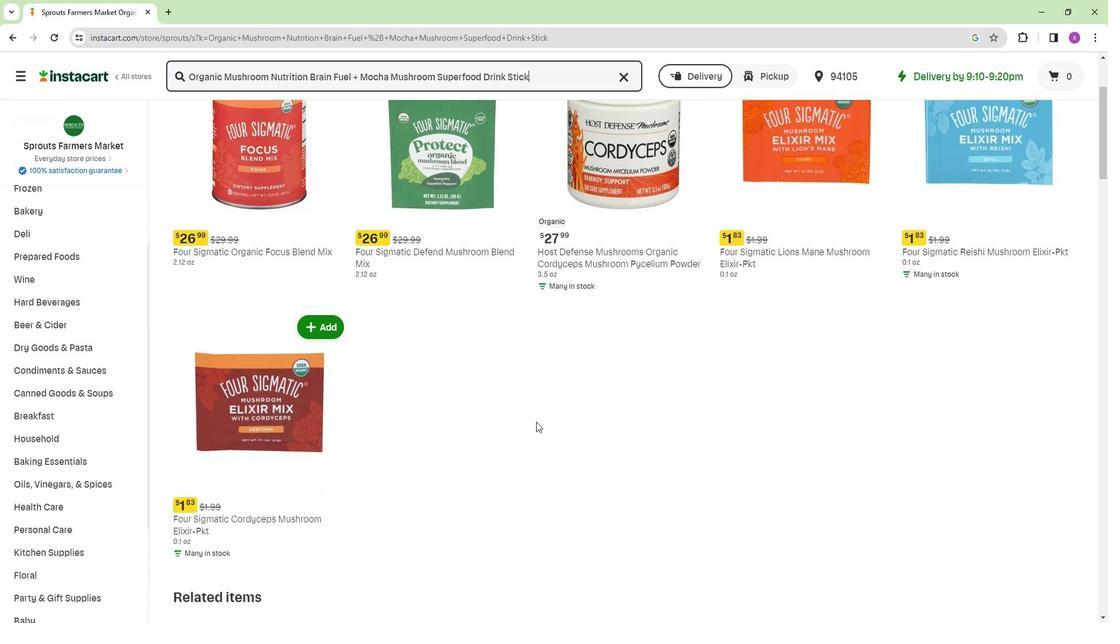 
Action: Mouse scrolled (531, 422) with delta (0, 0)
Screenshot: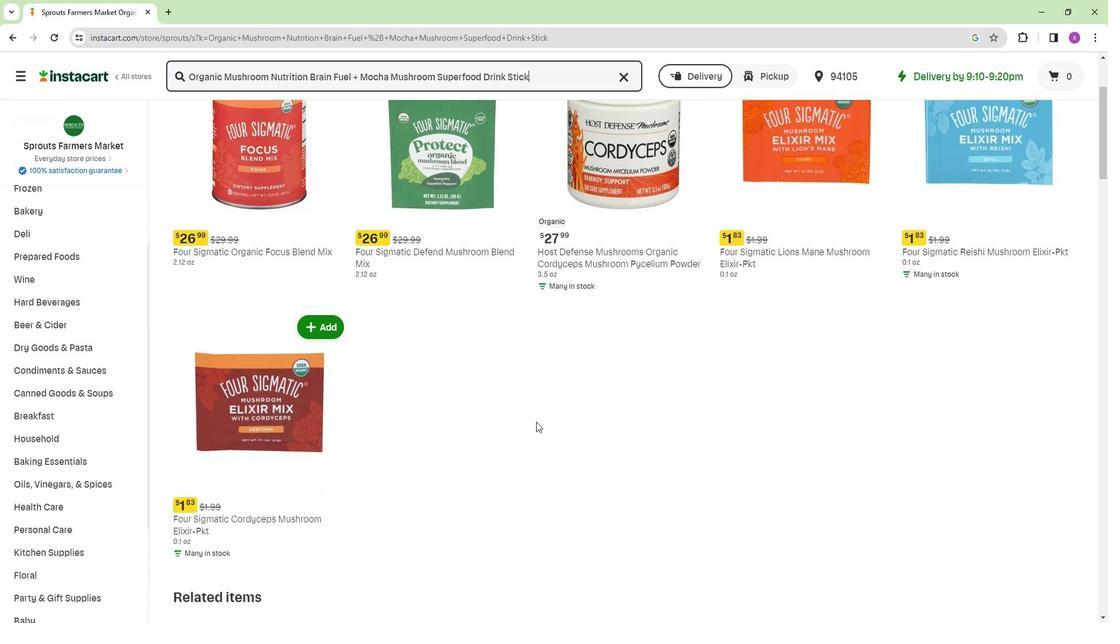 
Action: Mouse moved to (533, 410)
Screenshot: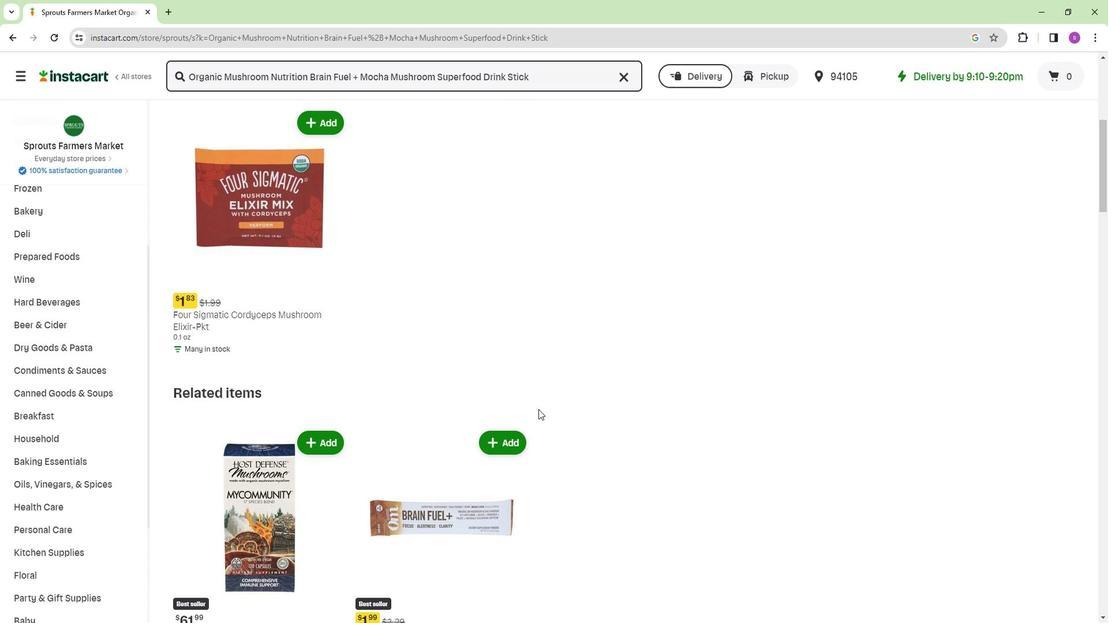 
Action: Mouse scrolled (533, 409) with delta (0, 0)
Screenshot: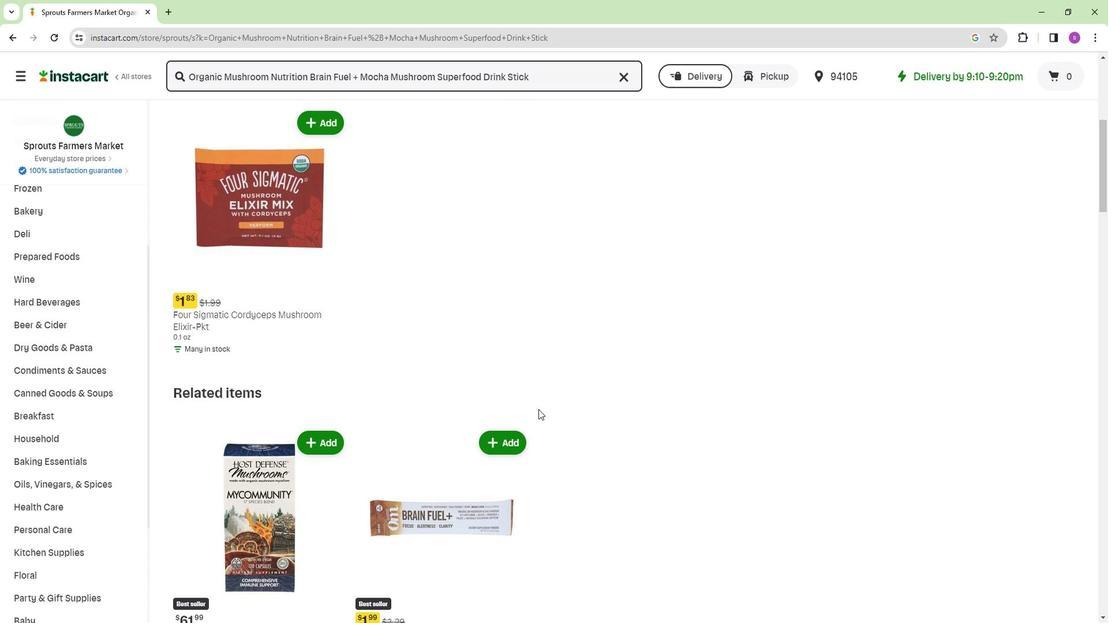 
Action: Mouse scrolled (533, 409) with delta (0, 0)
Screenshot: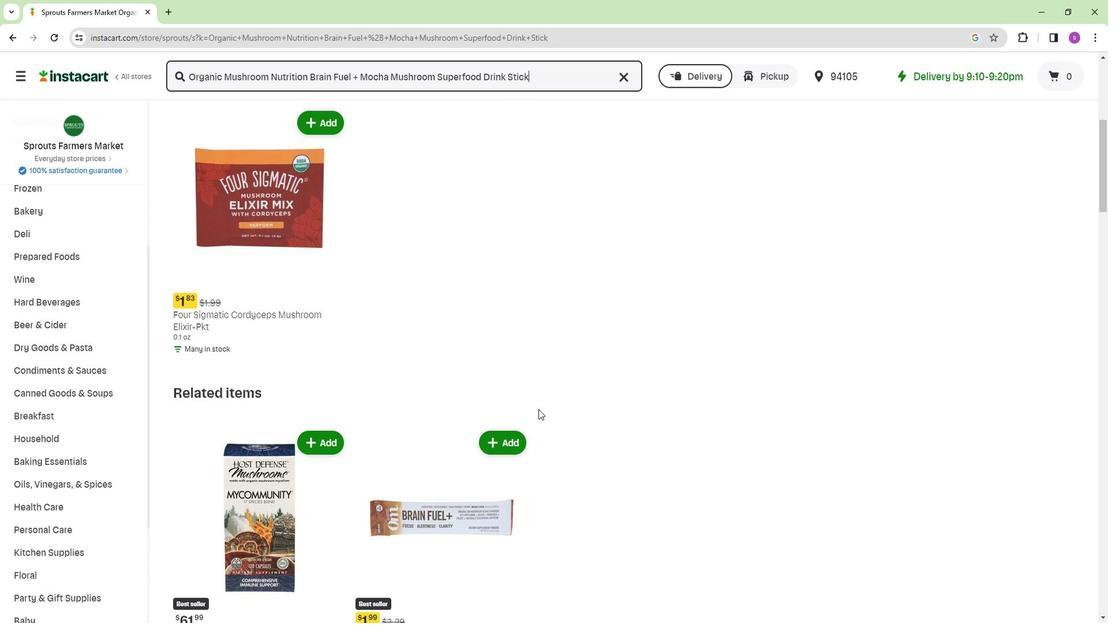 
Action: Mouse moved to (534, 409)
Screenshot: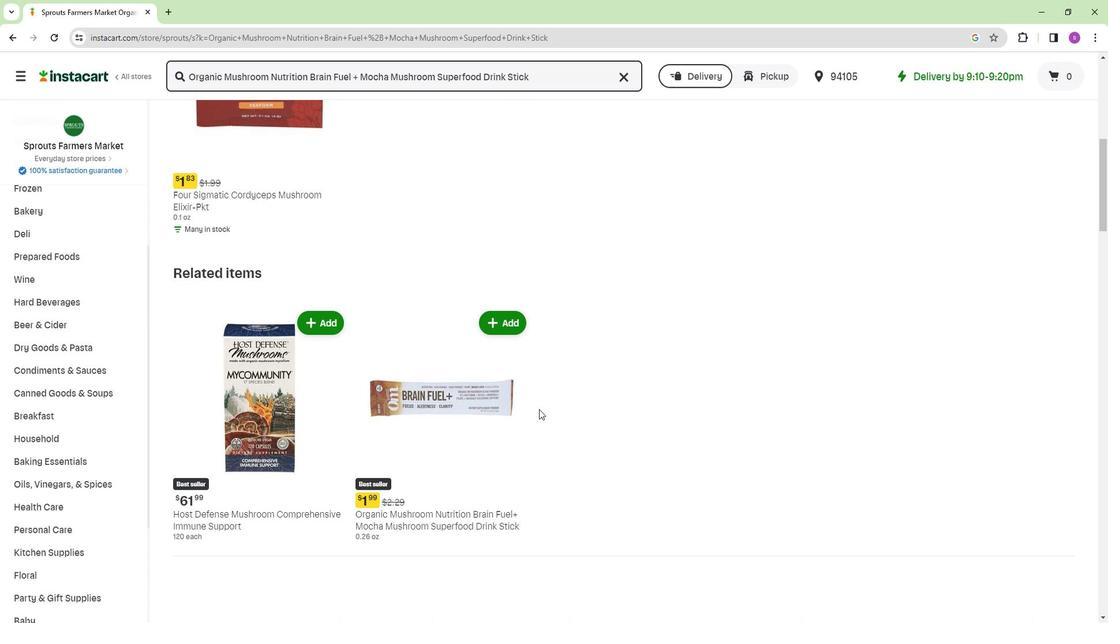 
Action: Mouse scrolled (534, 408) with delta (0, -1)
Screenshot: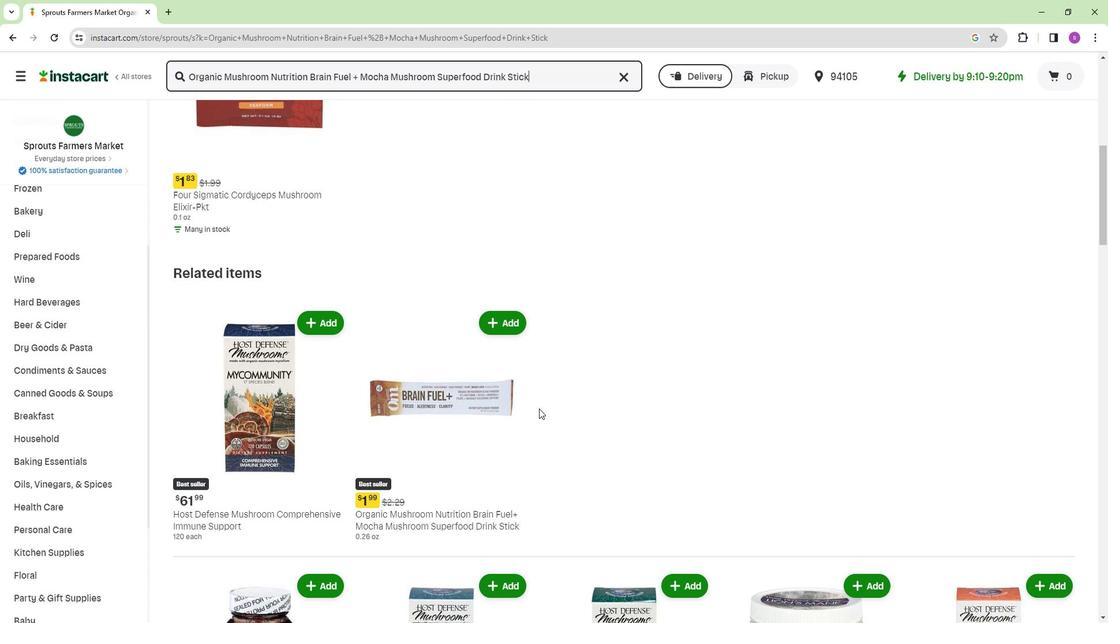 
Action: Mouse moved to (603, 301)
Screenshot: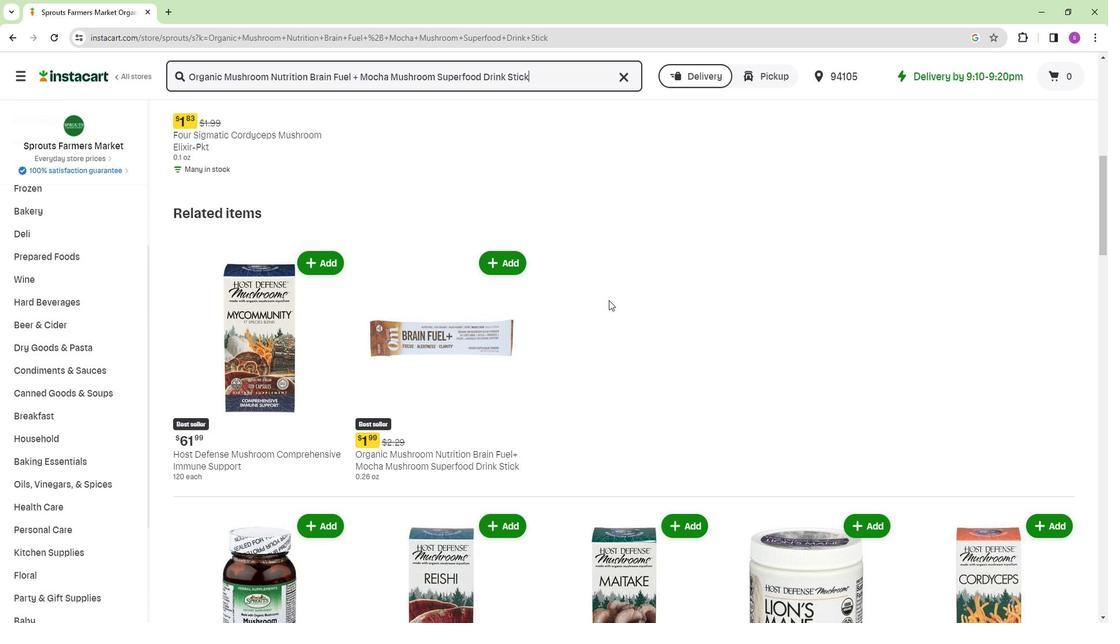 
Action: Mouse scrolled (603, 300) with delta (0, 0)
Screenshot: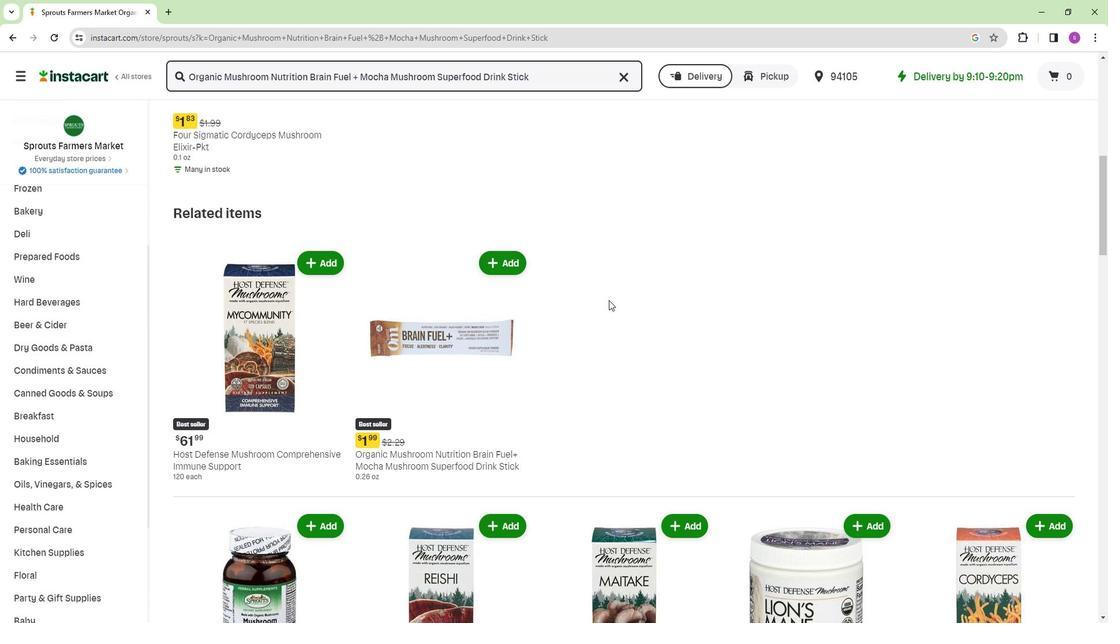 
Action: Mouse moved to (499, 197)
Screenshot: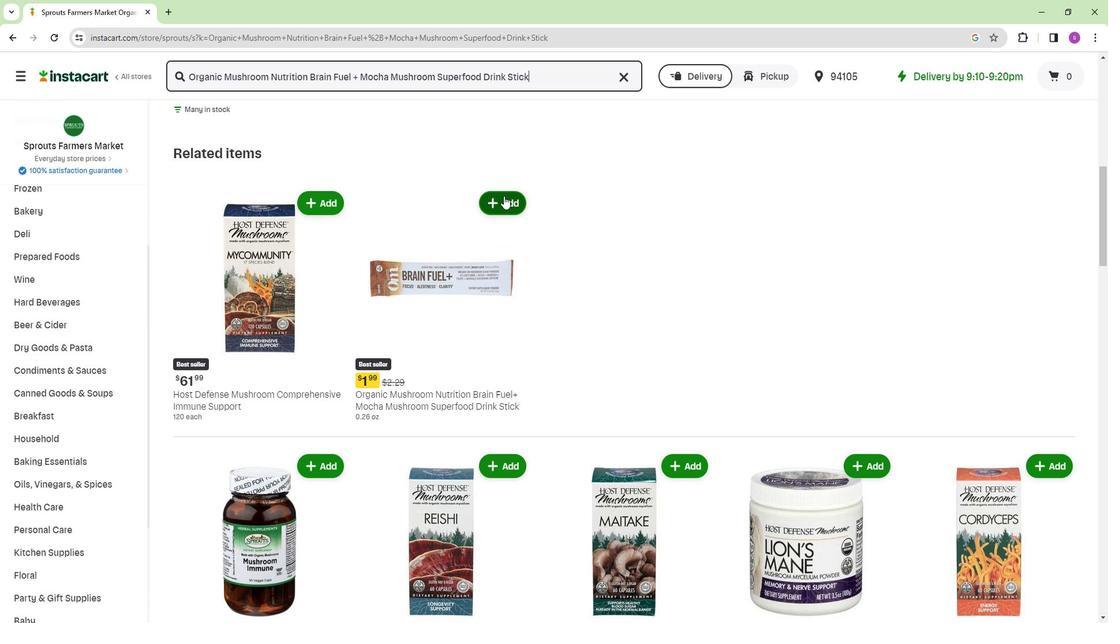 
Action: Mouse pressed left at (499, 197)
Screenshot: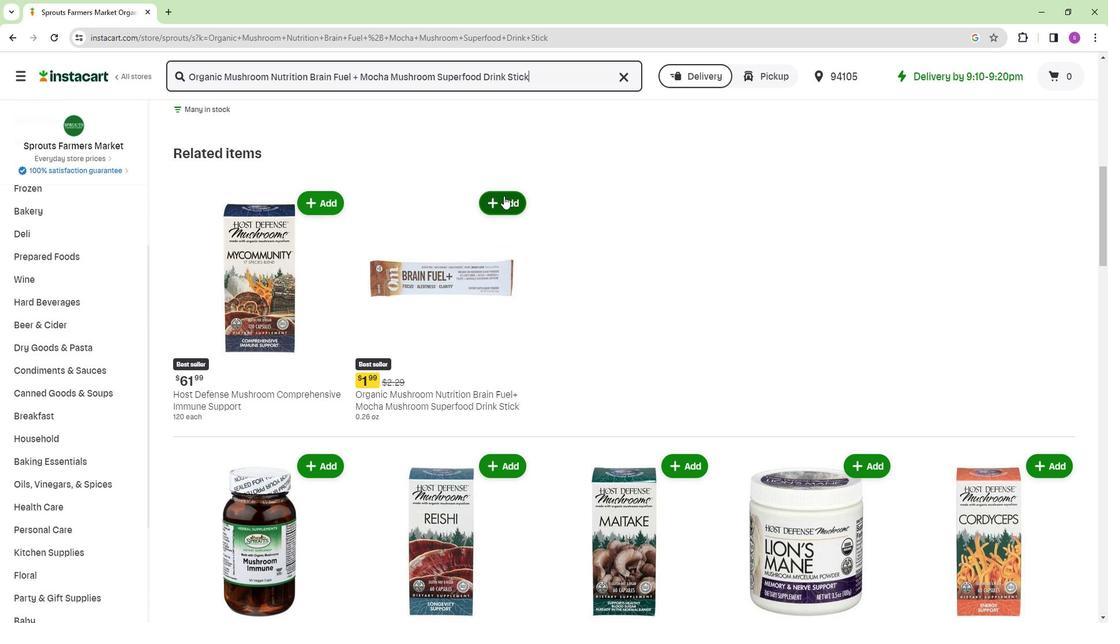 
Action: Mouse moved to (581, 203)
Screenshot: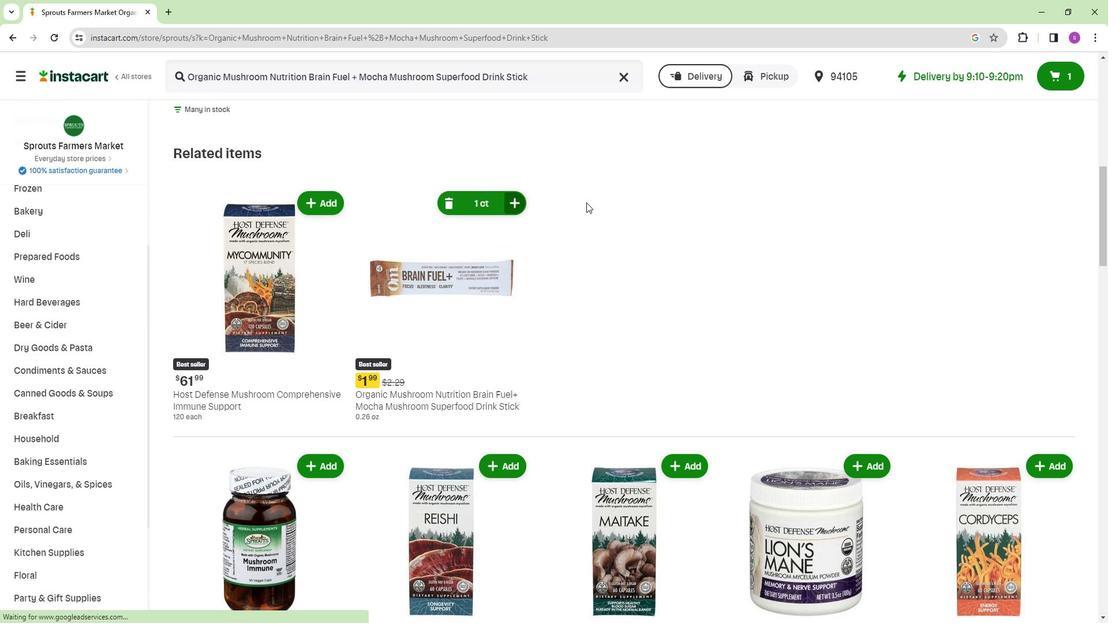 
